 Task: Search one way flight ticket for 4 adults, 2 children, 2 infants in seat and 1 infant on lap in premium economy from Roswell: Roswell Air Center to Laramie: Laramie Regional Airport on 8-3-2023. Choice of flights is Westjet. Number of bags: 1 carry on bag. Price is upto 25000. Outbound departure time preference is 20:30.
Action: Mouse moved to (281, 399)
Screenshot: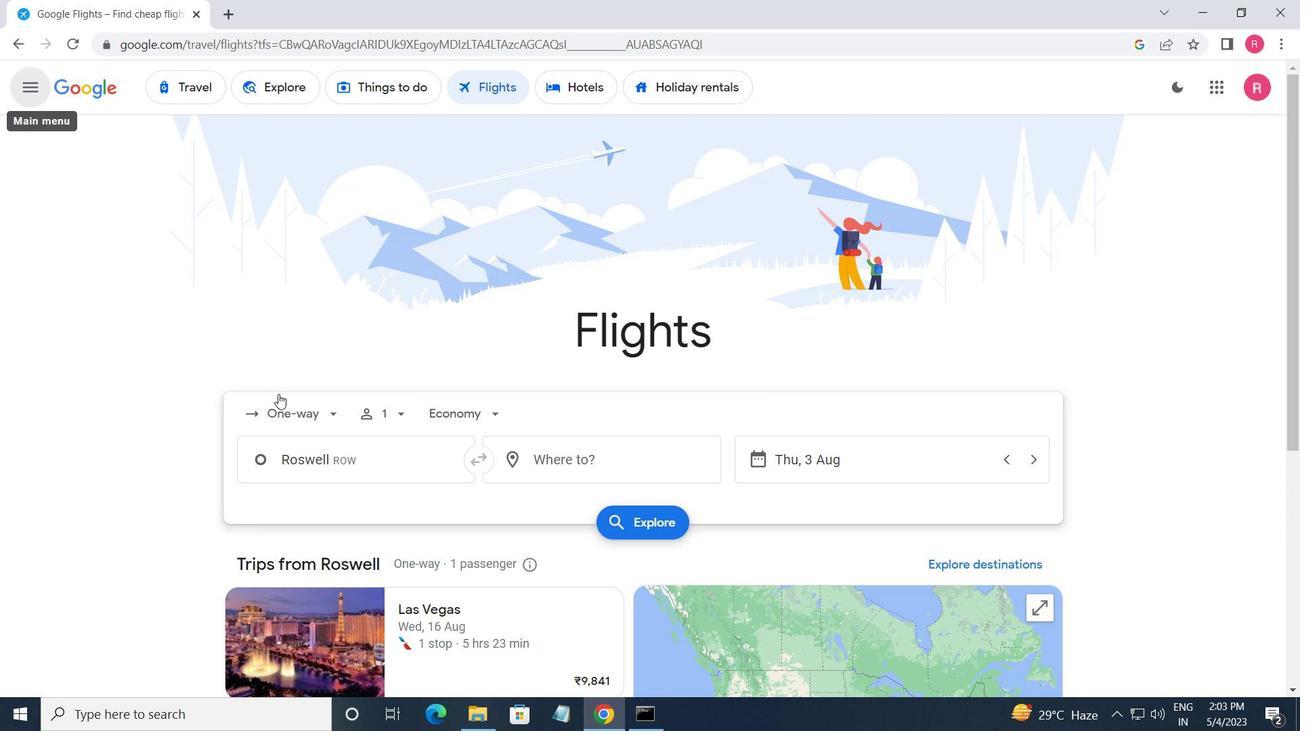 
Action: Mouse pressed left at (281, 399)
Screenshot: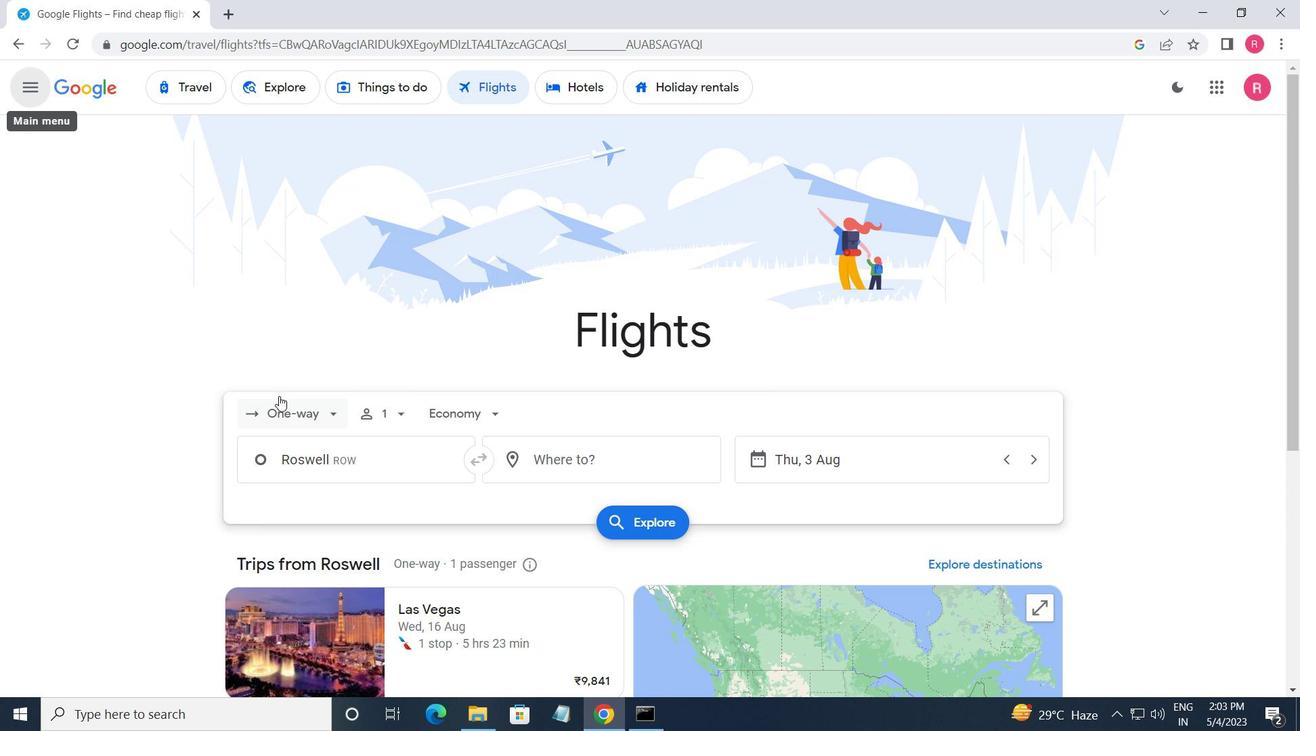 
Action: Mouse moved to (295, 495)
Screenshot: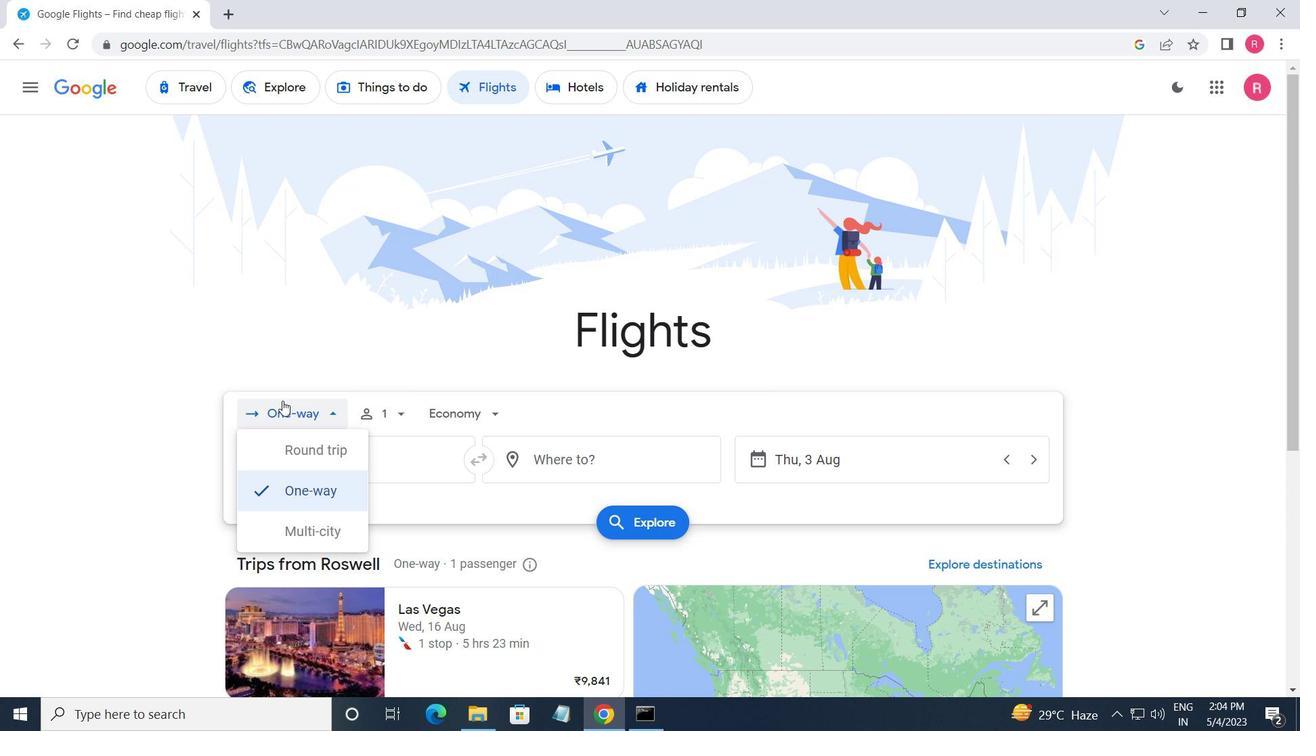 
Action: Mouse pressed left at (295, 495)
Screenshot: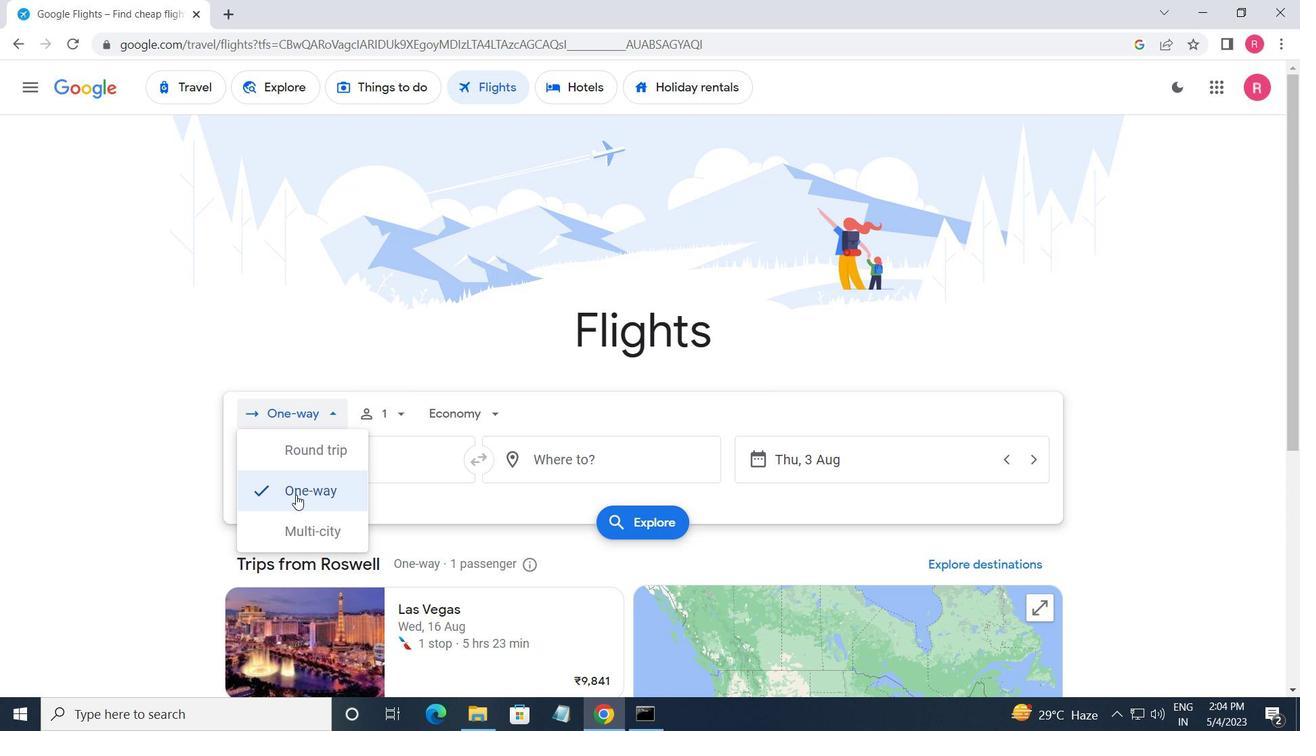 
Action: Mouse moved to (375, 414)
Screenshot: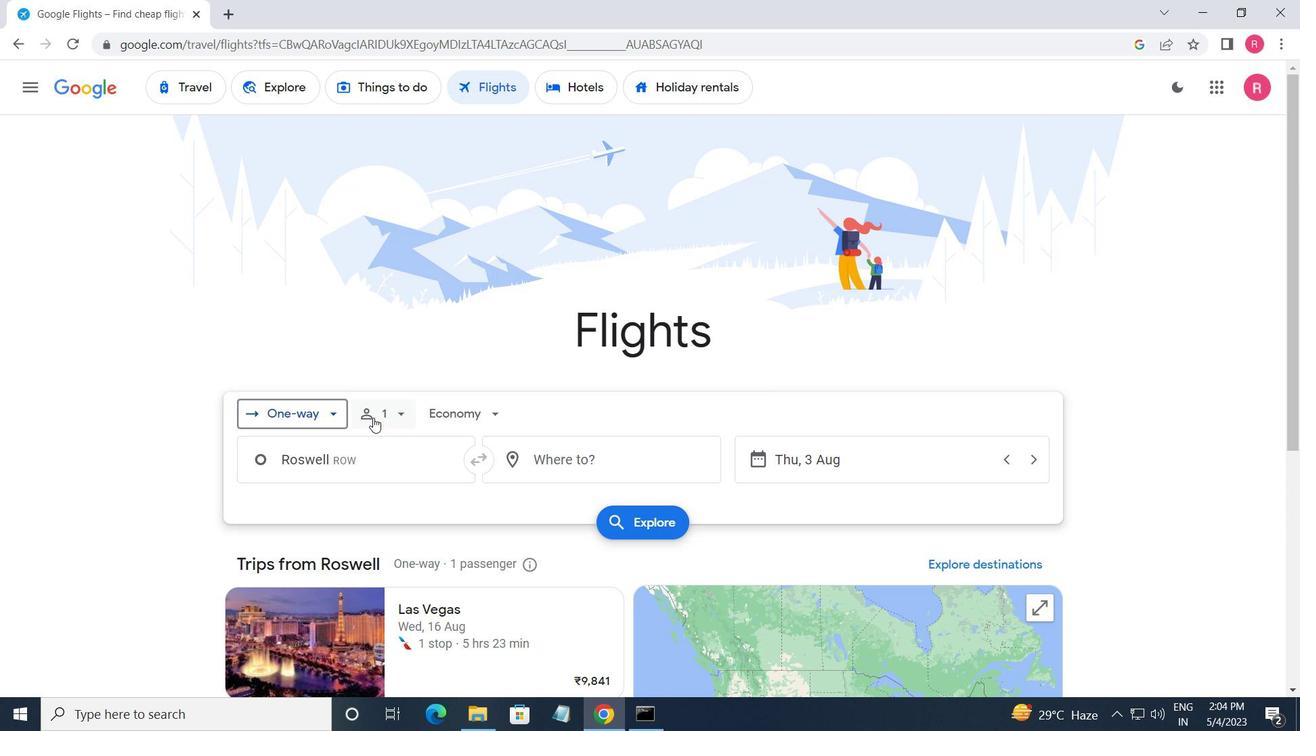
Action: Mouse pressed left at (375, 414)
Screenshot: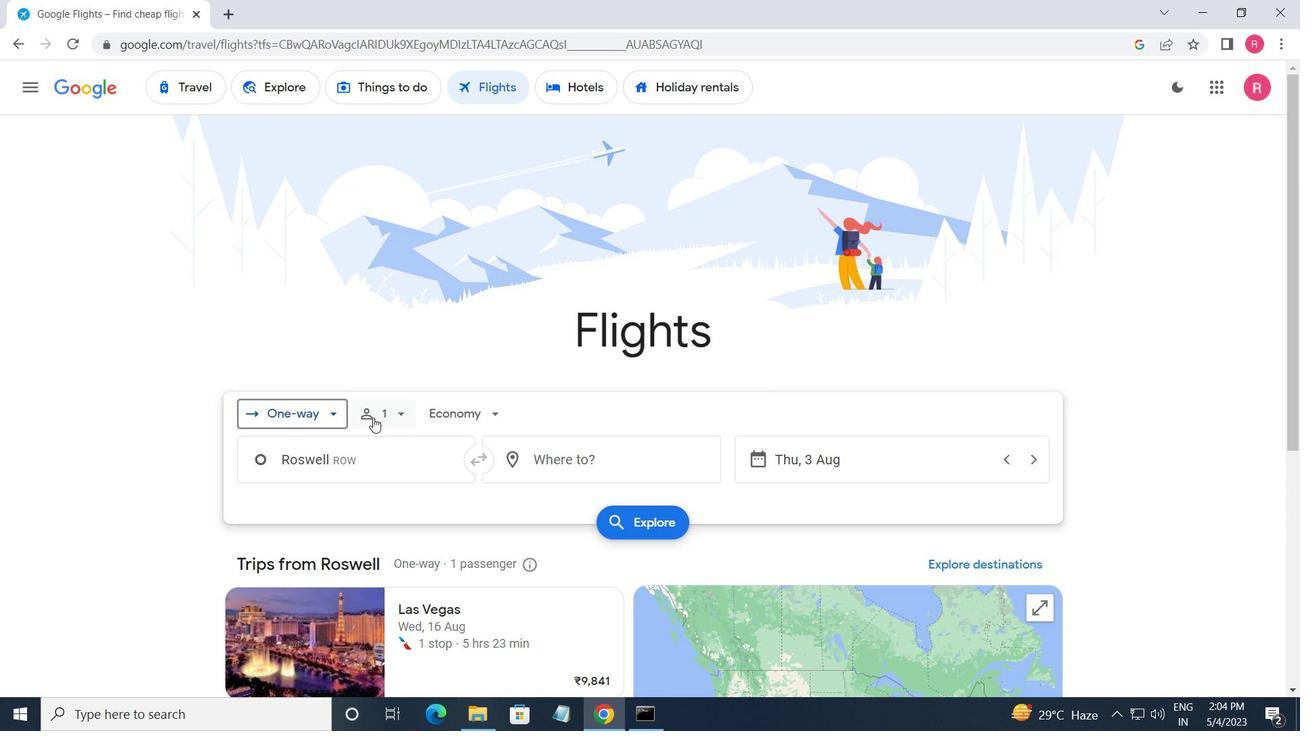 
Action: Mouse moved to (530, 458)
Screenshot: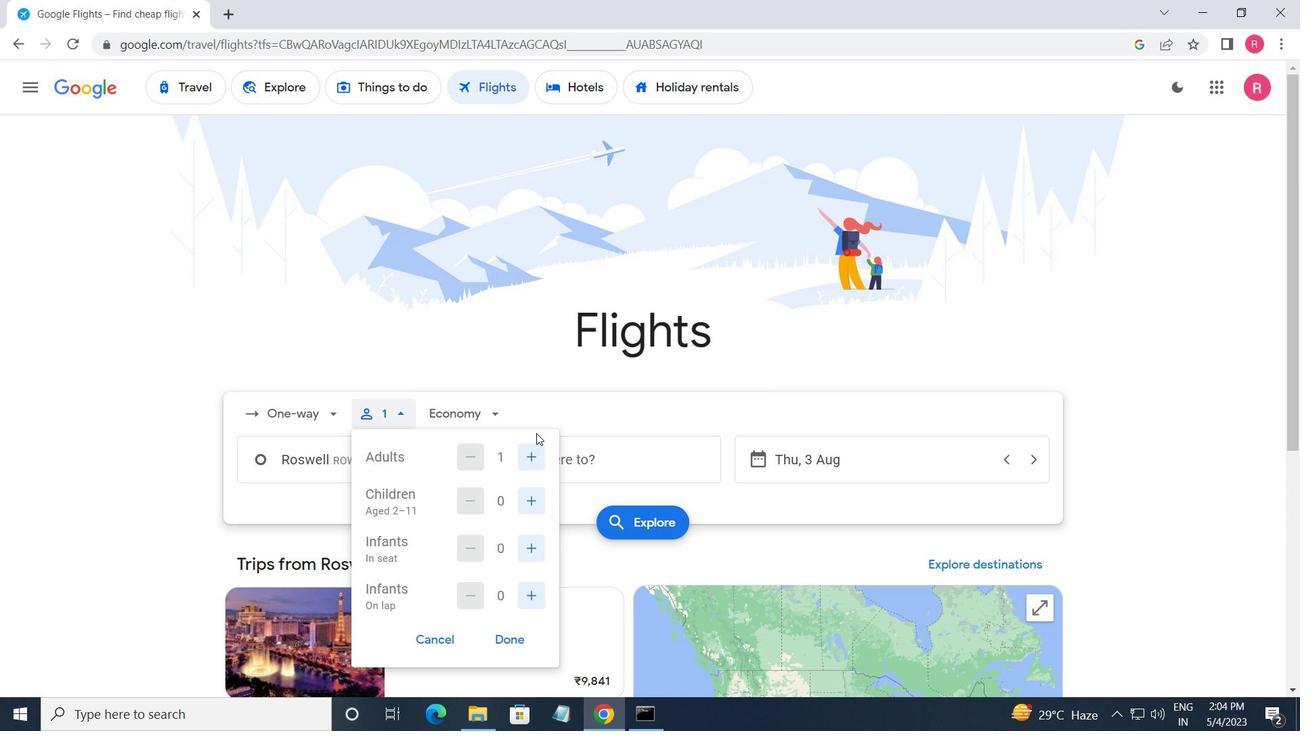 
Action: Mouse pressed left at (530, 458)
Screenshot: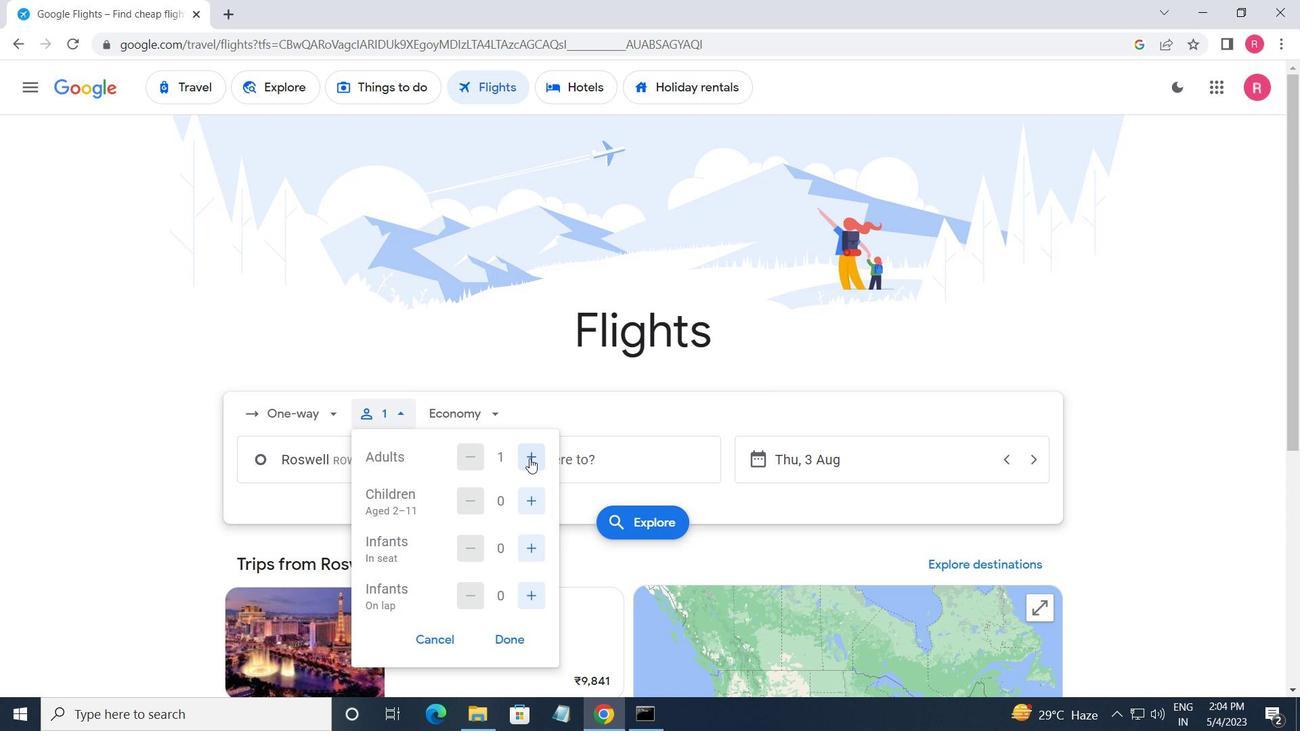 
Action: Mouse pressed left at (530, 458)
Screenshot: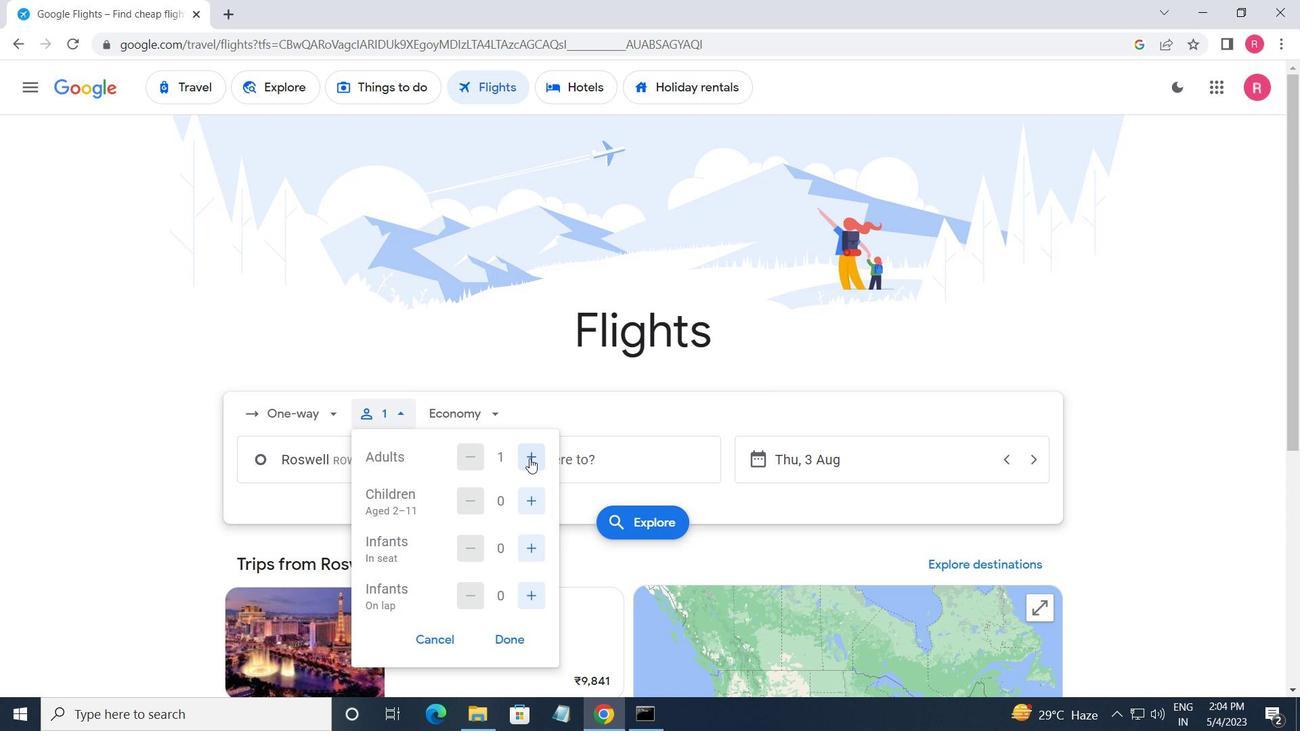 
Action: Mouse pressed left at (530, 458)
Screenshot: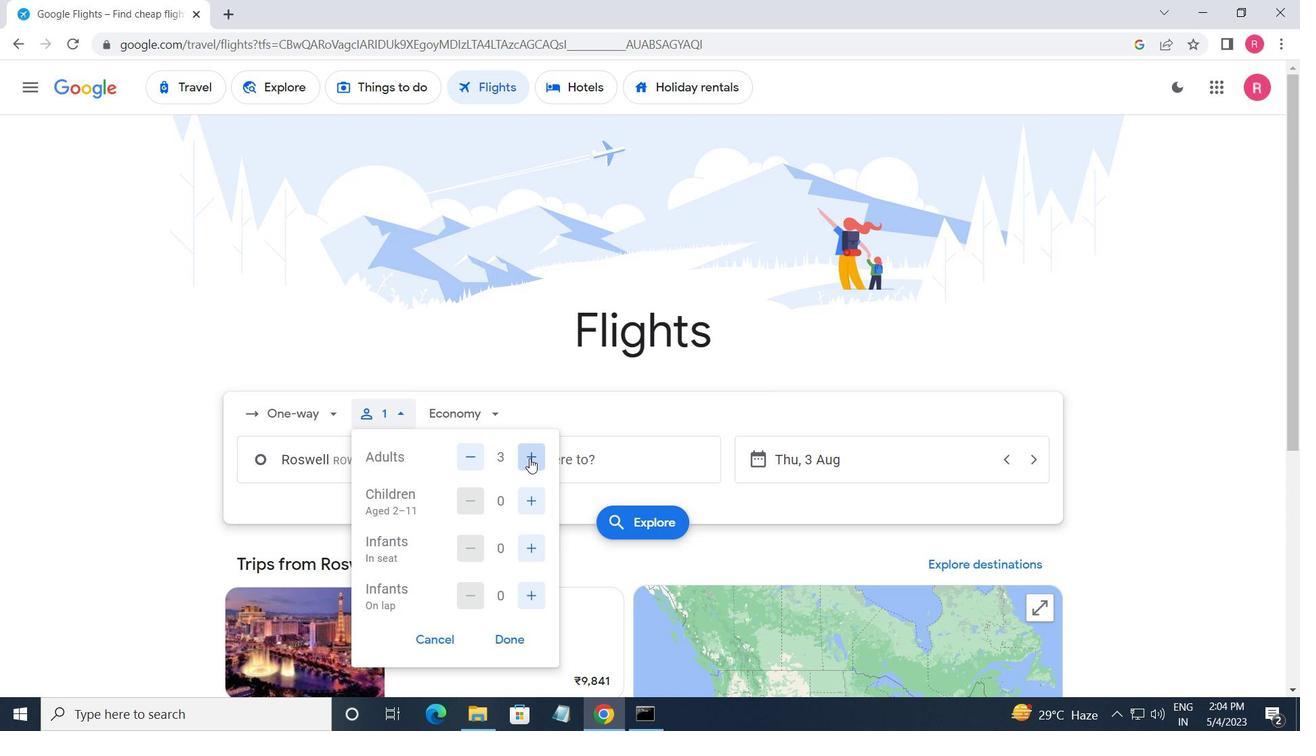 
Action: Mouse moved to (537, 507)
Screenshot: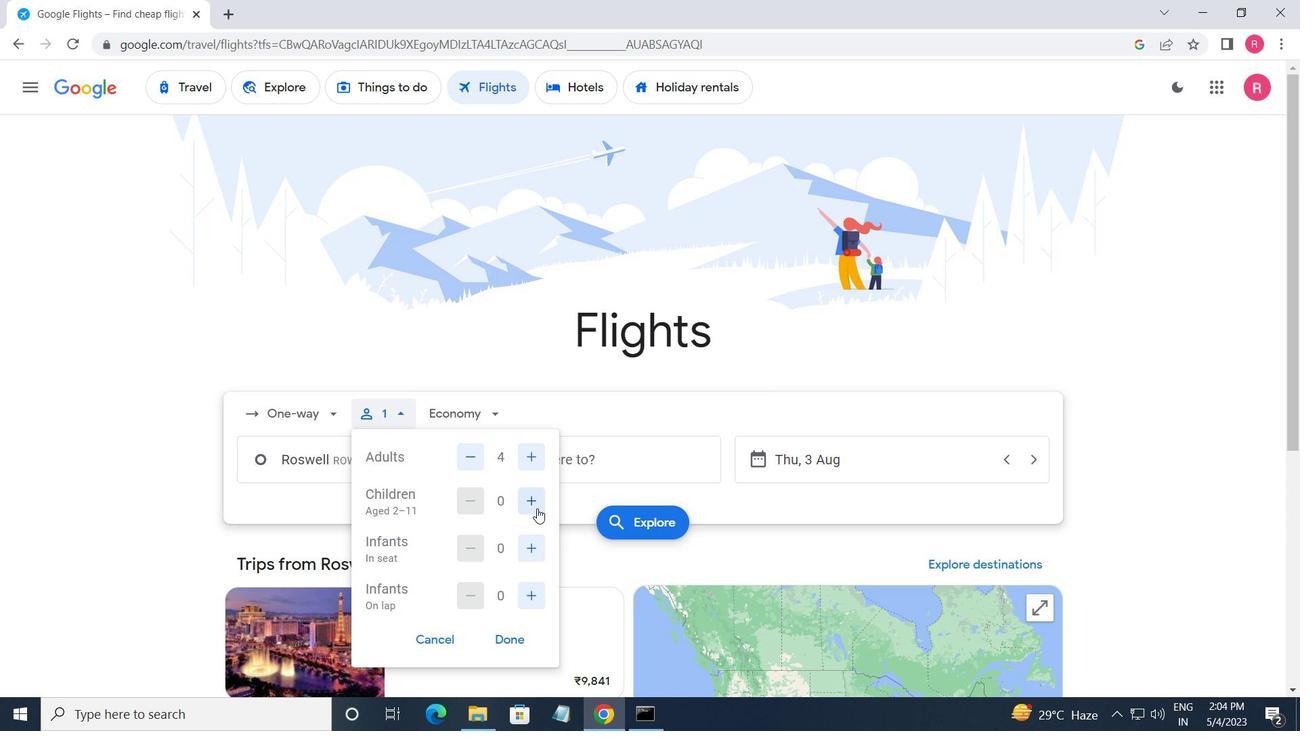 
Action: Mouse pressed left at (537, 507)
Screenshot: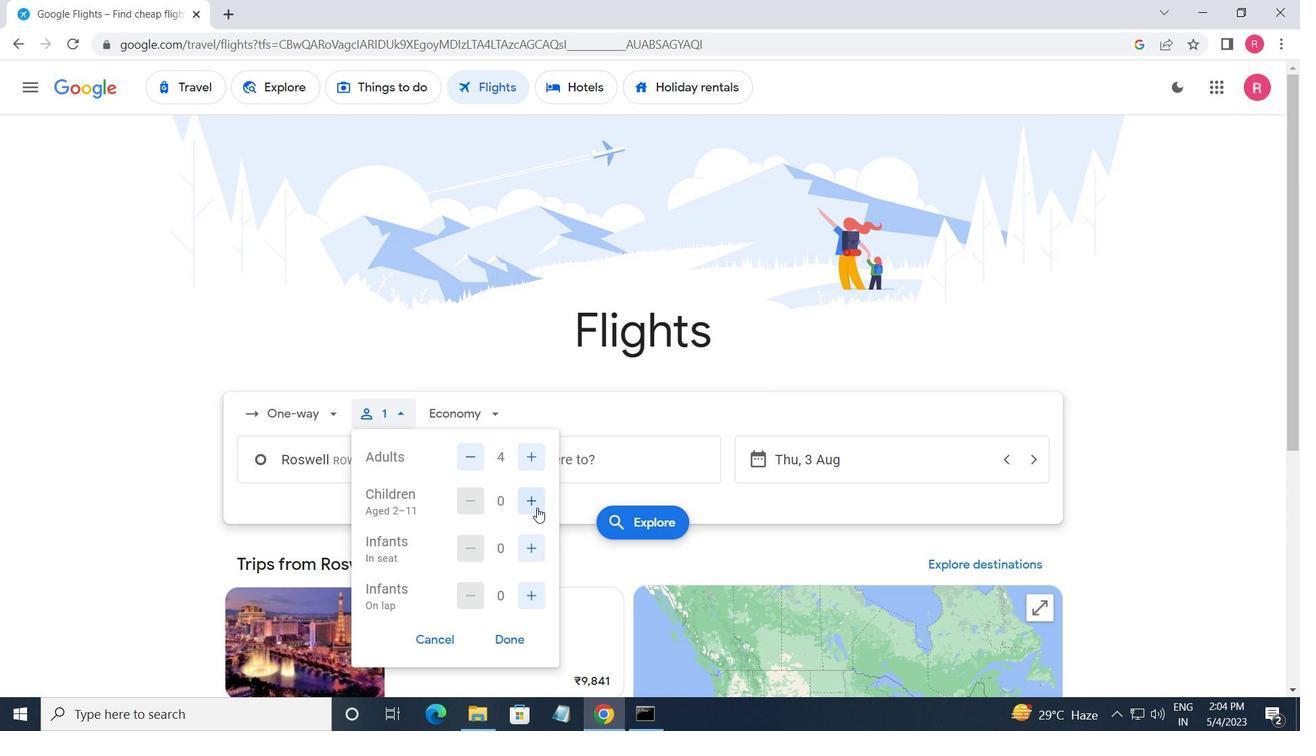 
Action: Mouse pressed left at (537, 507)
Screenshot: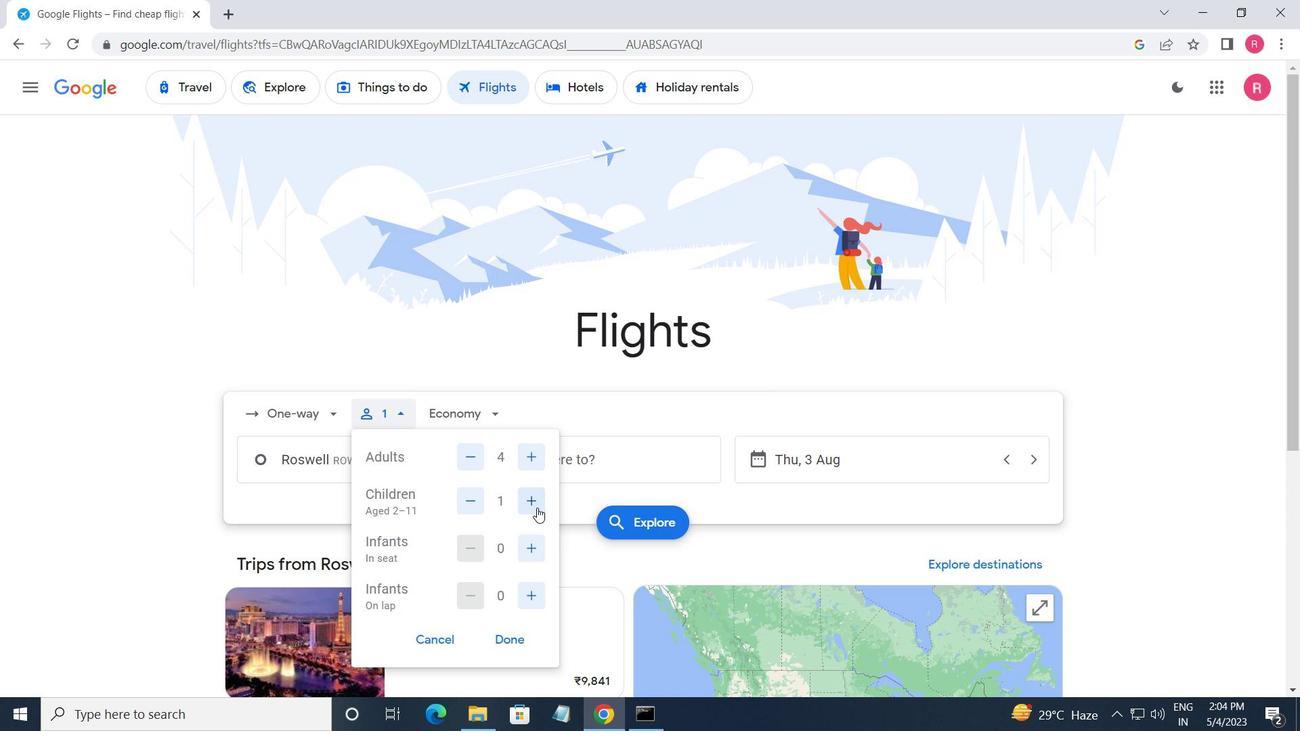 
Action: Mouse moved to (532, 553)
Screenshot: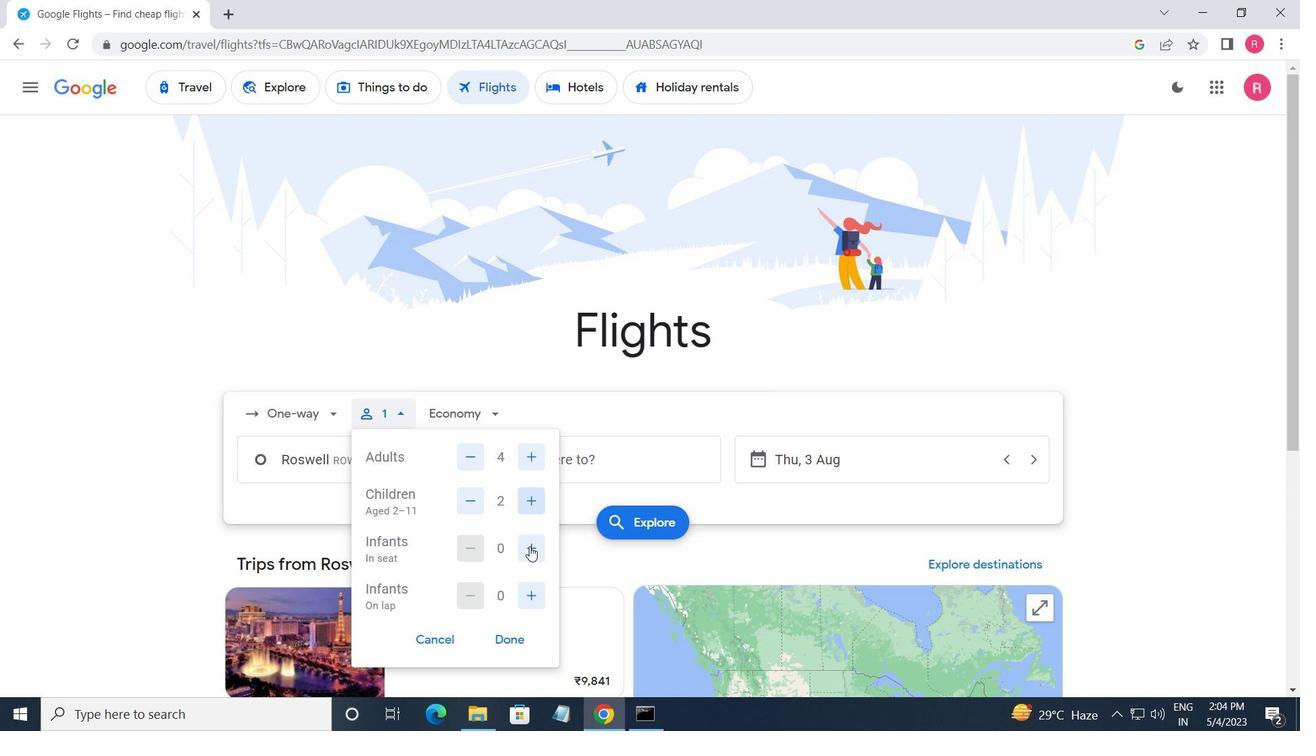 
Action: Mouse pressed left at (532, 553)
Screenshot: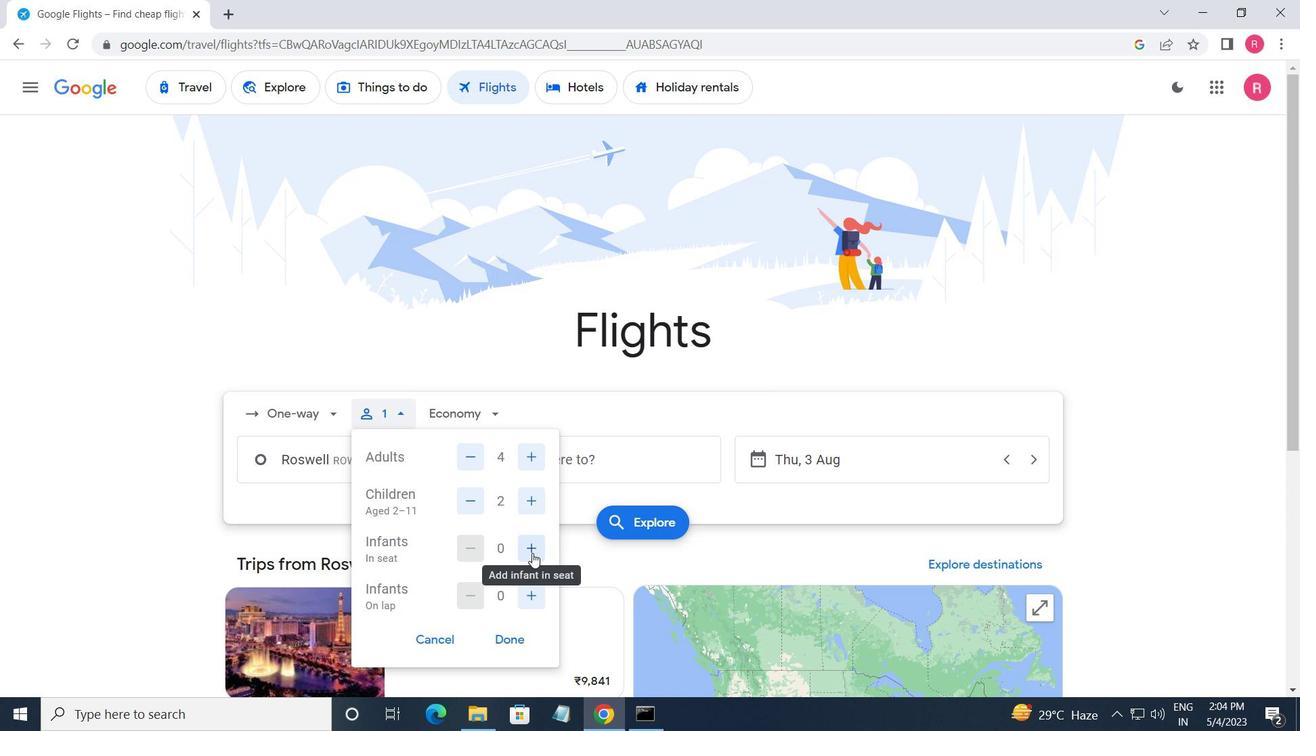 
Action: Mouse pressed left at (532, 553)
Screenshot: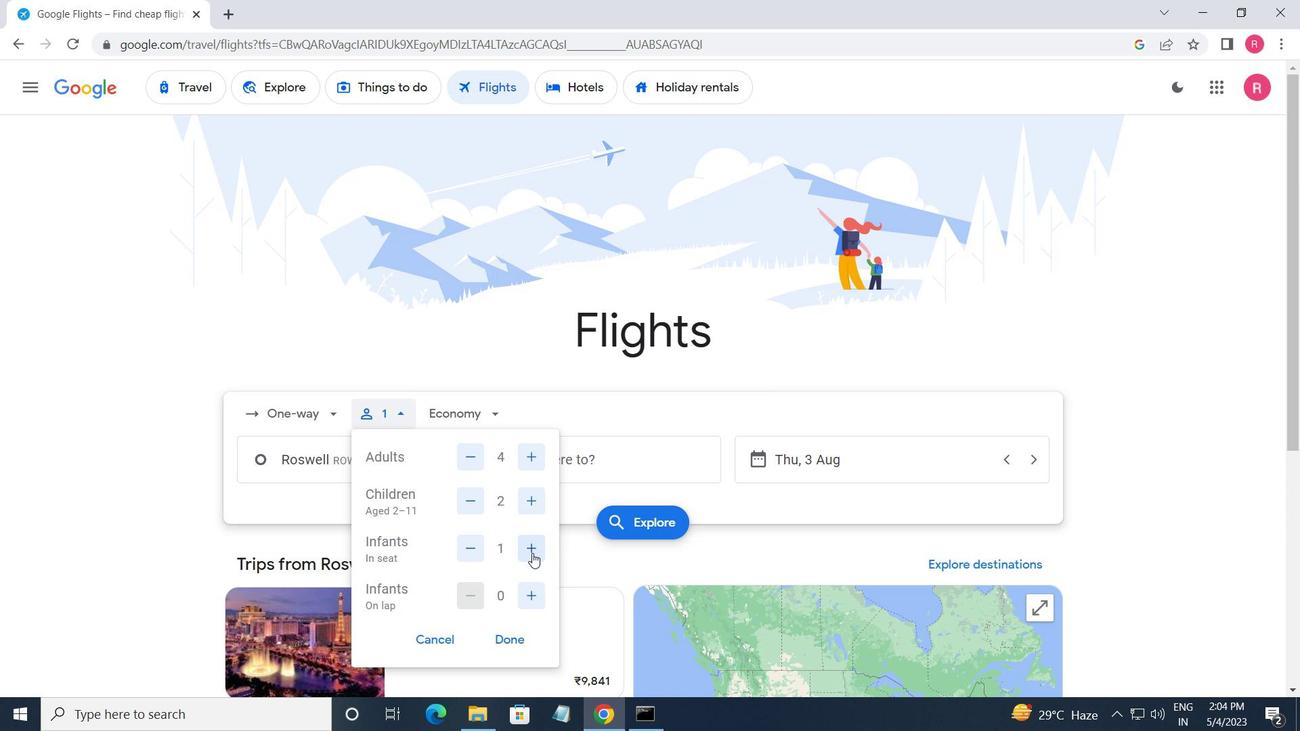 
Action: Mouse moved to (532, 606)
Screenshot: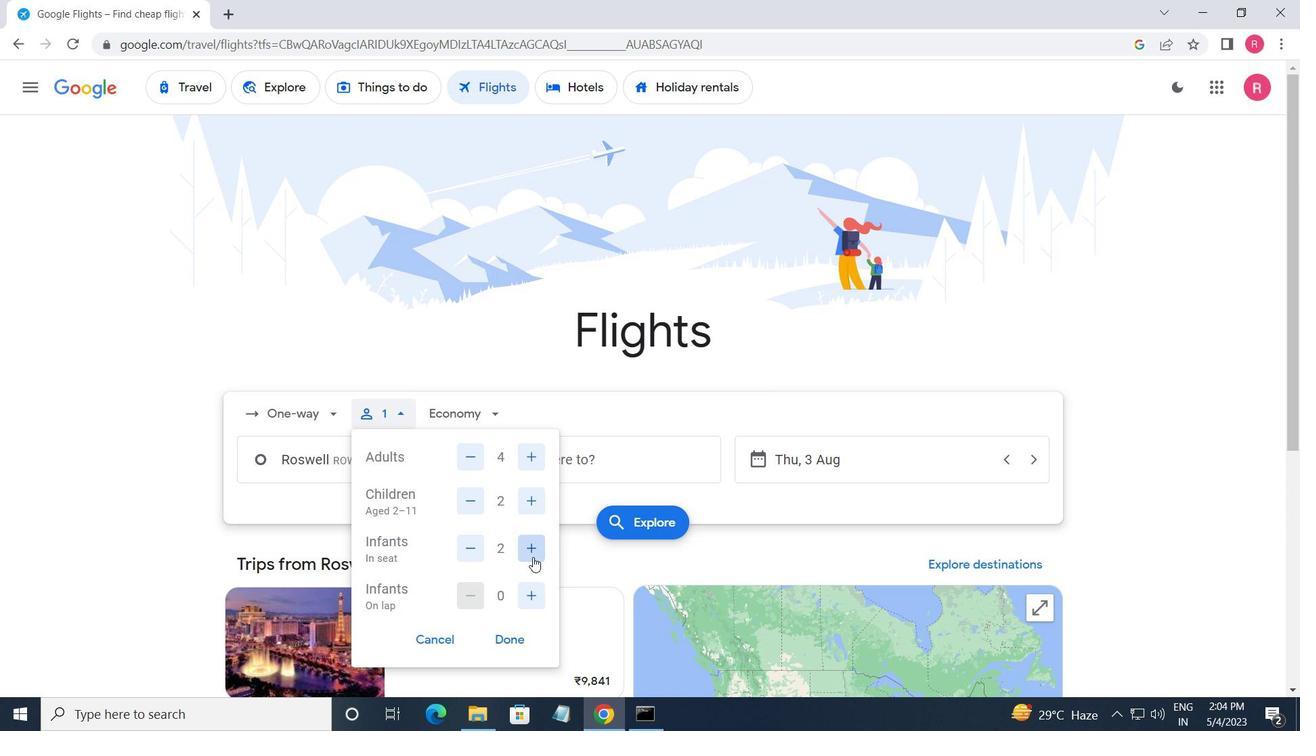 
Action: Mouse pressed left at (532, 606)
Screenshot: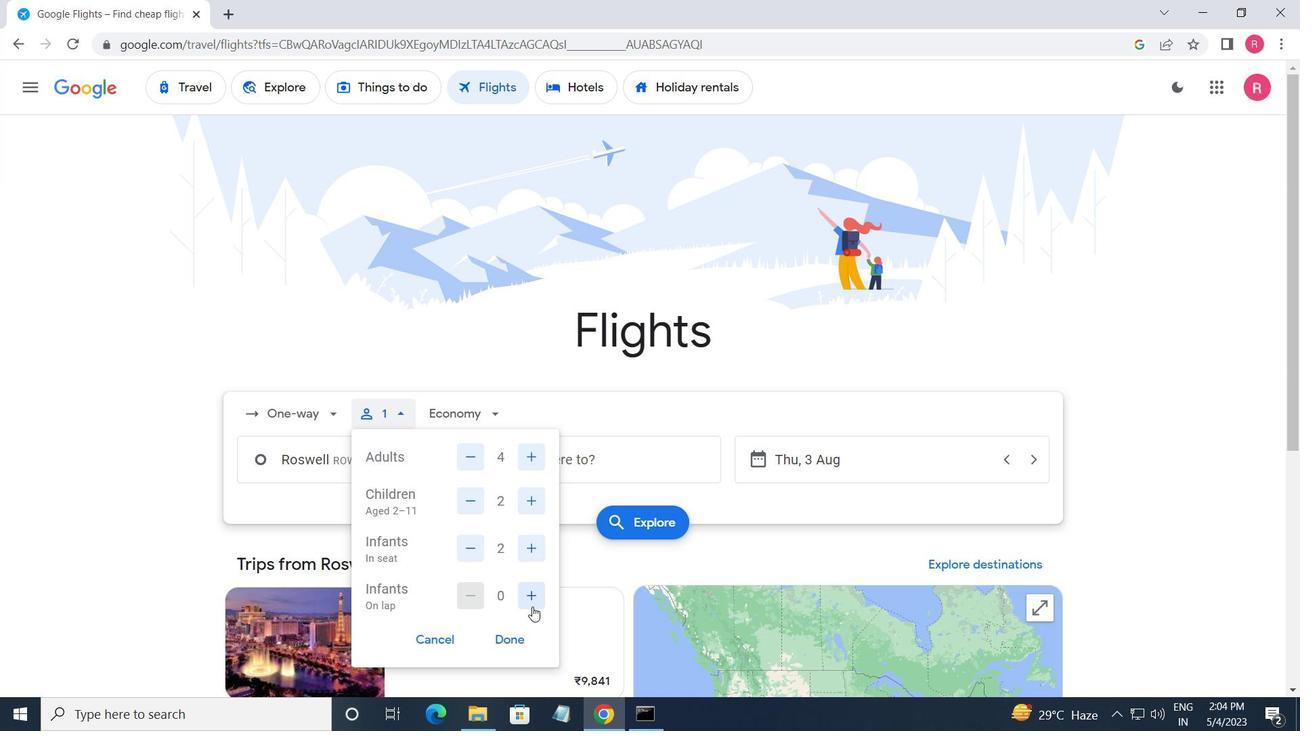 
Action: Mouse moved to (520, 642)
Screenshot: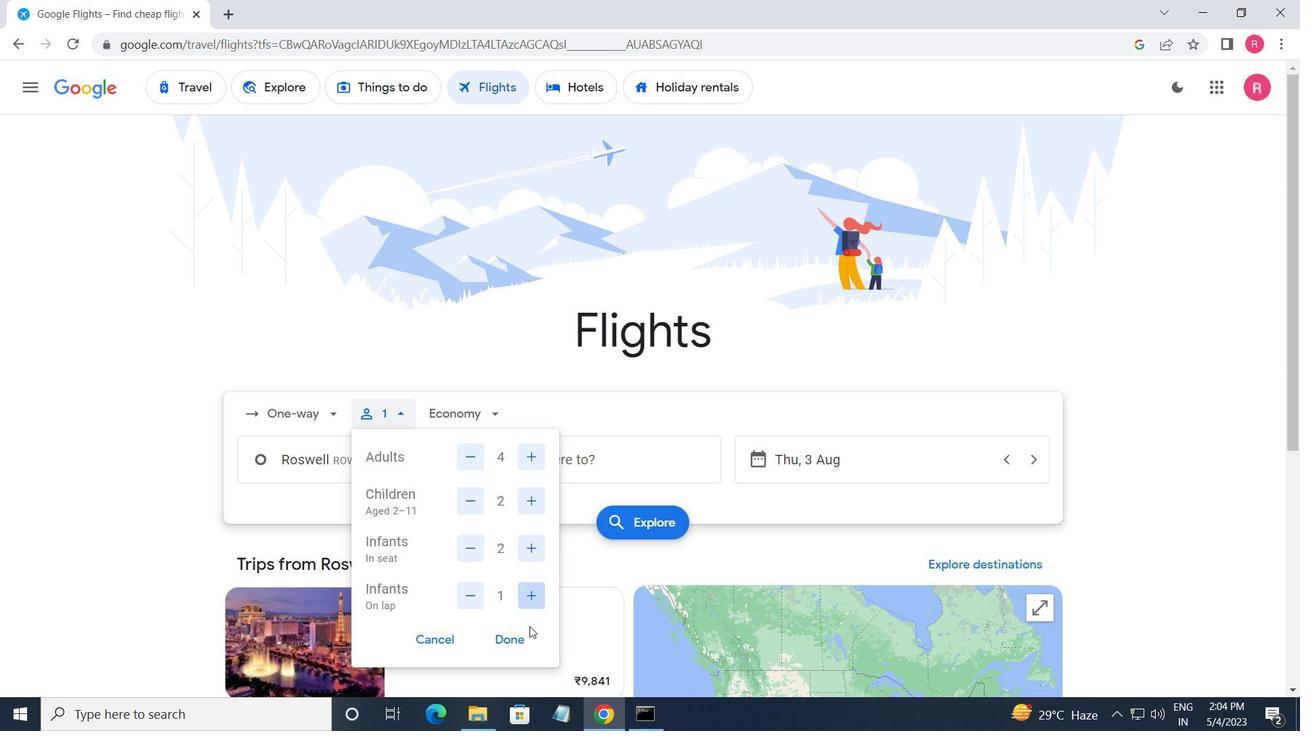 
Action: Mouse pressed left at (520, 642)
Screenshot: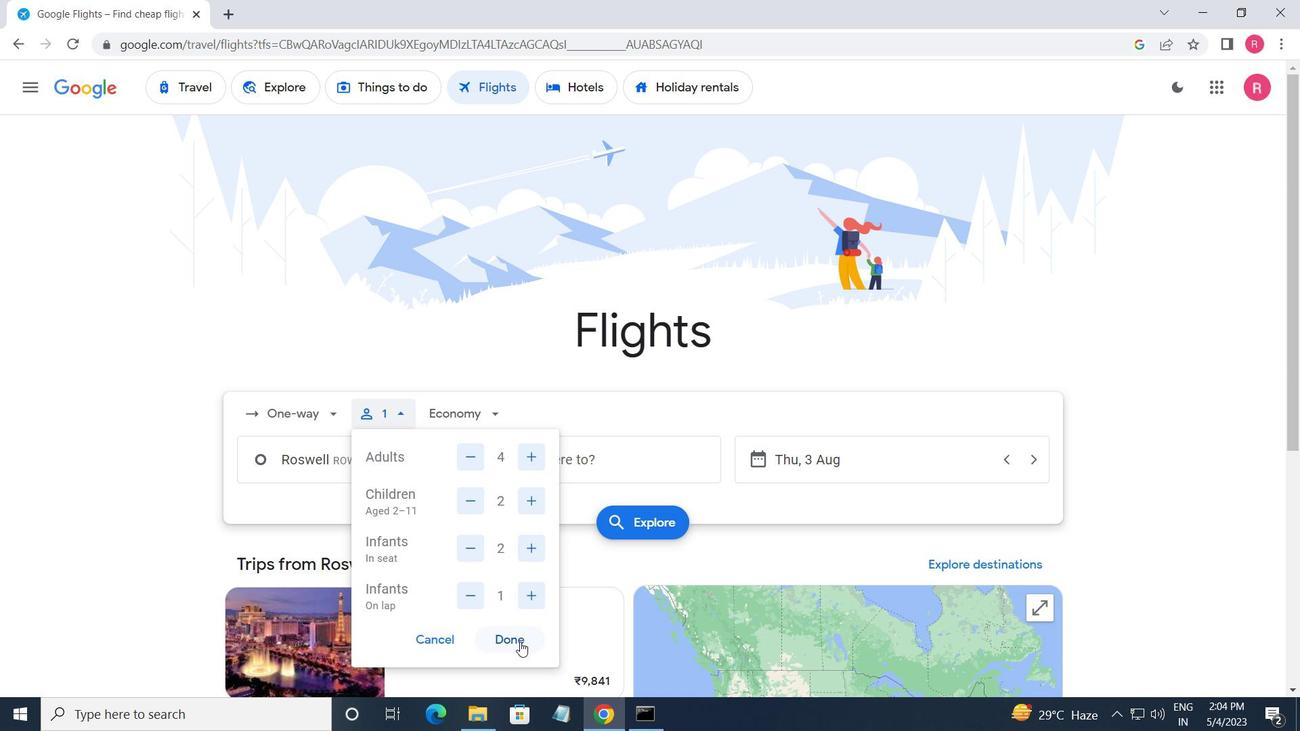 
Action: Mouse moved to (488, 422)
Screenshot: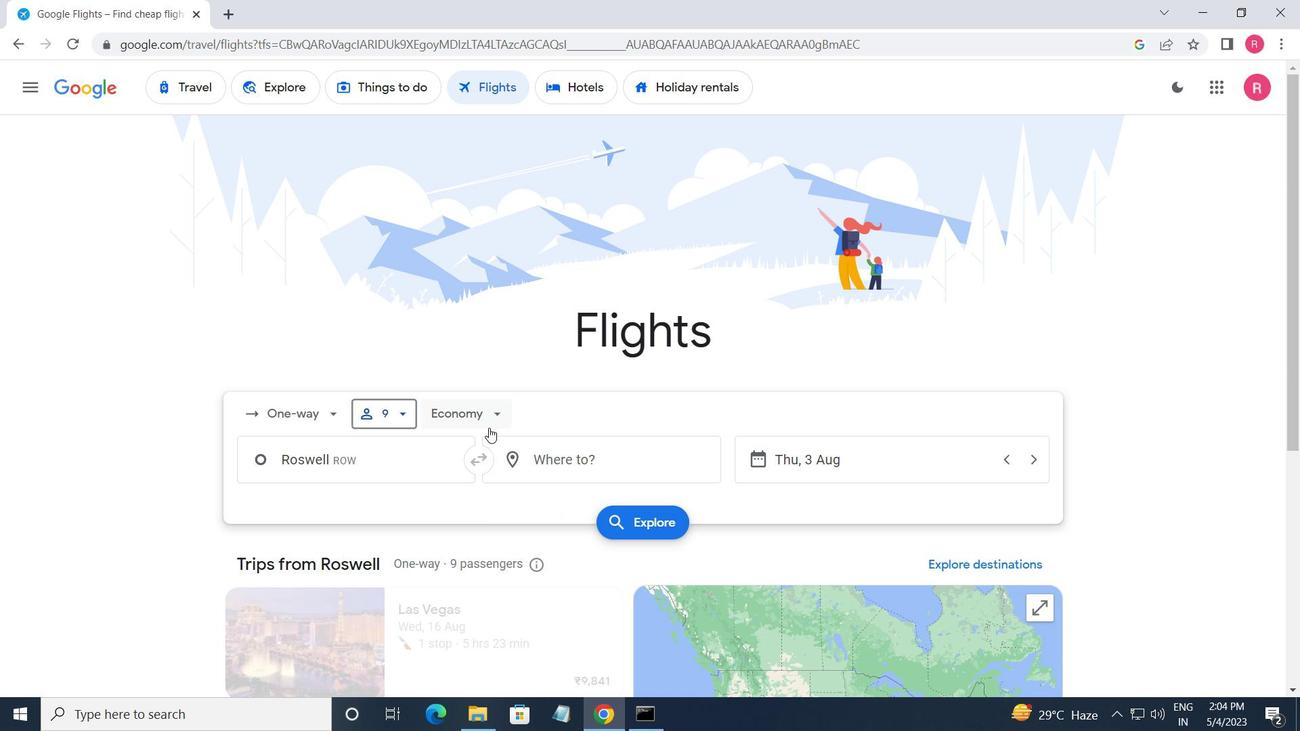 
Action: Mouse pressed left at (488, 422)
Screenshot: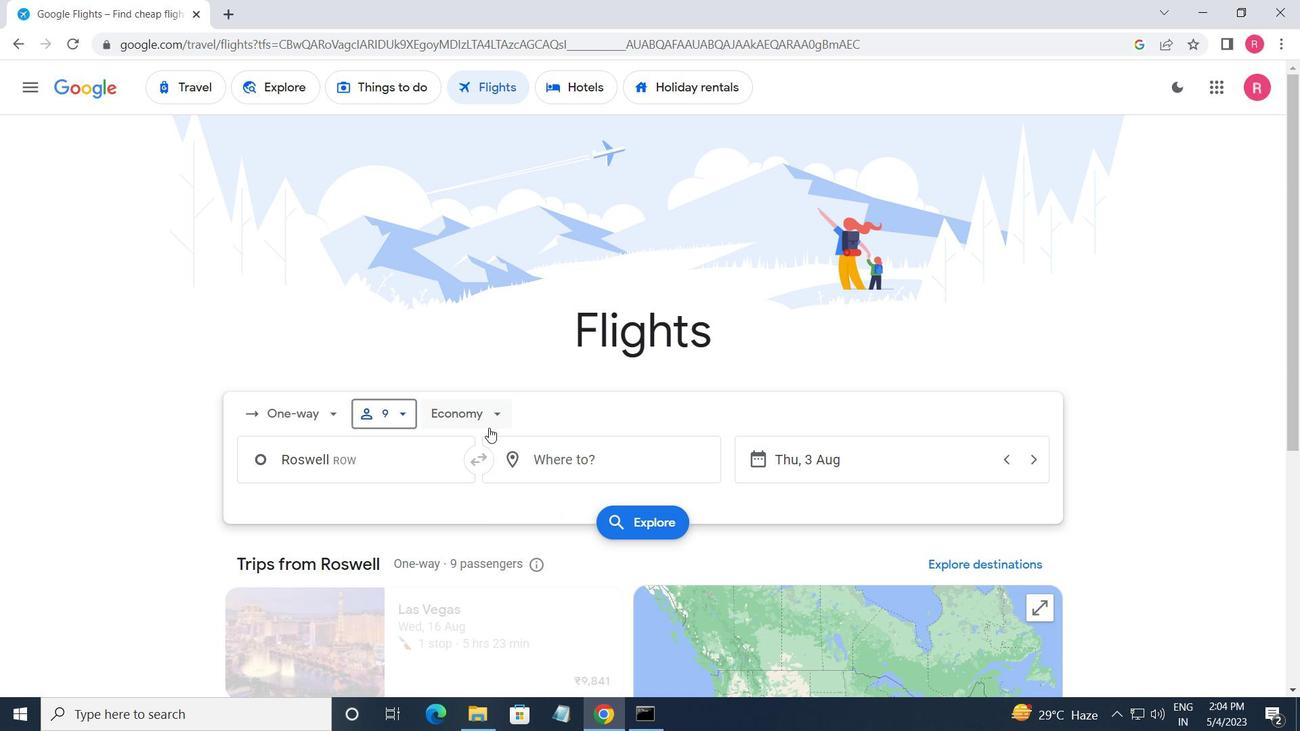 
Action: Mouse moved to (510, 443)
Screenshot: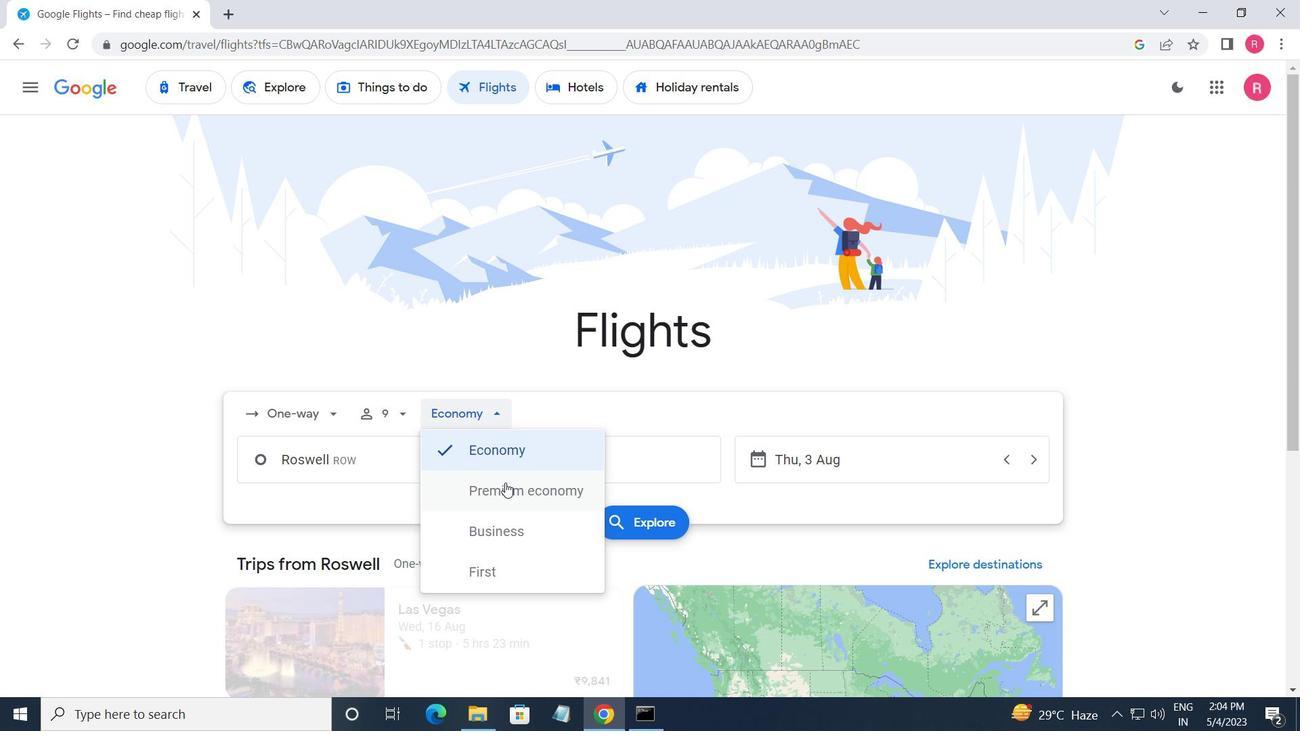
Action: Mouse pressed left at (510, 443)
Screenshot: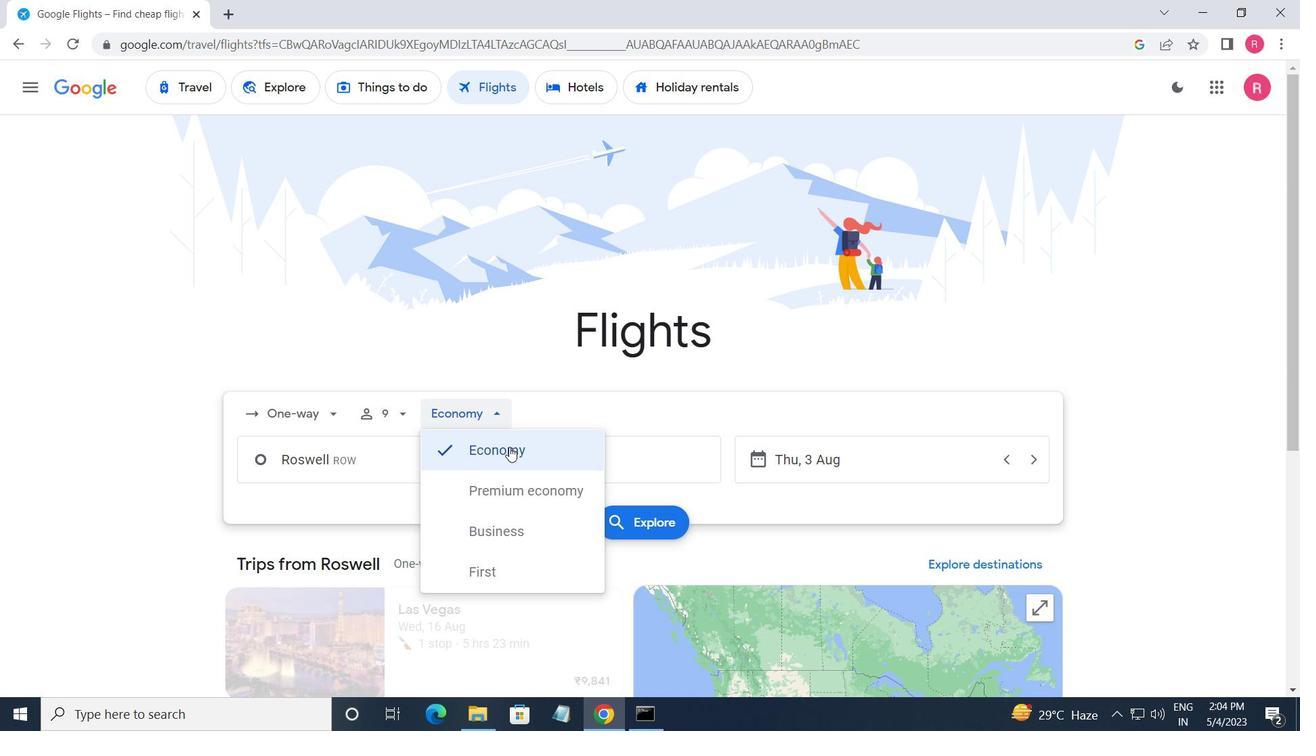 
Action: Mouse moved to (373, 463)
Screenshot: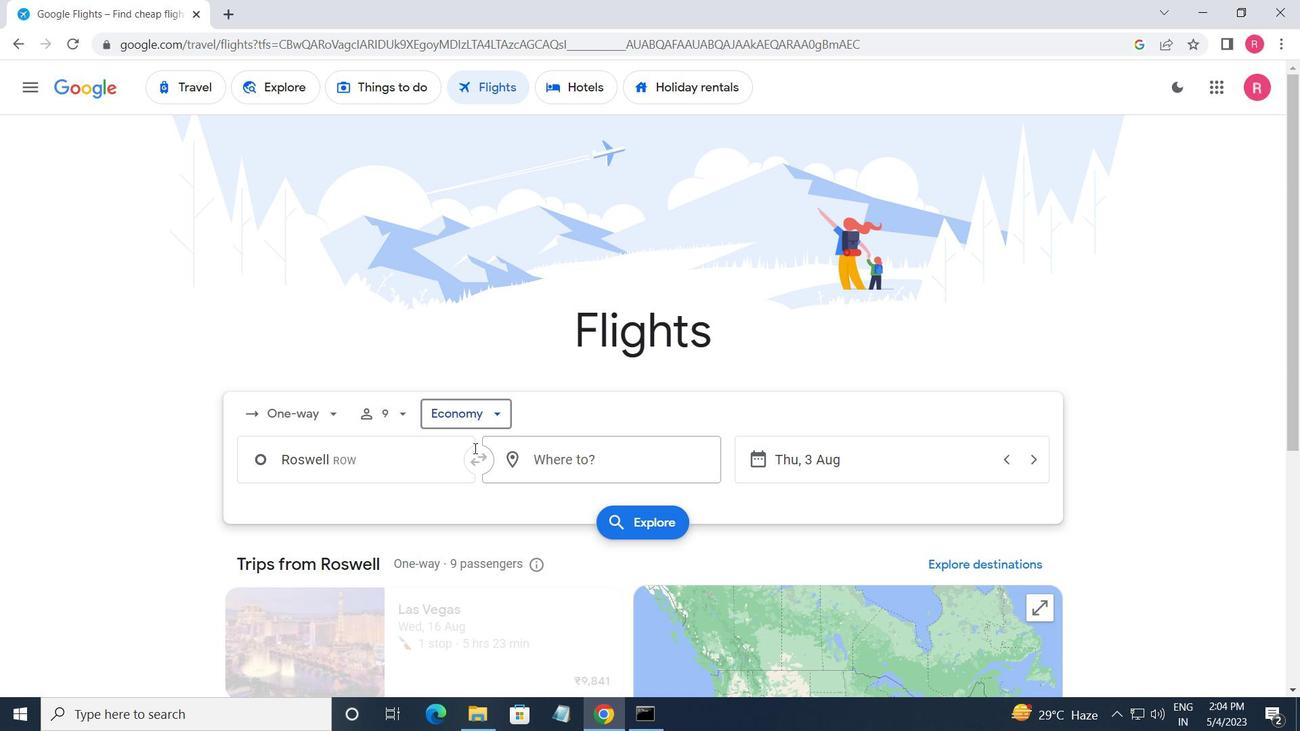 
Action: Mouse pressed left at (373, 463)
Screenshot: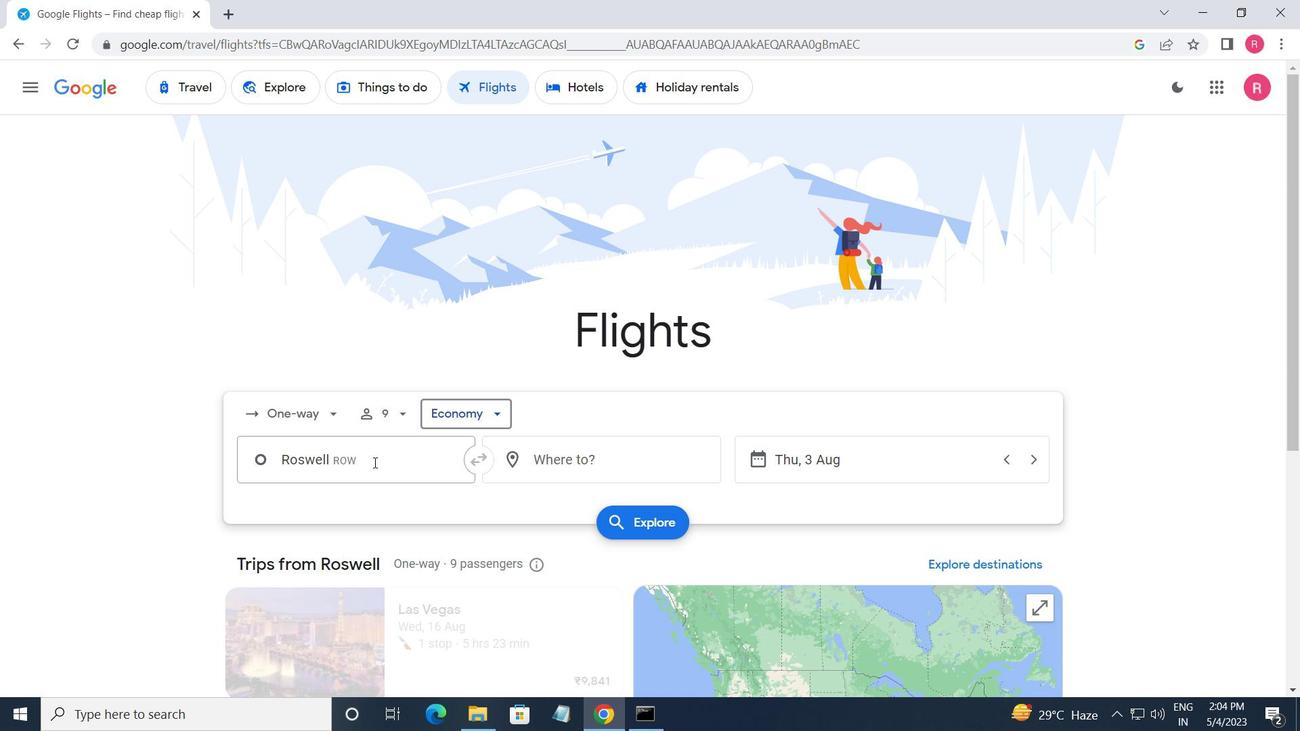 
Action: Mouse moved to (409, 550)
Screenshot: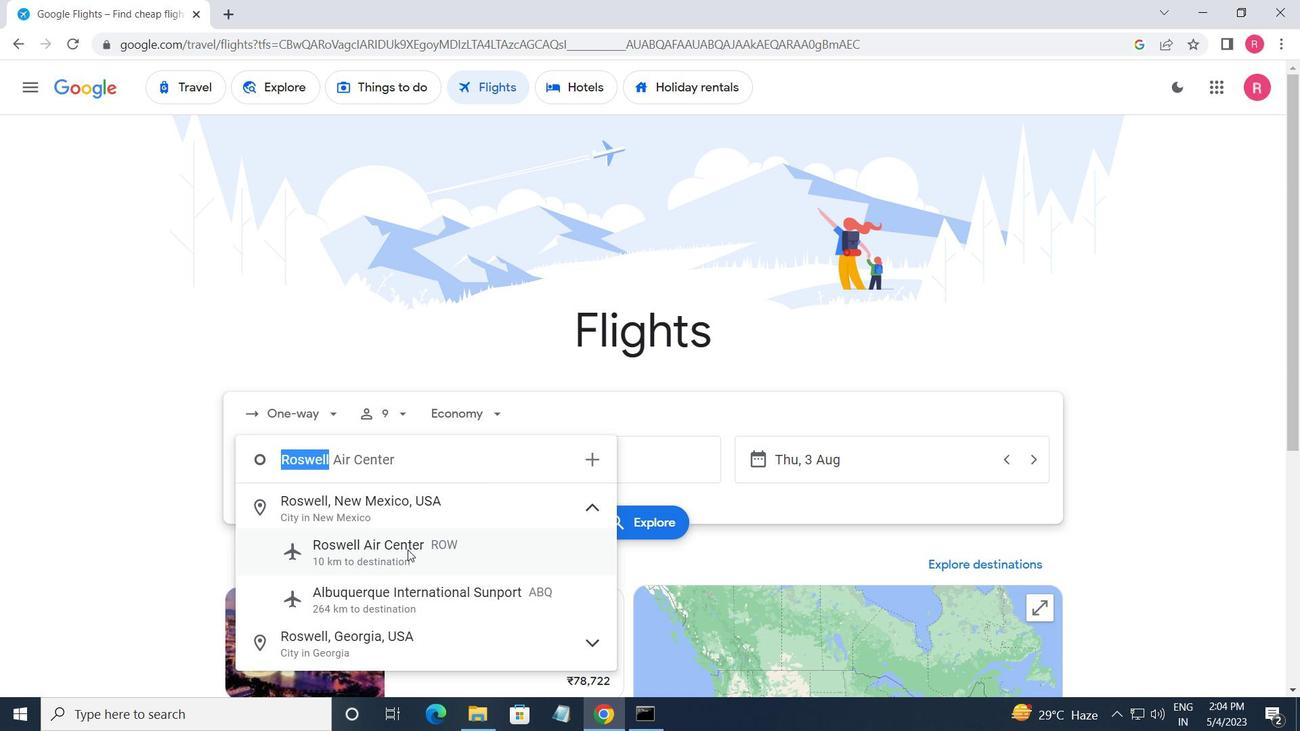 
Action: Mouse pressed left at (409, 550)
Screenshot: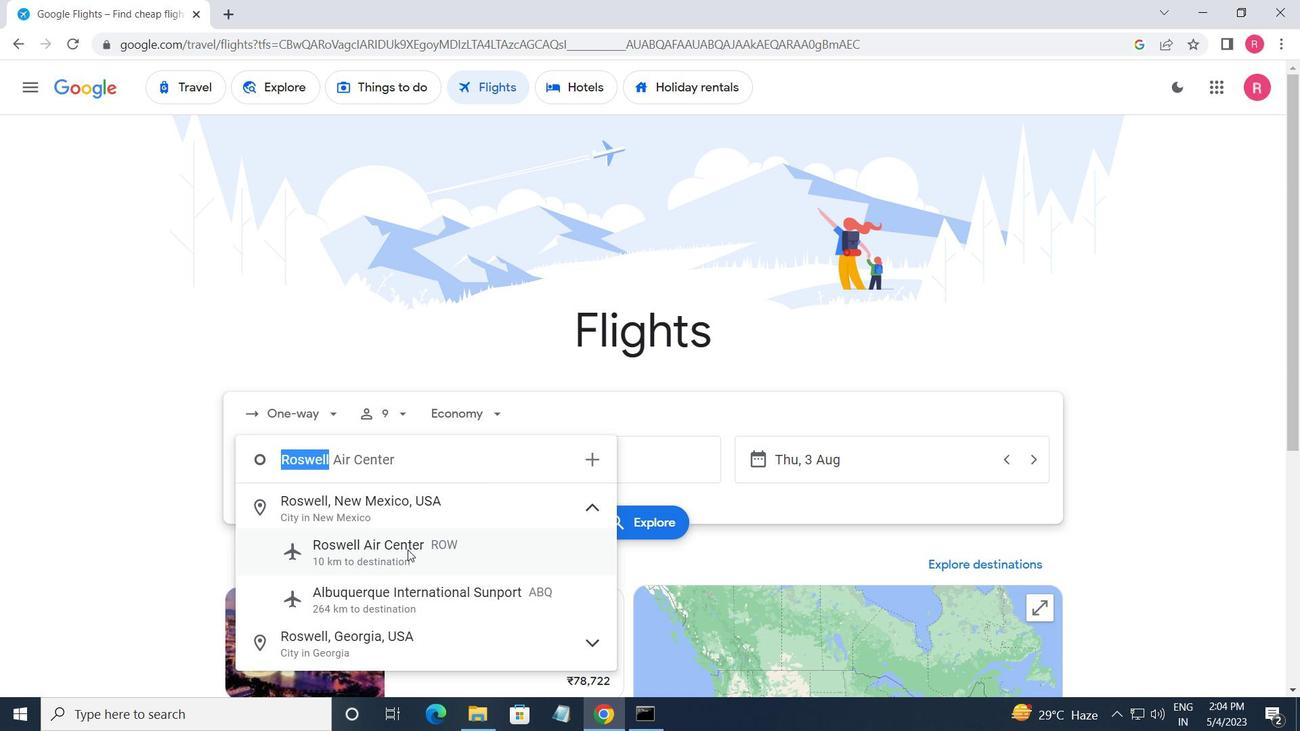 
Action: Mouse moved to (556, 461)
Screenshot: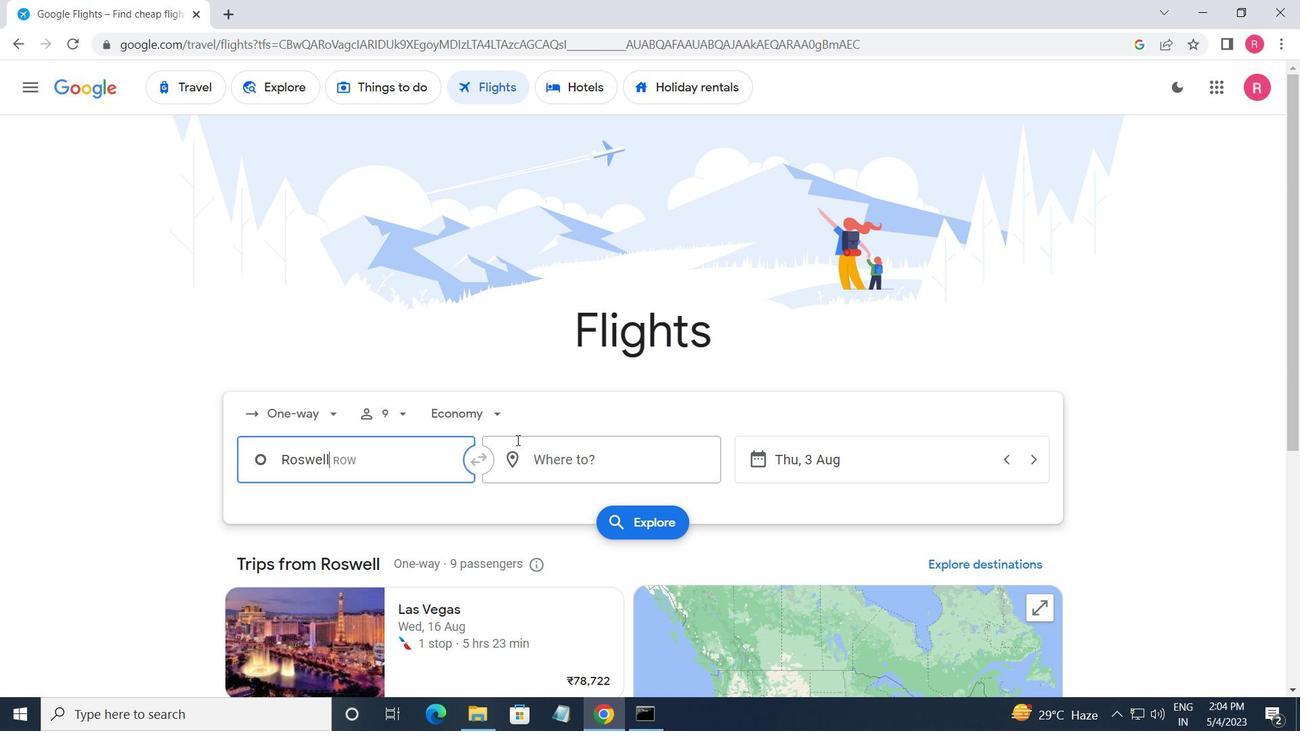 
Action: Mouse pressed left at (556, 461)
Screenshot: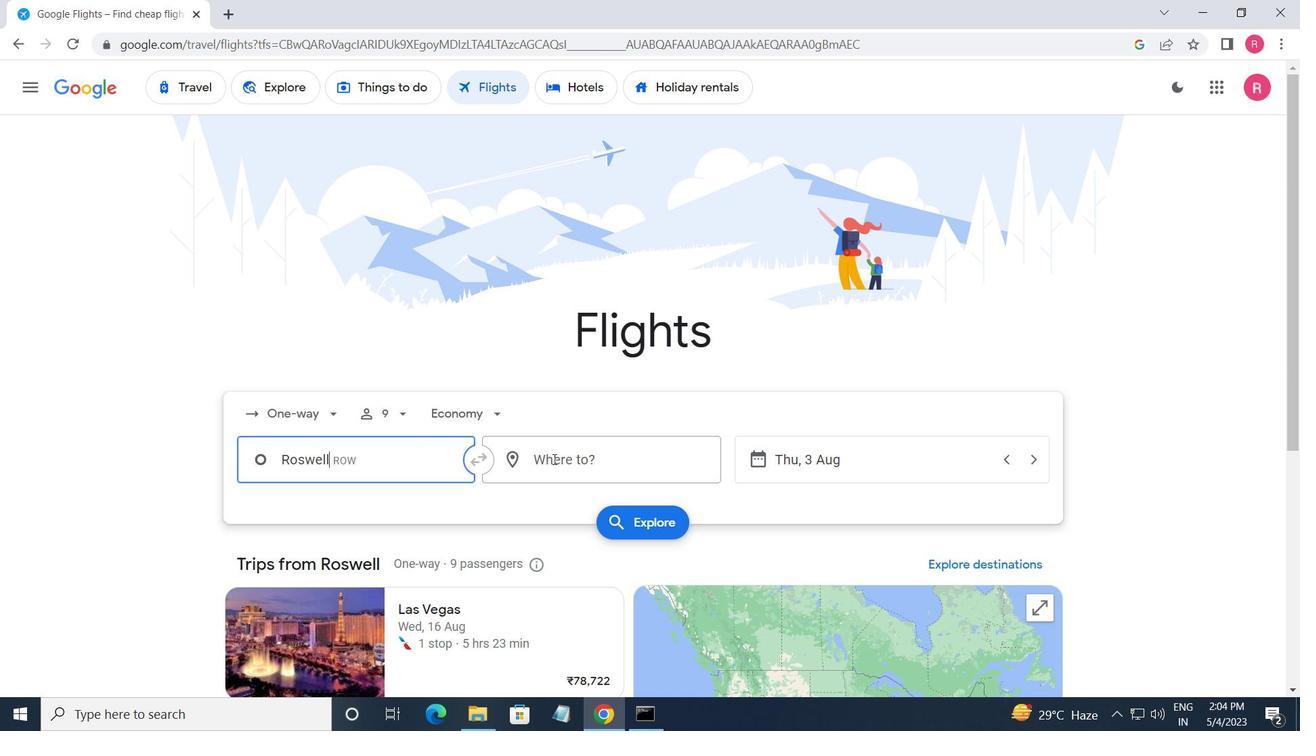 
Action: Mouse moved to (608, 590)
Screenshot: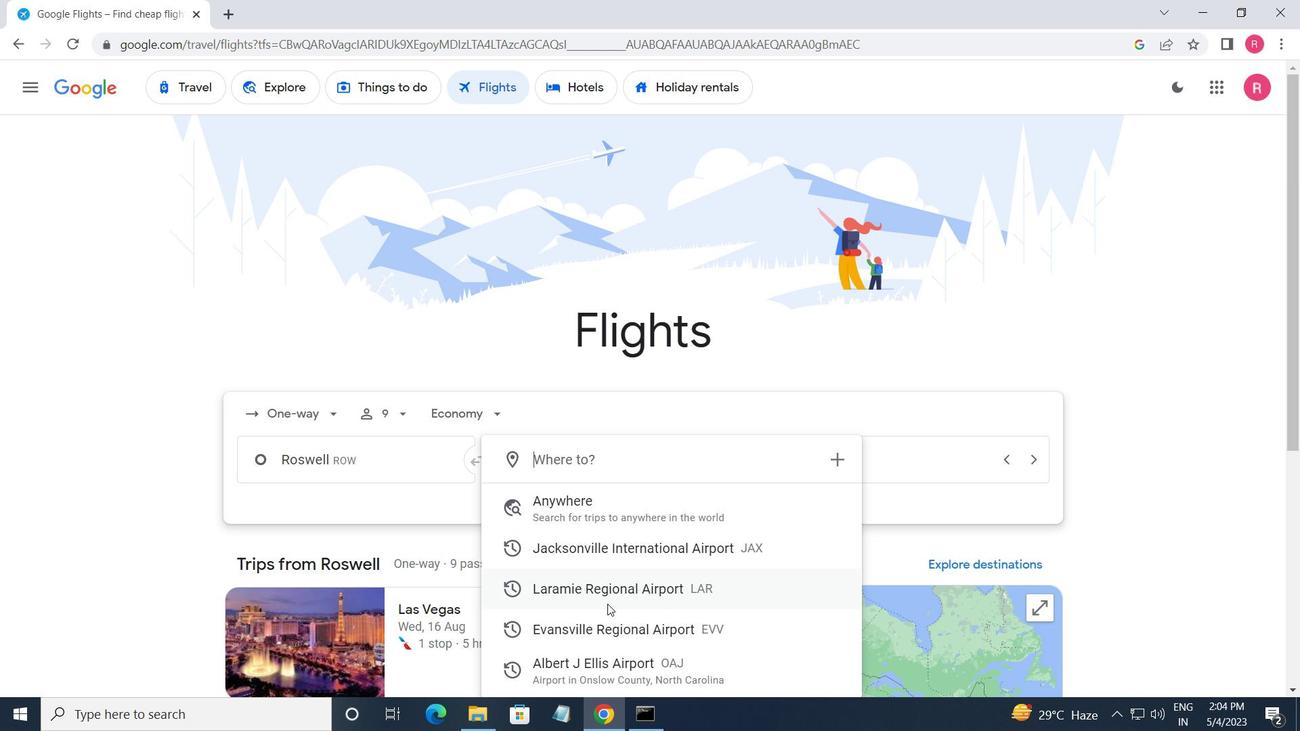 
Action: Mouse pressed left at (608, 590)
Screenshot: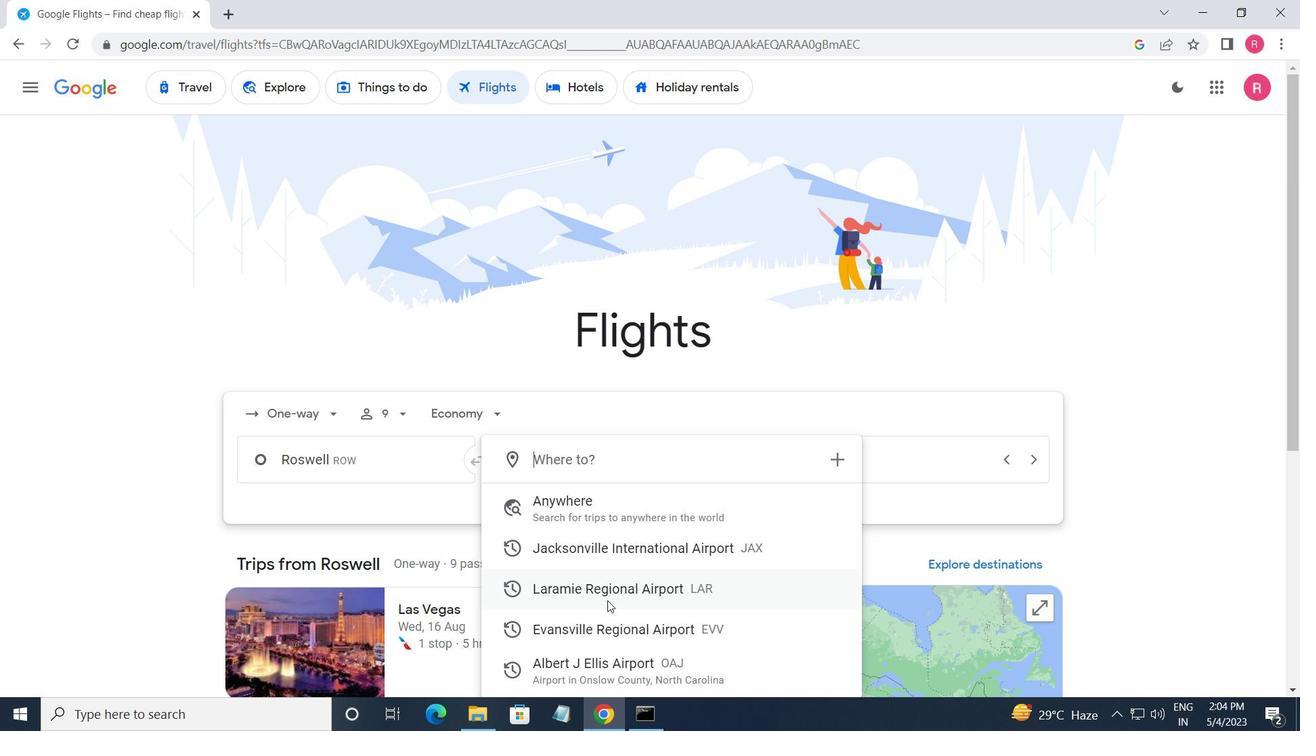 
Action: Mouse moved to (842, 451)
Screenshot: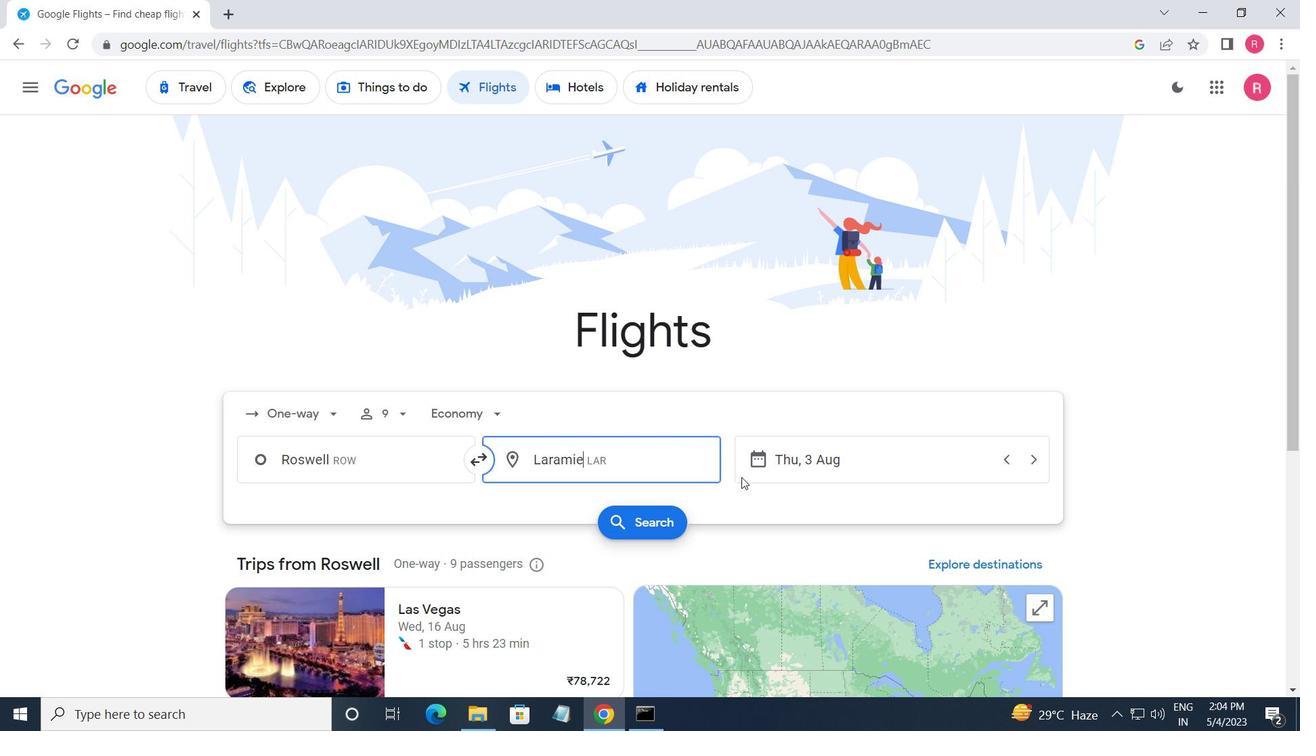 
Action: Mouse pressed left at (842, 451)
Screenshot: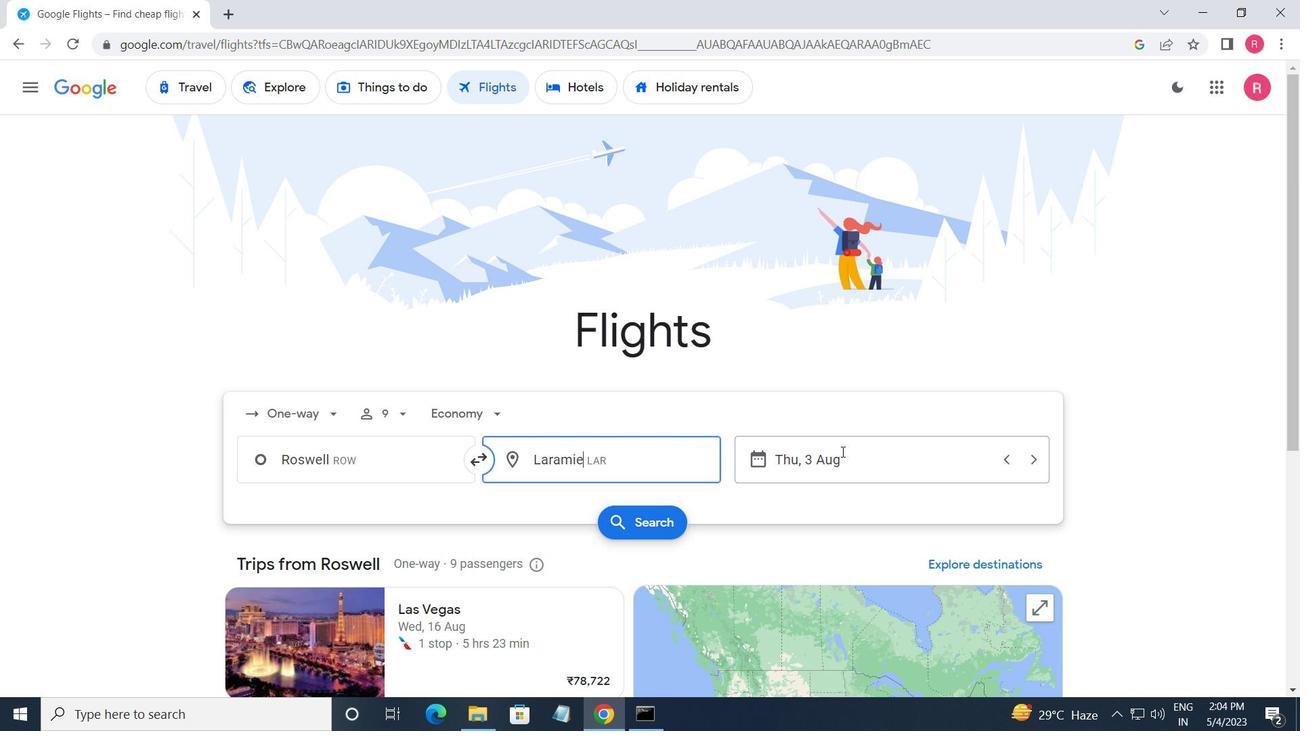 
Action: Mouse moved to (618, 383)
Screenshot: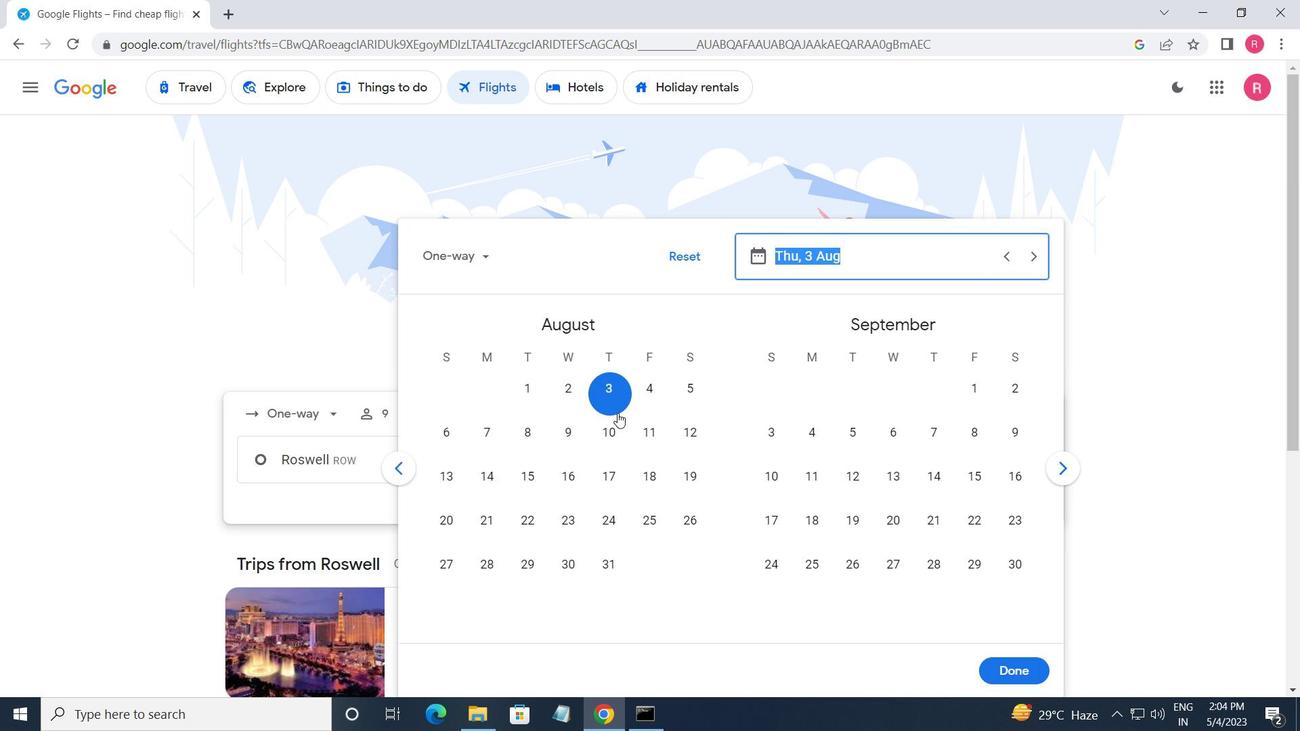 
Action: Mouse pressed left at (618, 383)
Screenshot: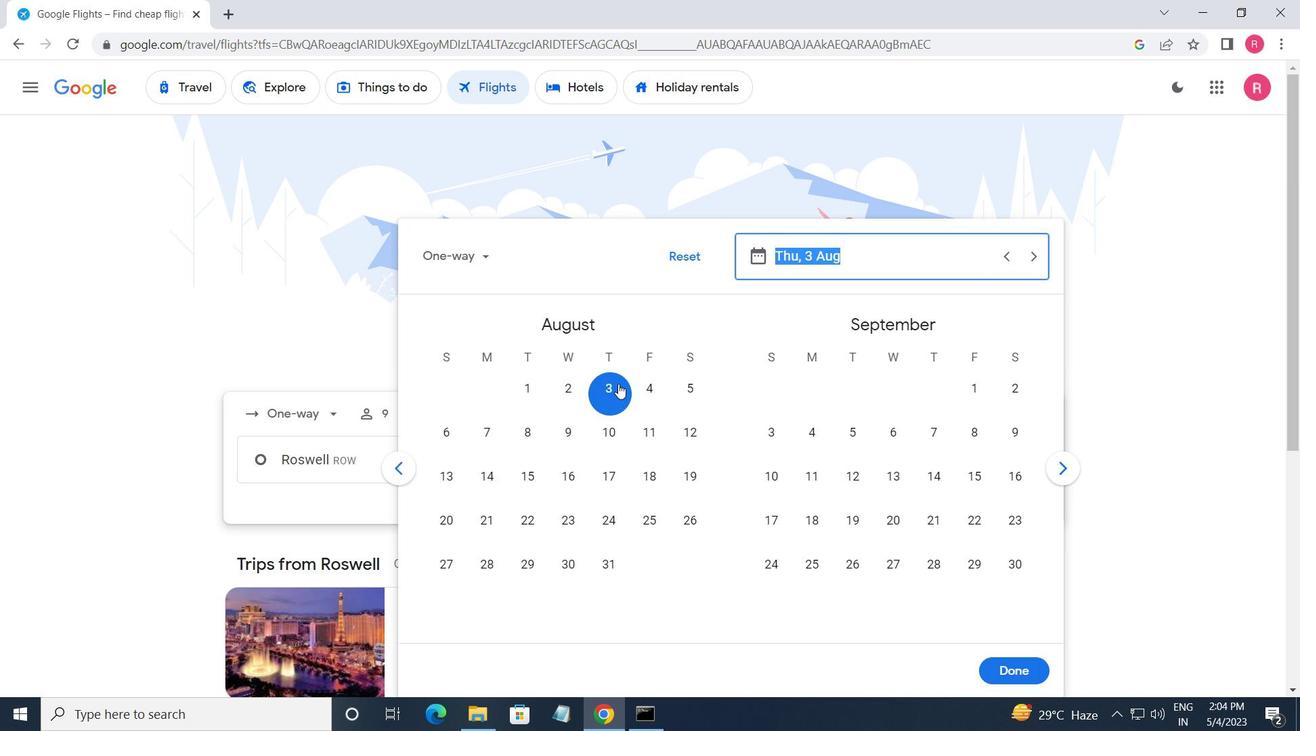 
Action: Mouse moved to (1020, 668)
Screenshot: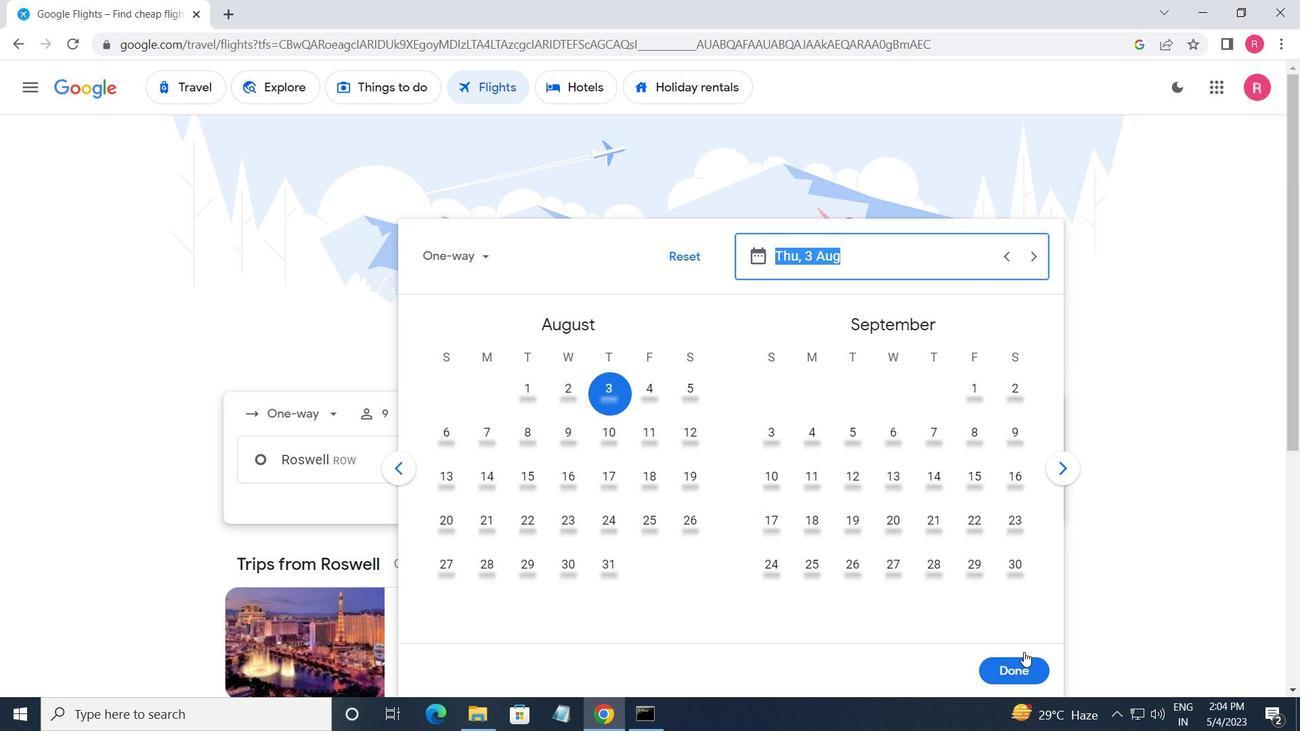 
Action: Mouse pressed left at (1020, 668)
Screenshot: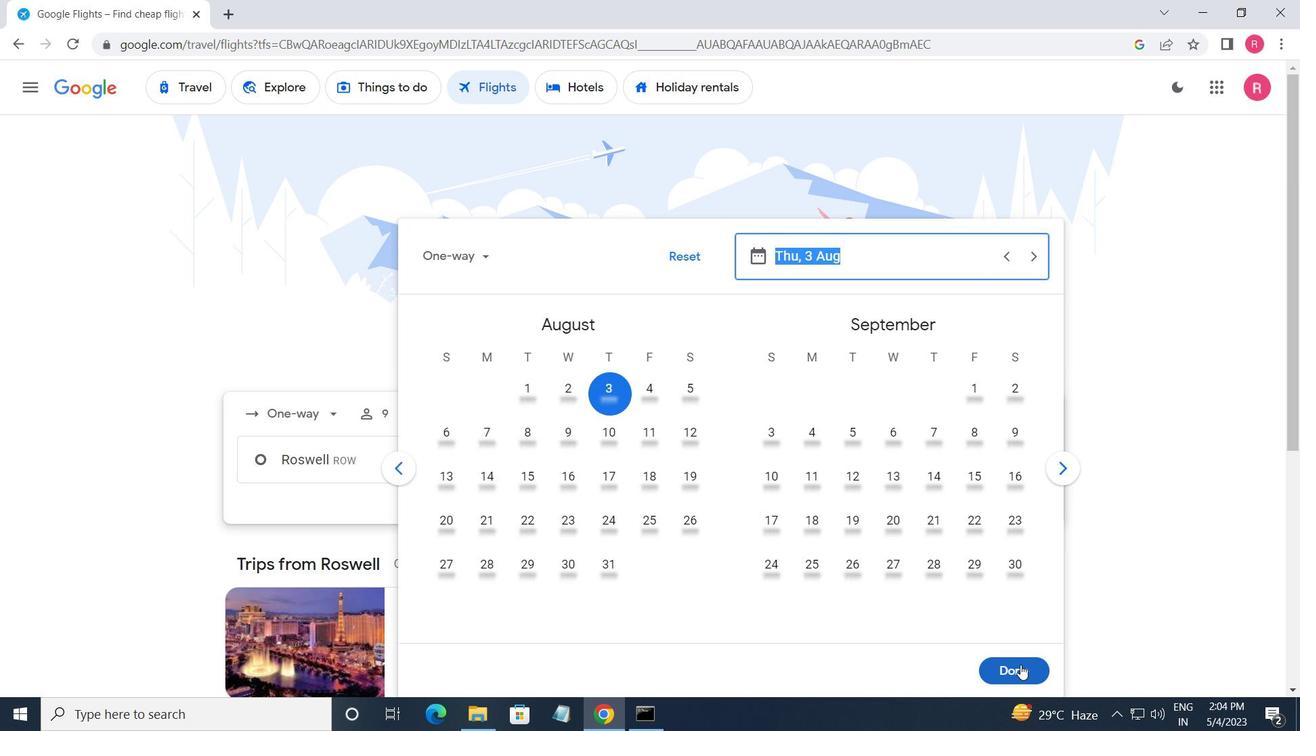 
Action: Mouse moved to (657, 524)
Screenshot: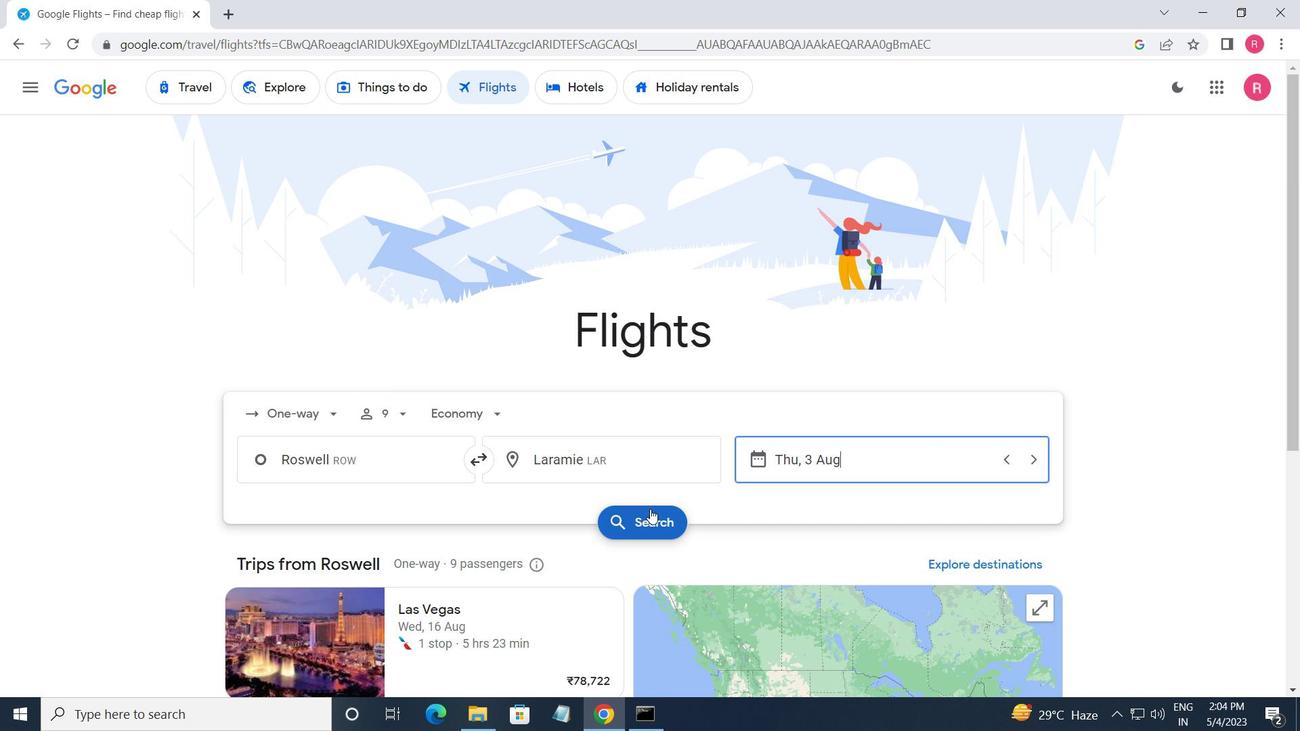 
Action: Mouse pressed left at (657, 524)
Screenshot: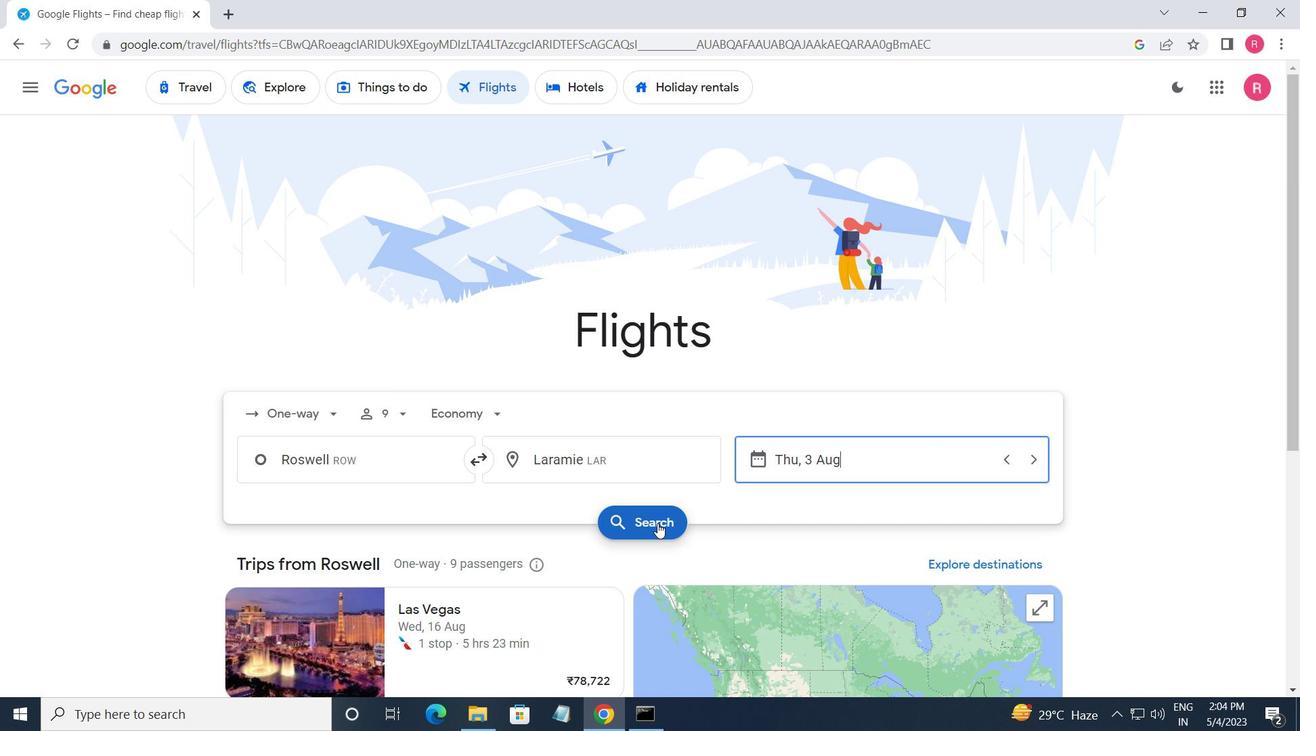 
Action: Mouse moved to (249, 248)
Screenshot: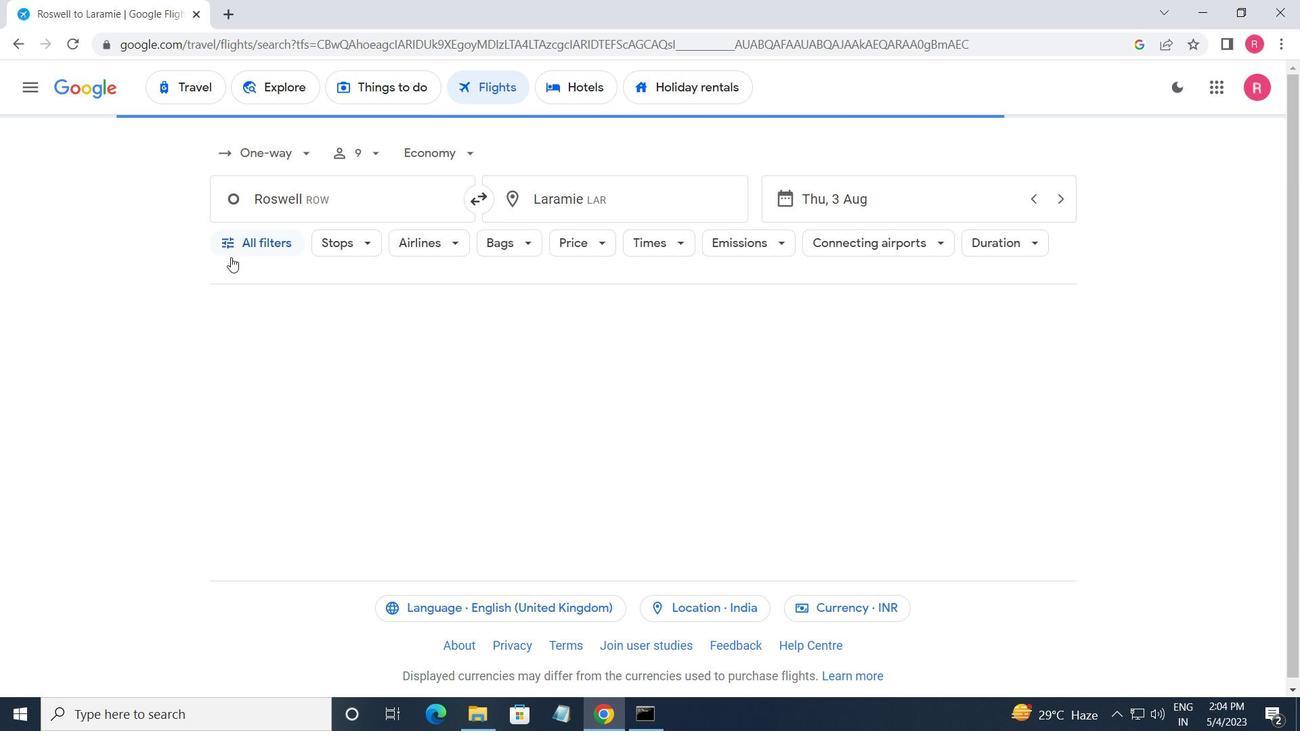 
Action: Mouse pressed left at (249, 248)
Screenshot: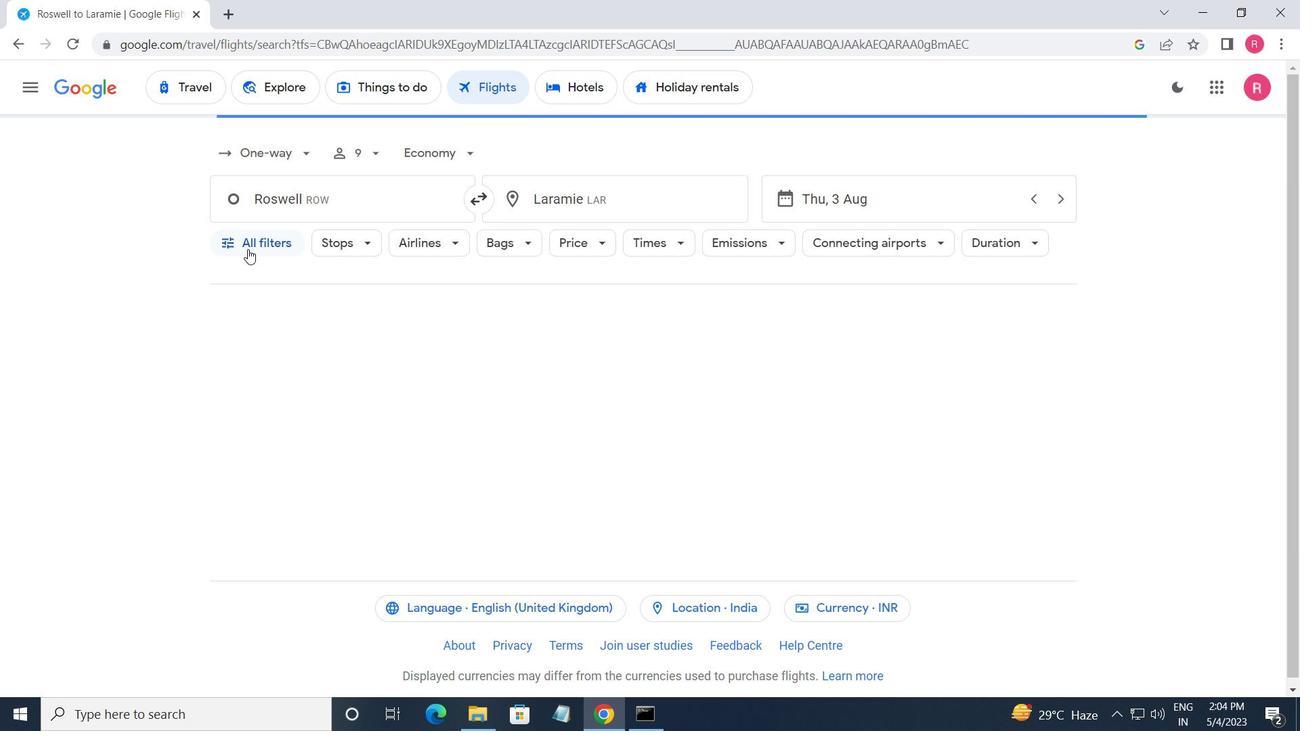 
Action: Mouse moved to (287, 375)
Screenshot: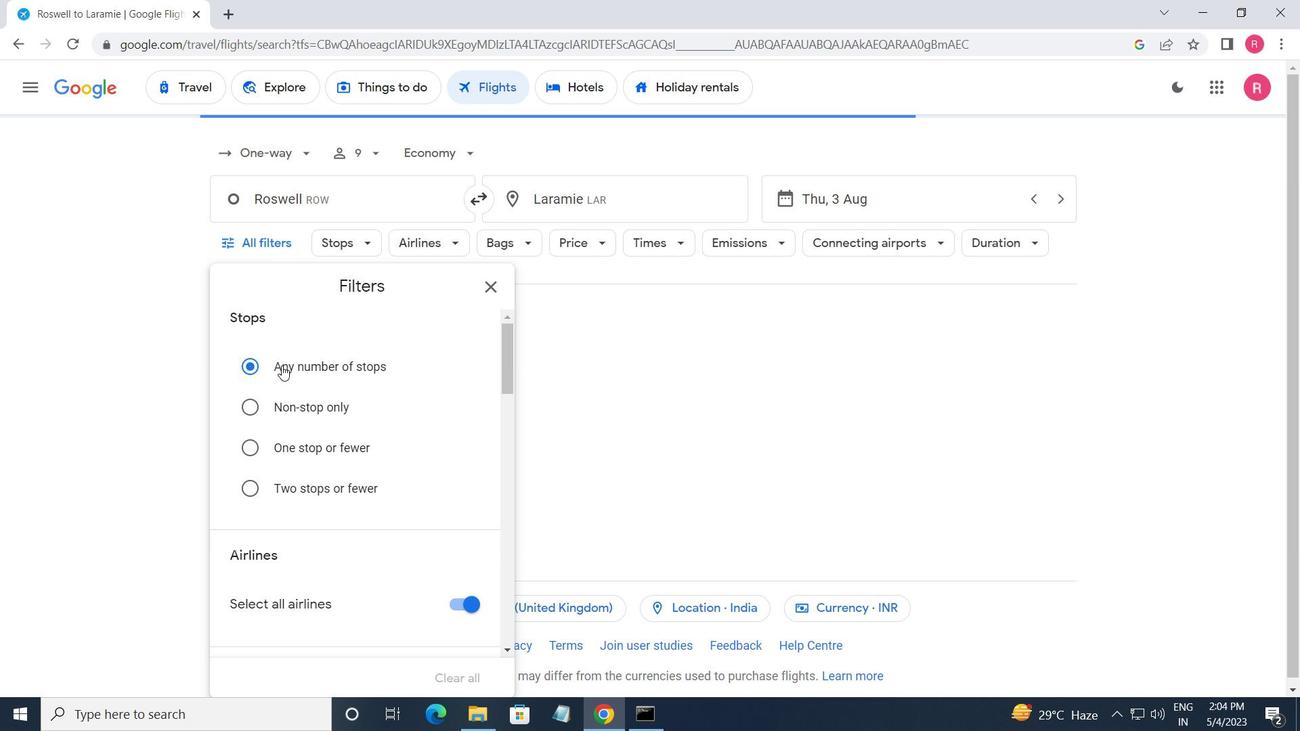 
Action: Mouse scrolled (287, 374) with delta (0, 0)
Screenshot: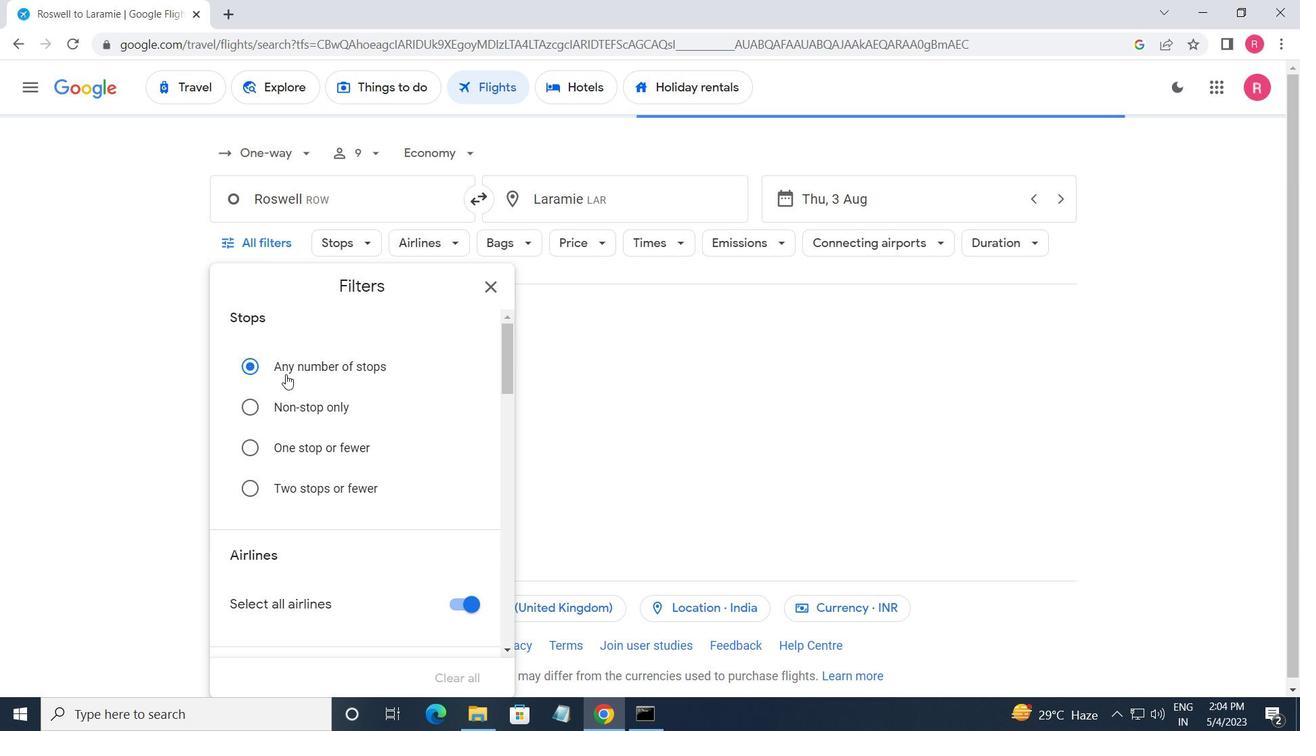 
Action: Mouse scrolled (287, 374) with delta (0, 0)
Screenshot: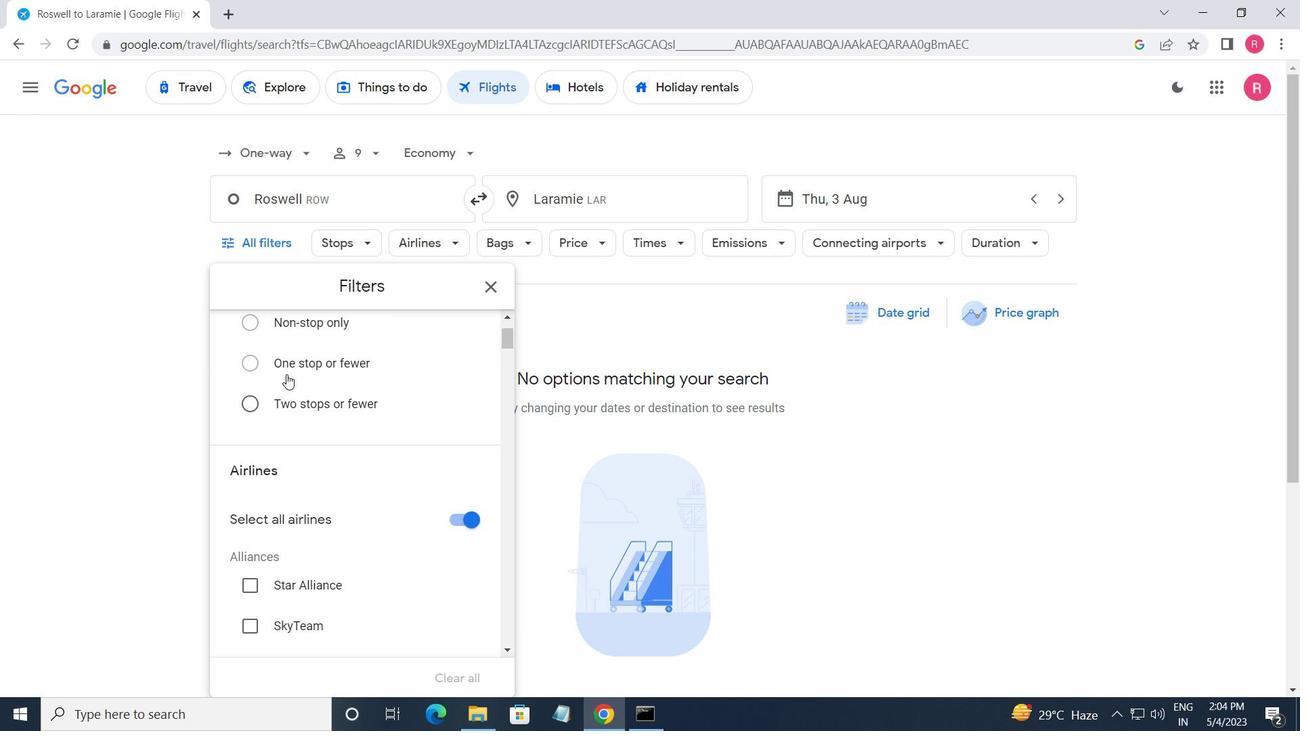
Action: Mouse scrolled (287, 374) with delta (0, 0)
Screenshot: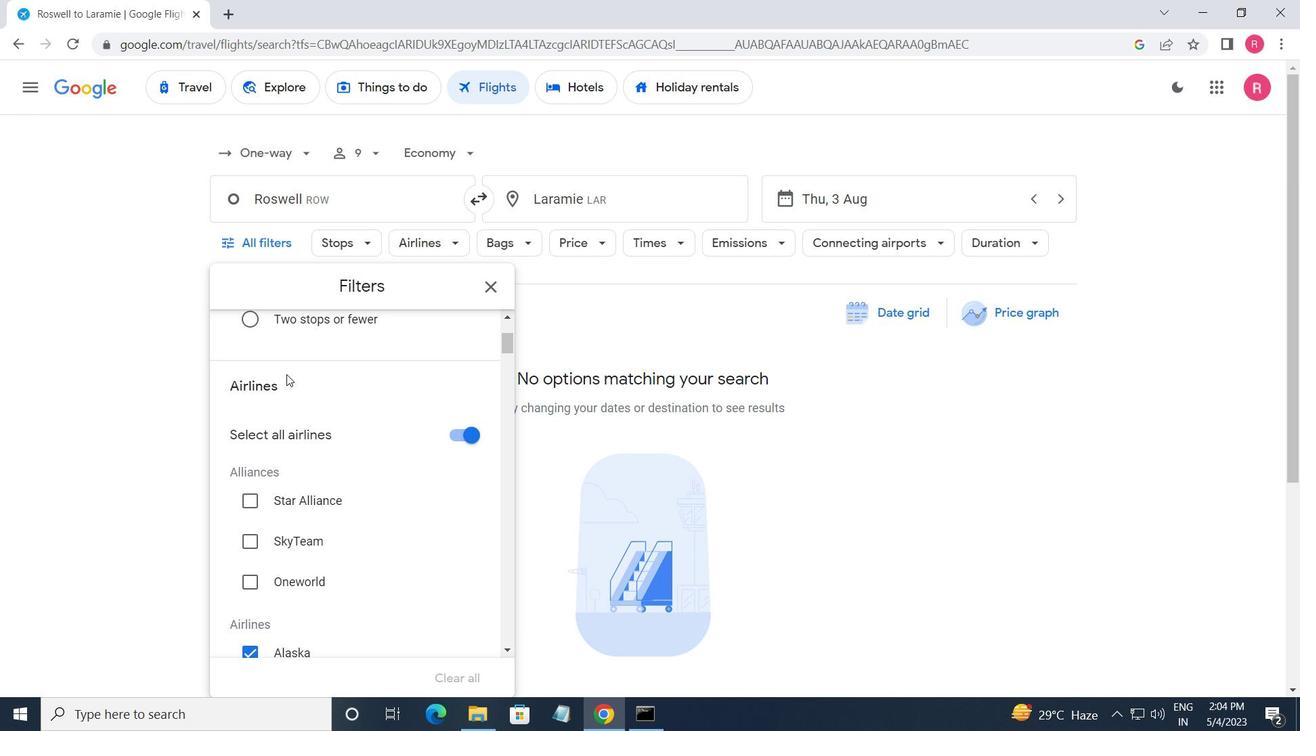 
Action: Mouse moved to (346, 427)
Screenshot: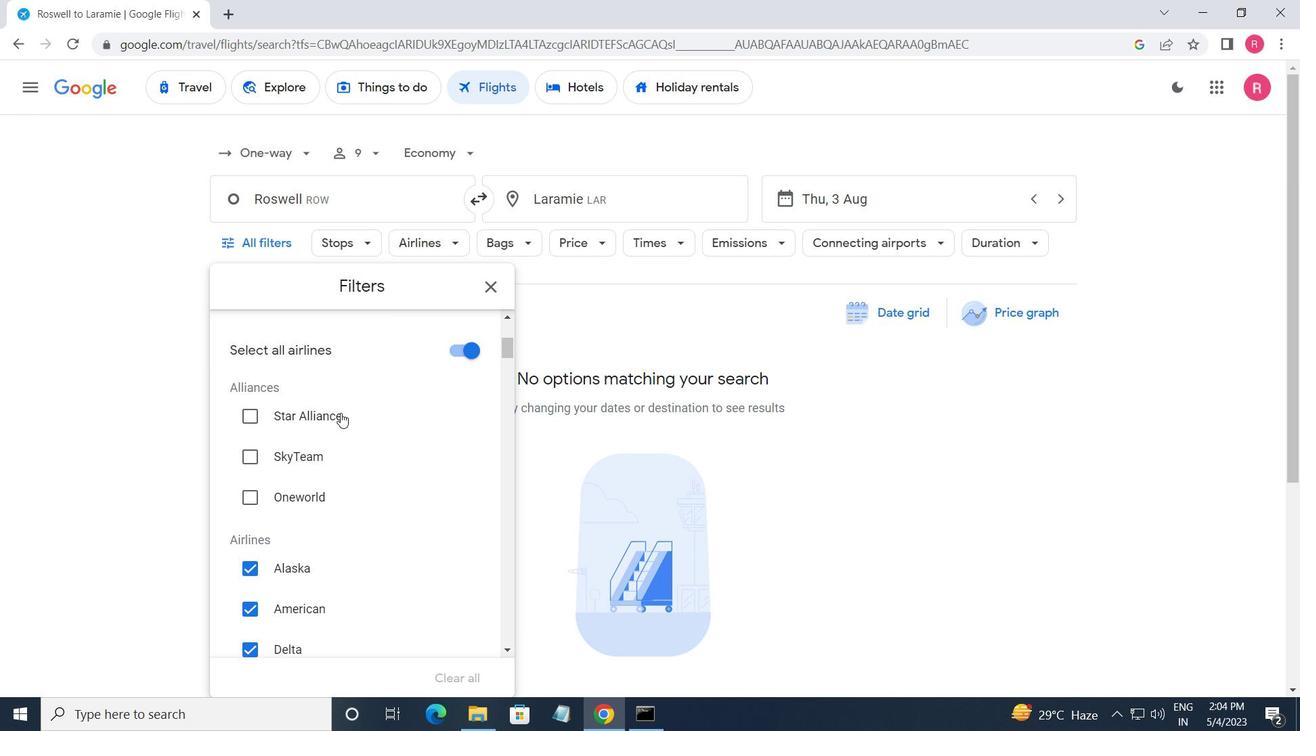 
Action: Mouse scrolled (346, 427) with delta (0, 0)
Screenshot: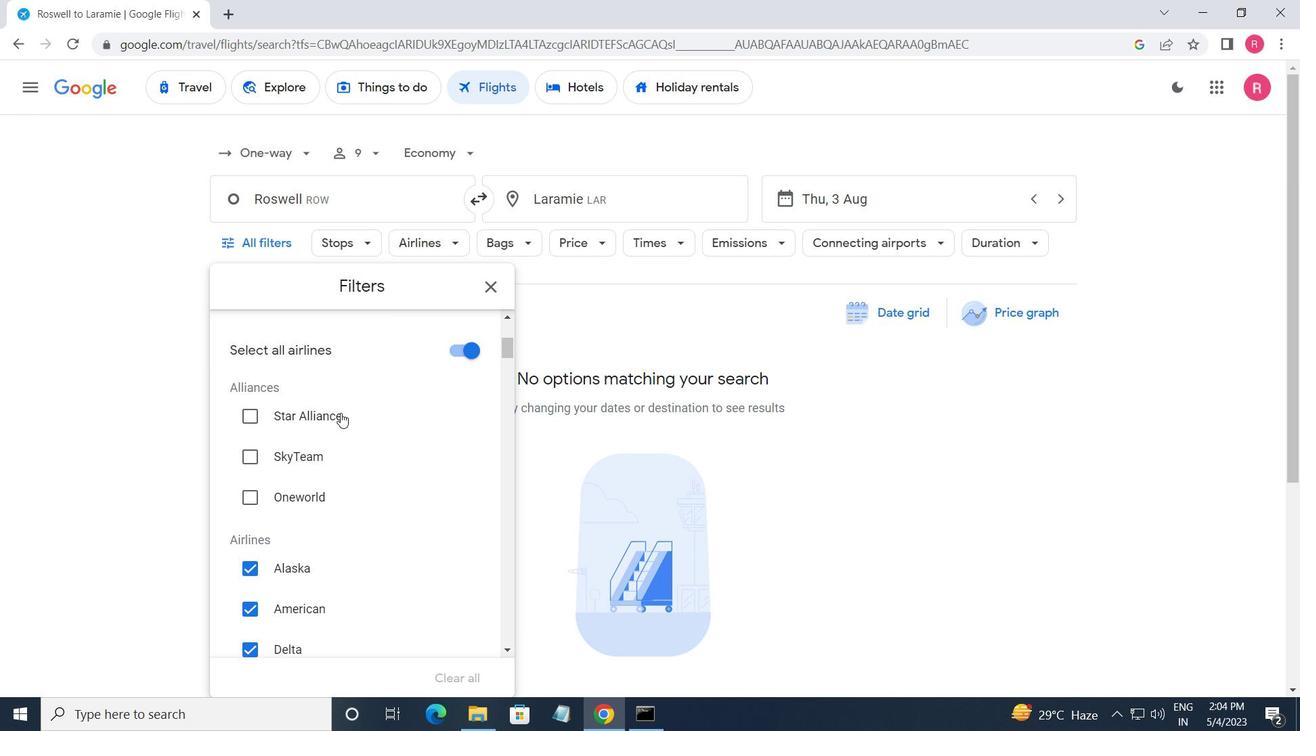 
Action: Mouse scrolled (346, 427) with delta (0, 0)
Screenshot: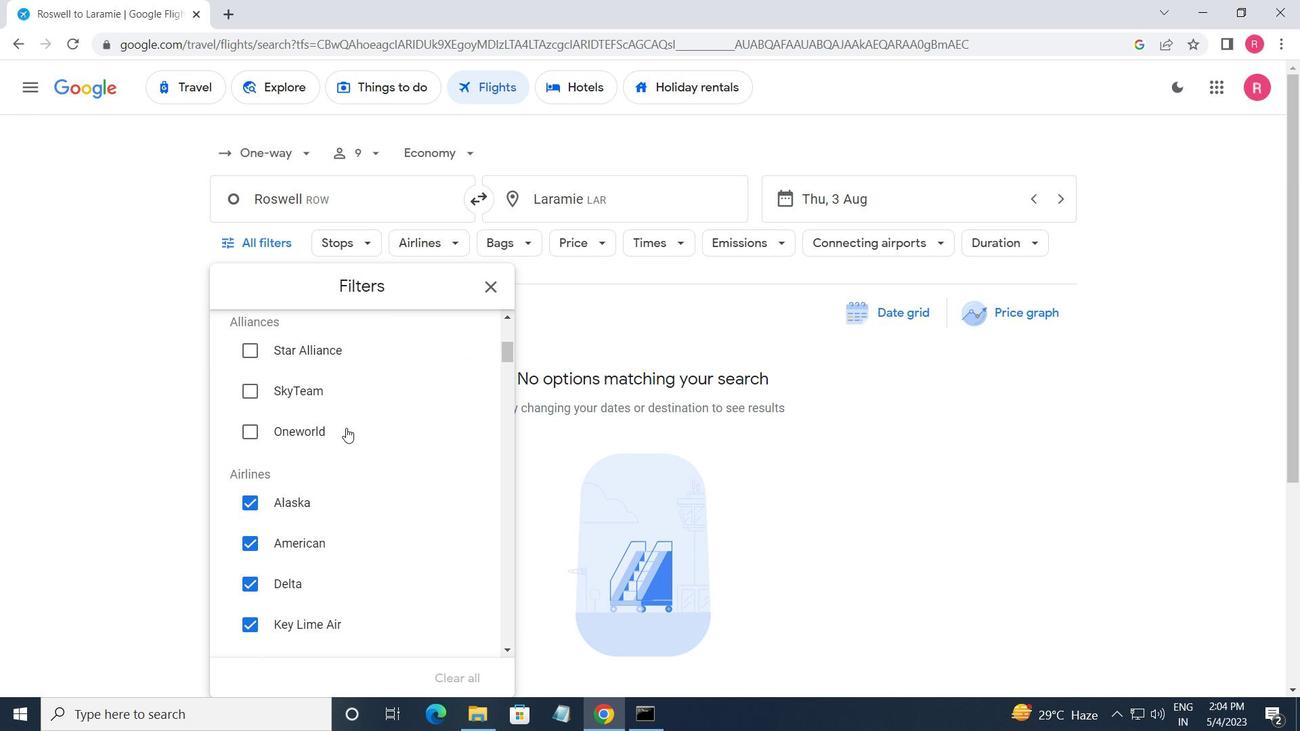 
Action: Mouse scrolled (346, 427) with delta (0, 0)
Screenshot: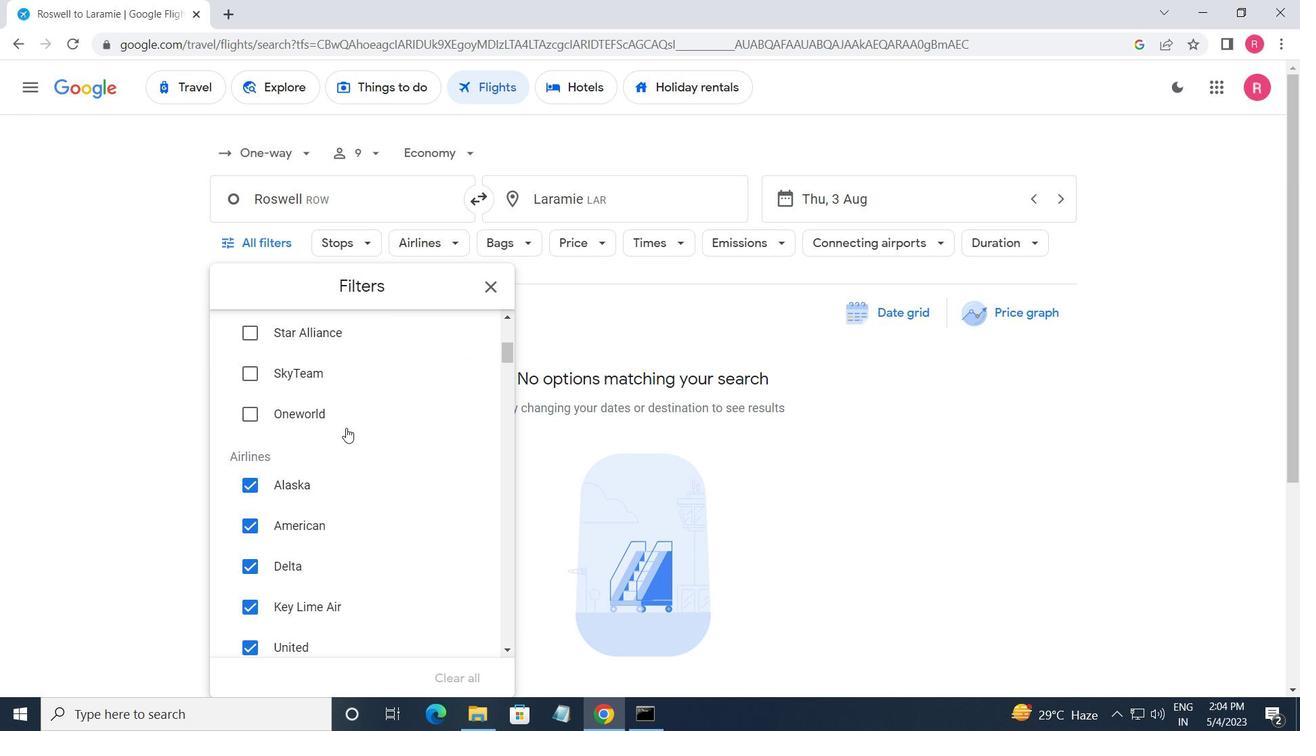 
Action: Mouse scrolled (346, 428) with delta (0, 0)
Screenshot: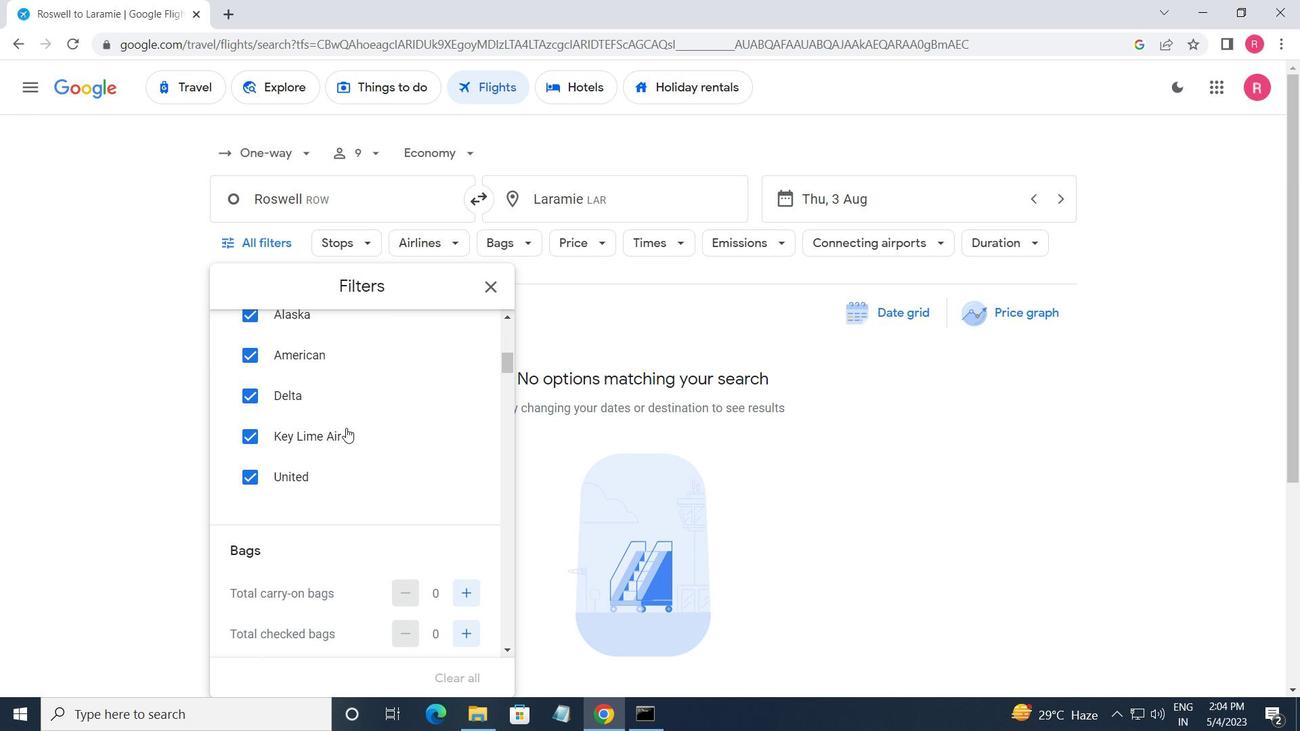 
Action: Mouse scrolled (346, 428) with delta (0, 0)
Screenshot: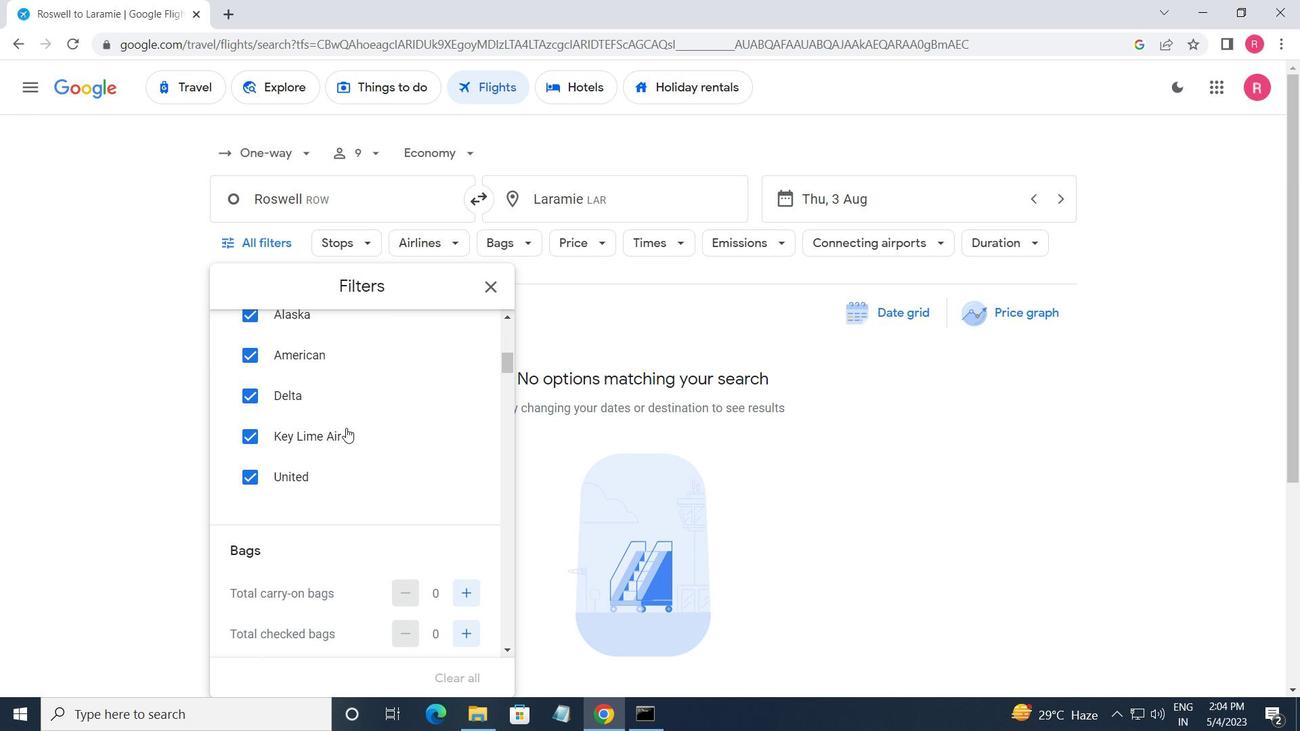 
Action: Mouse scrolled (346, 428) with delta (0, 0)
Screenshot: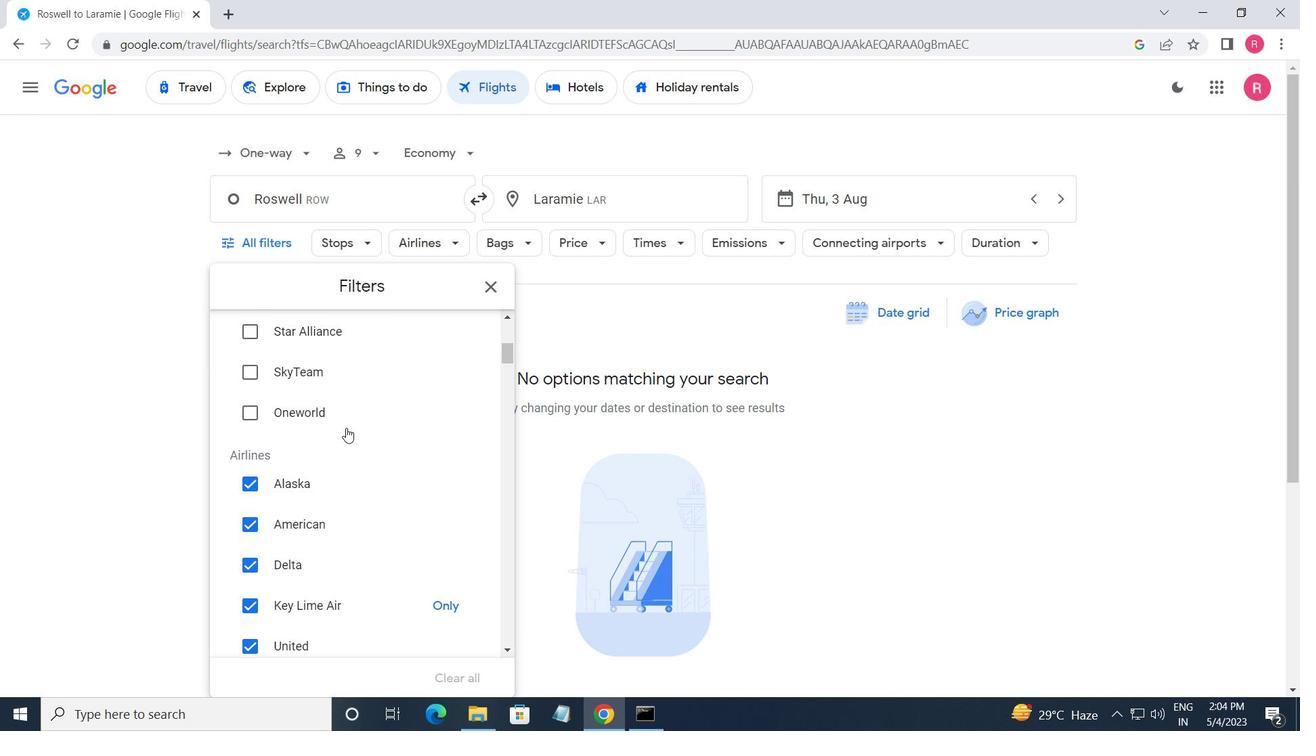 
Action: Mouse moved to (465, 350)
Screenshot: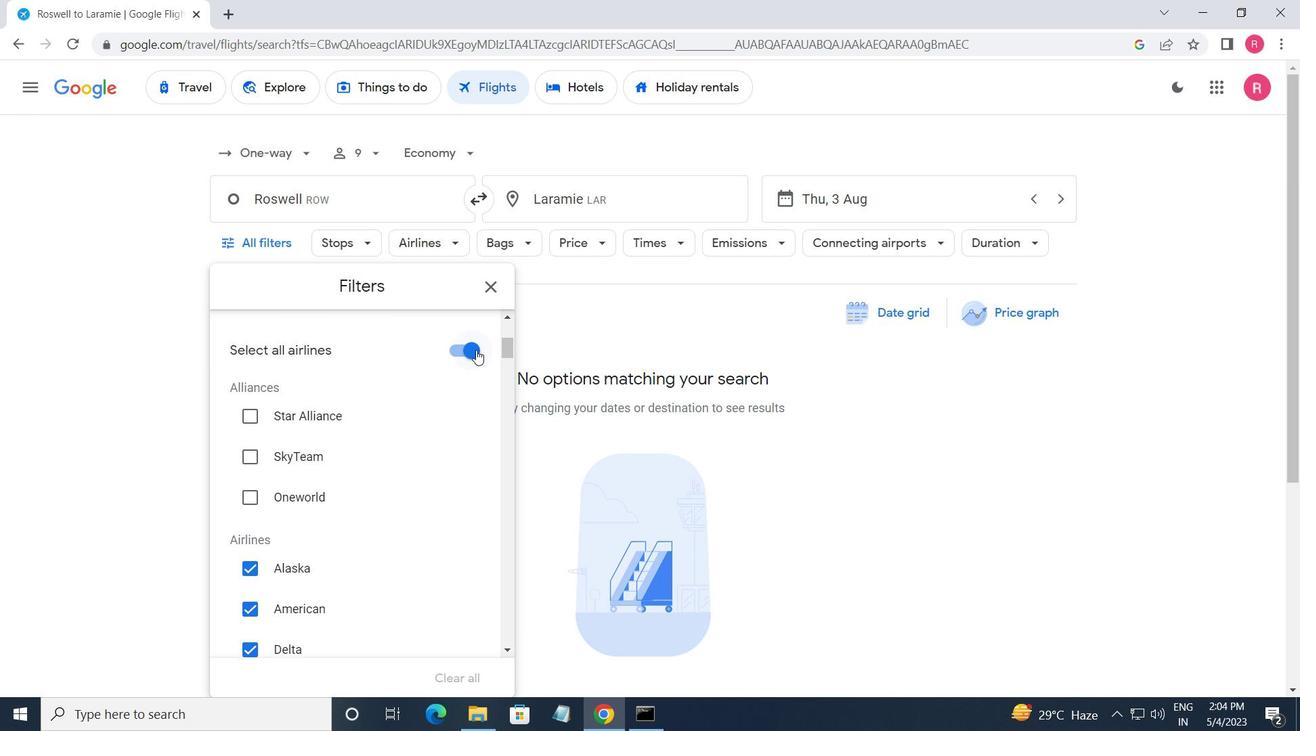 
Action: Mouse pressed left at (465, 350)
Screenshot: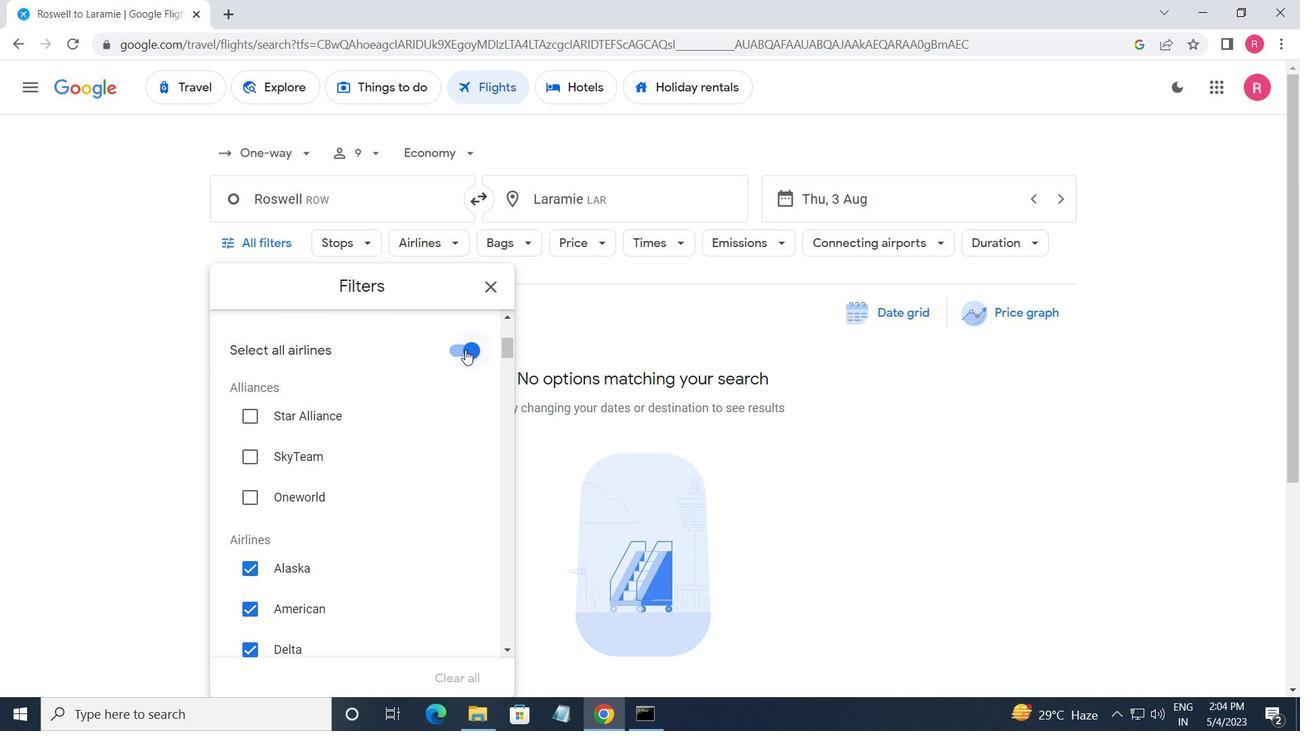 
Action: Mouse moved to (403, 413)
Screenshot: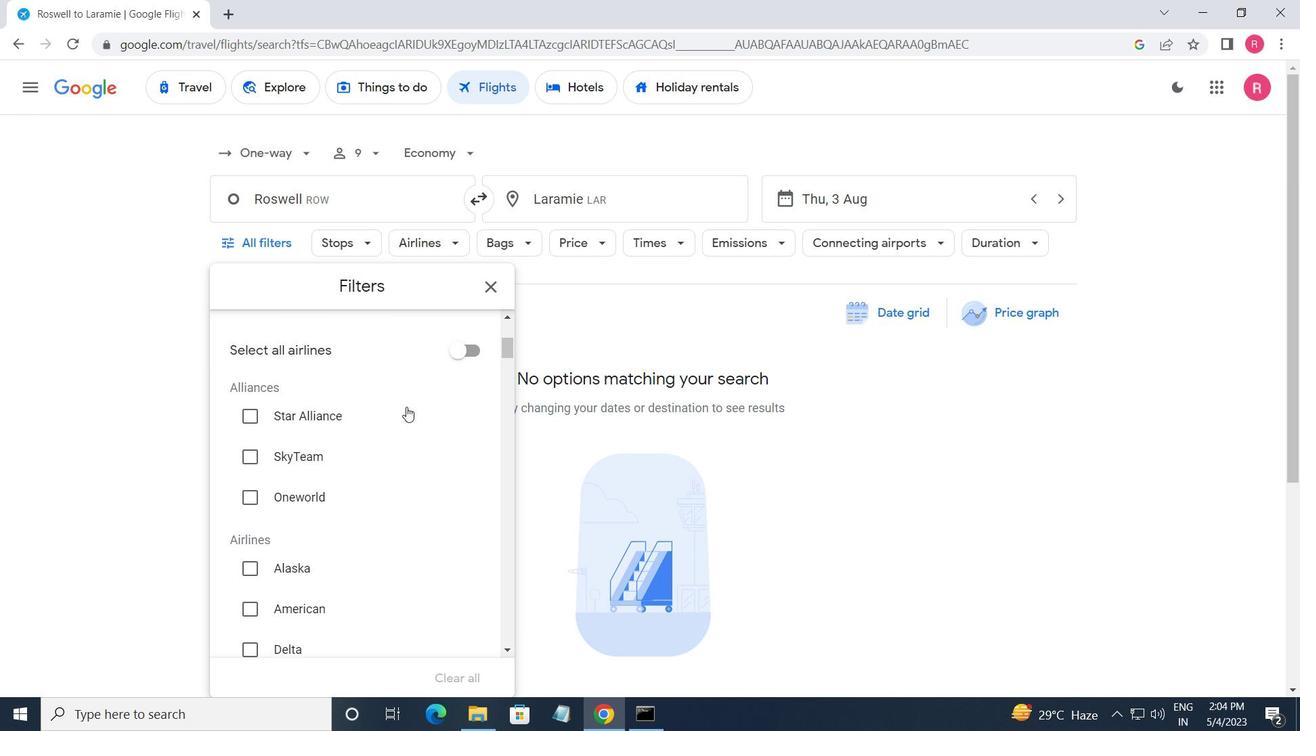 
Action: Mouse scrolled (403, 412) with delta (0, 0)
Screenshot: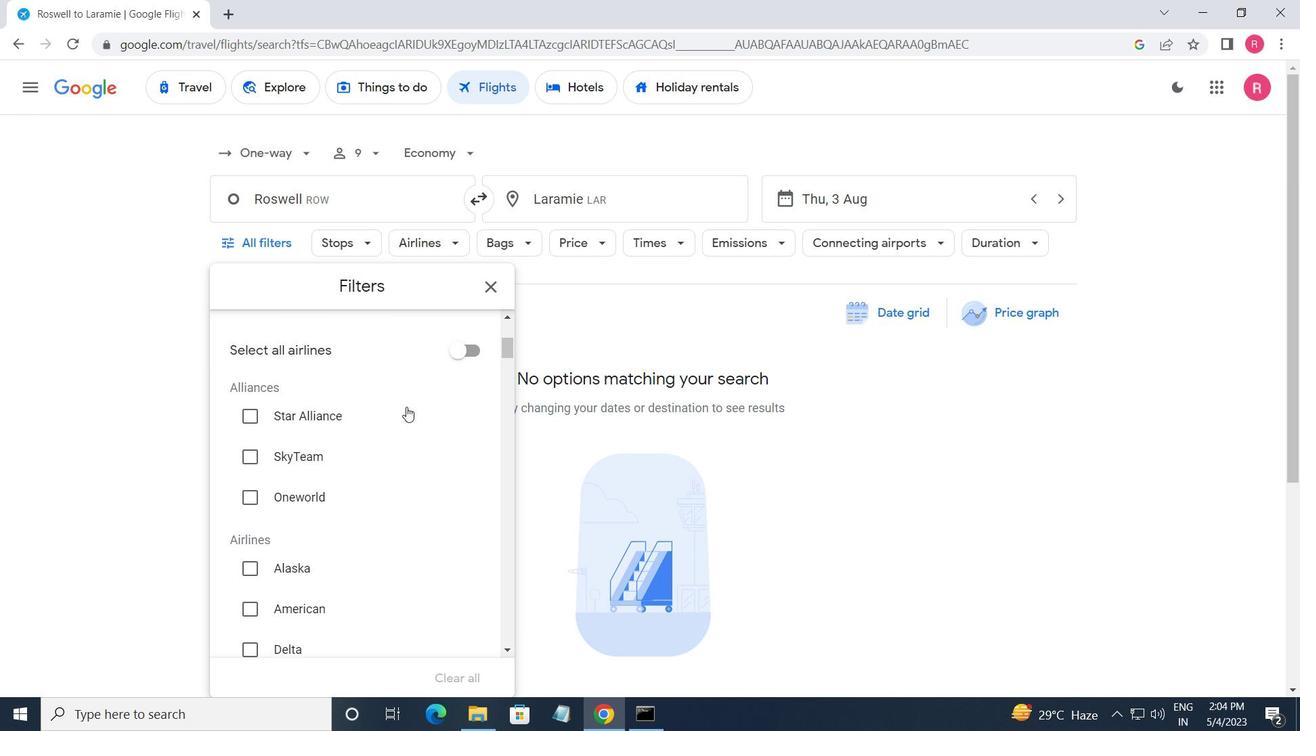 
Action: Mouse moved to (402, 416)
Screenshot: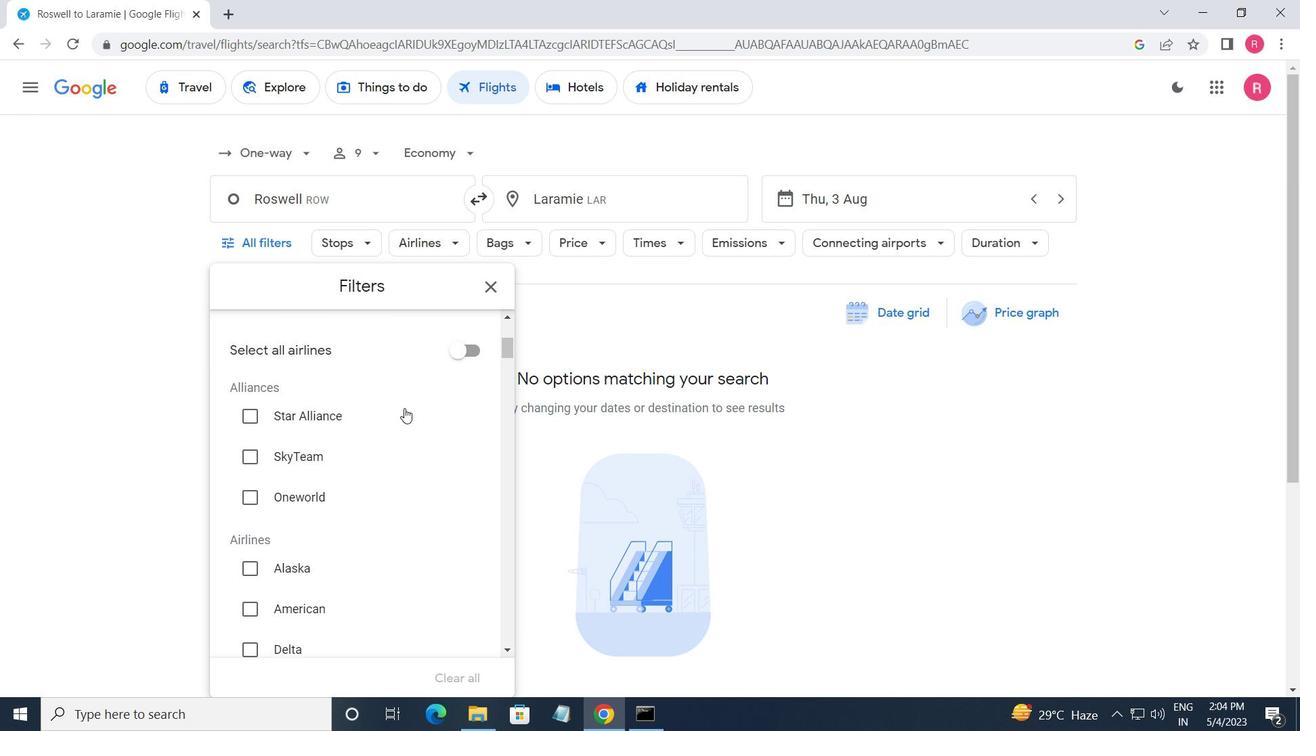 
Action: Mouse scrolled (402, 415) with delta (0, 0)
Screenshot: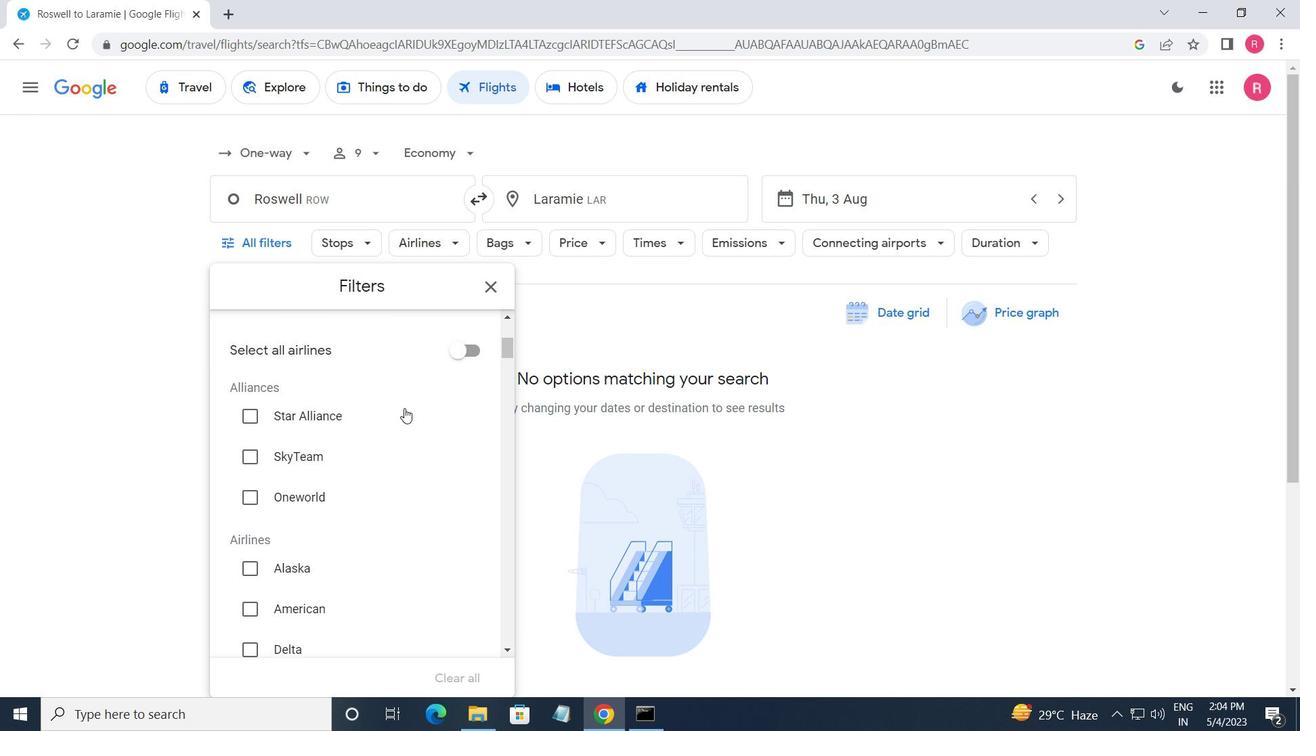 
Action: Mouse moved to (398, 418)
Screenshot: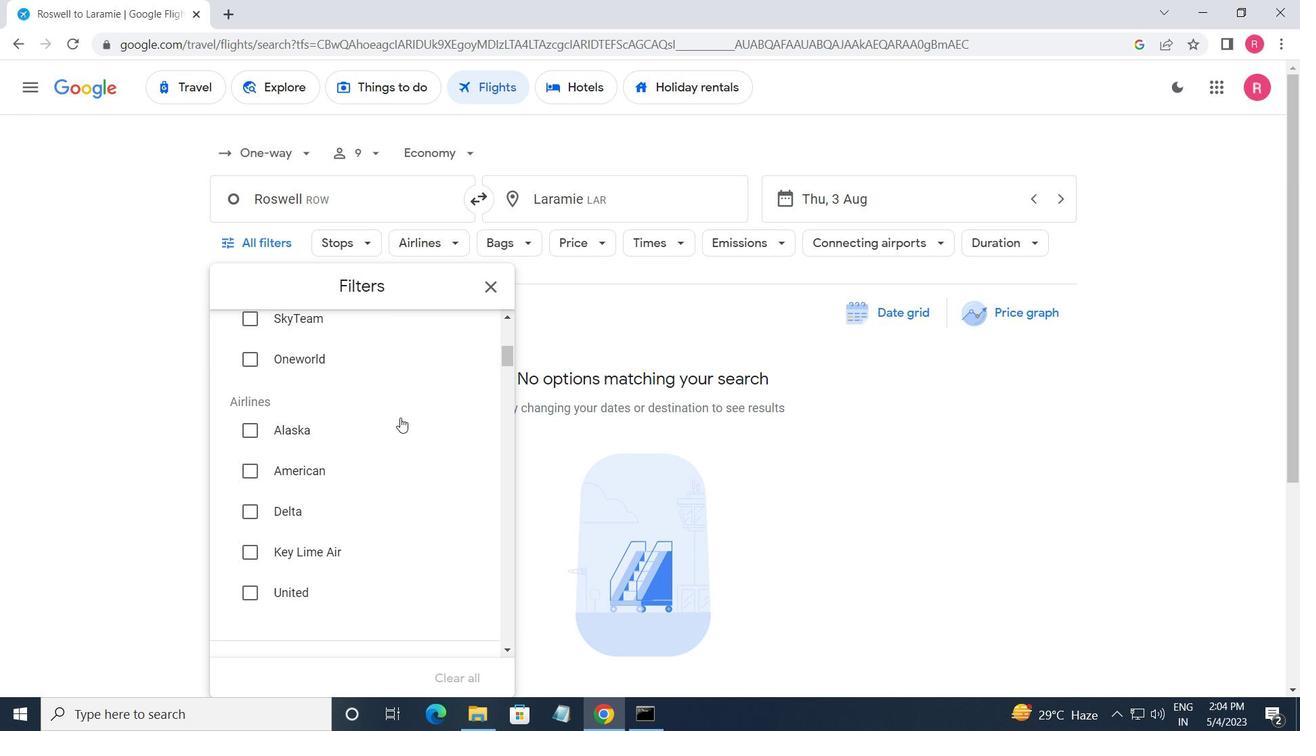
Action: Mouse scrolled (398, 417) with delta (0, 0)
Screenshot: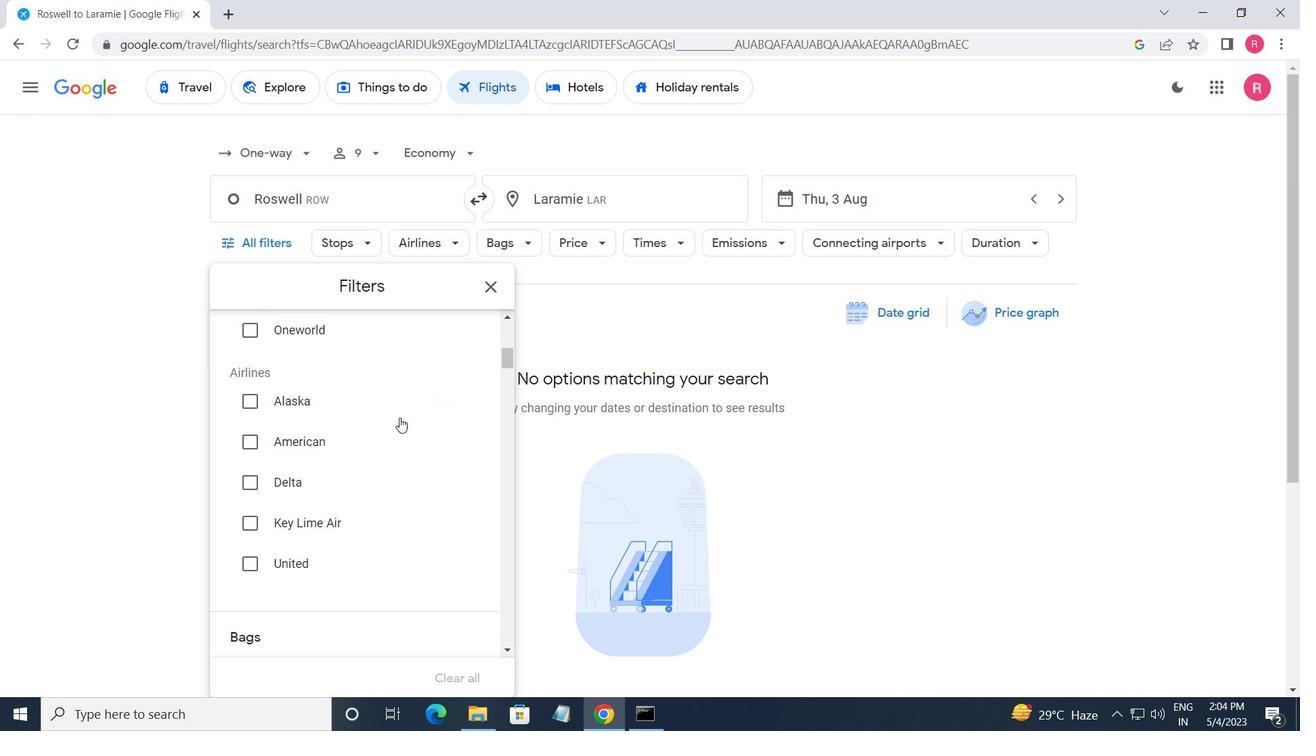 
Action: Mouse moved to (396, 419)
Screenshot: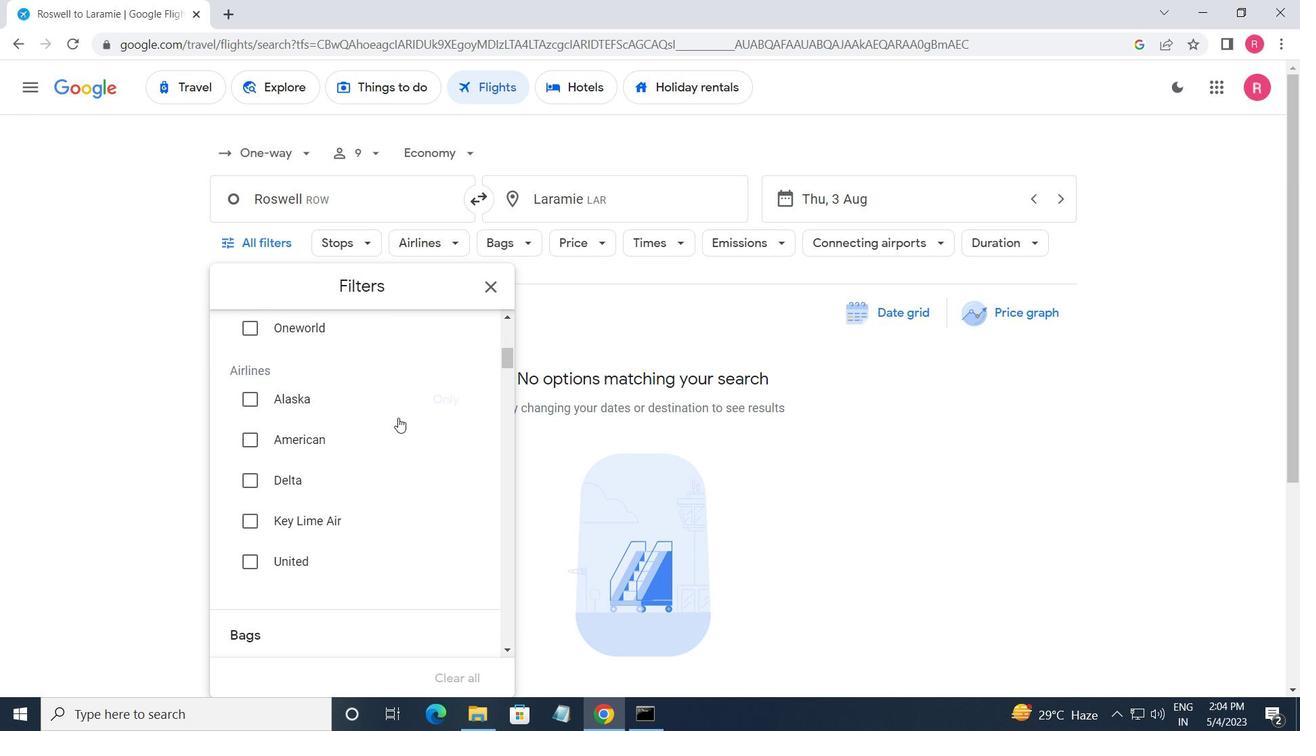 
Action: Mouse scrolled (396, 418) with delta (0, 0)
Screenshot: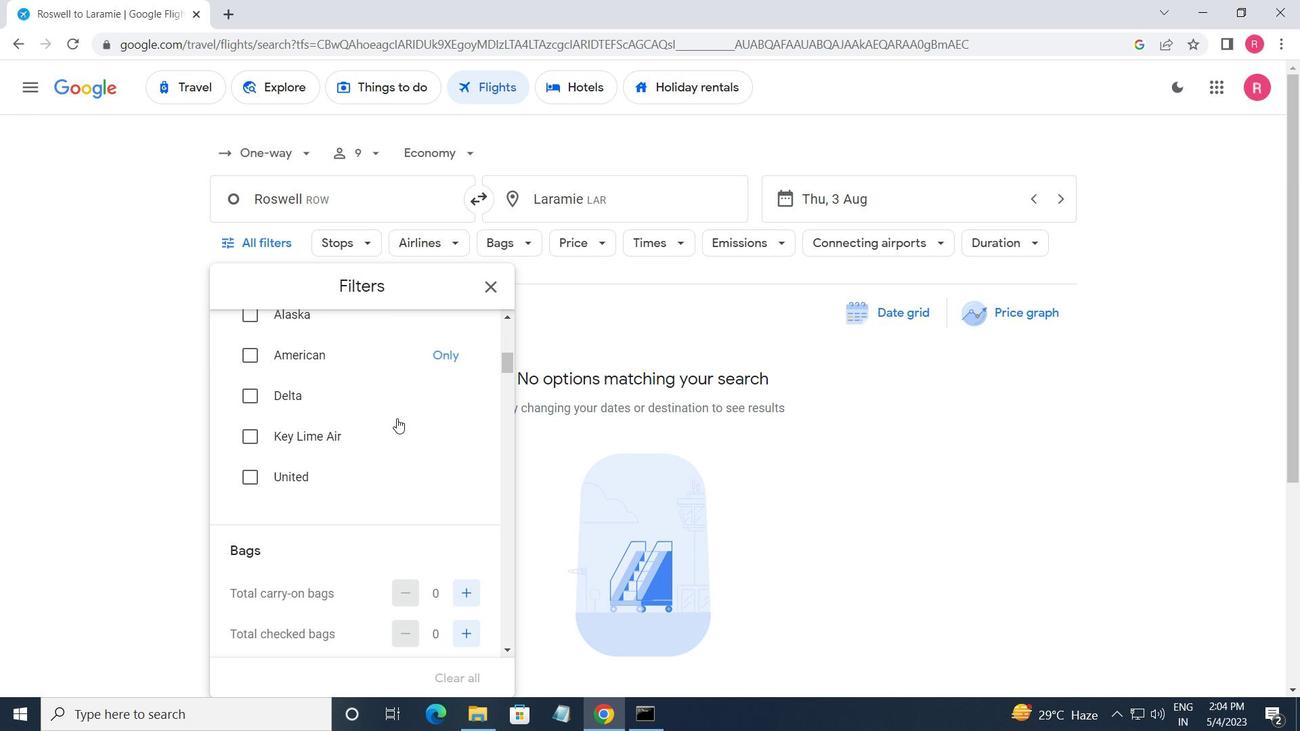 
Action: Mouse moved to (396, 422)
Screenshot: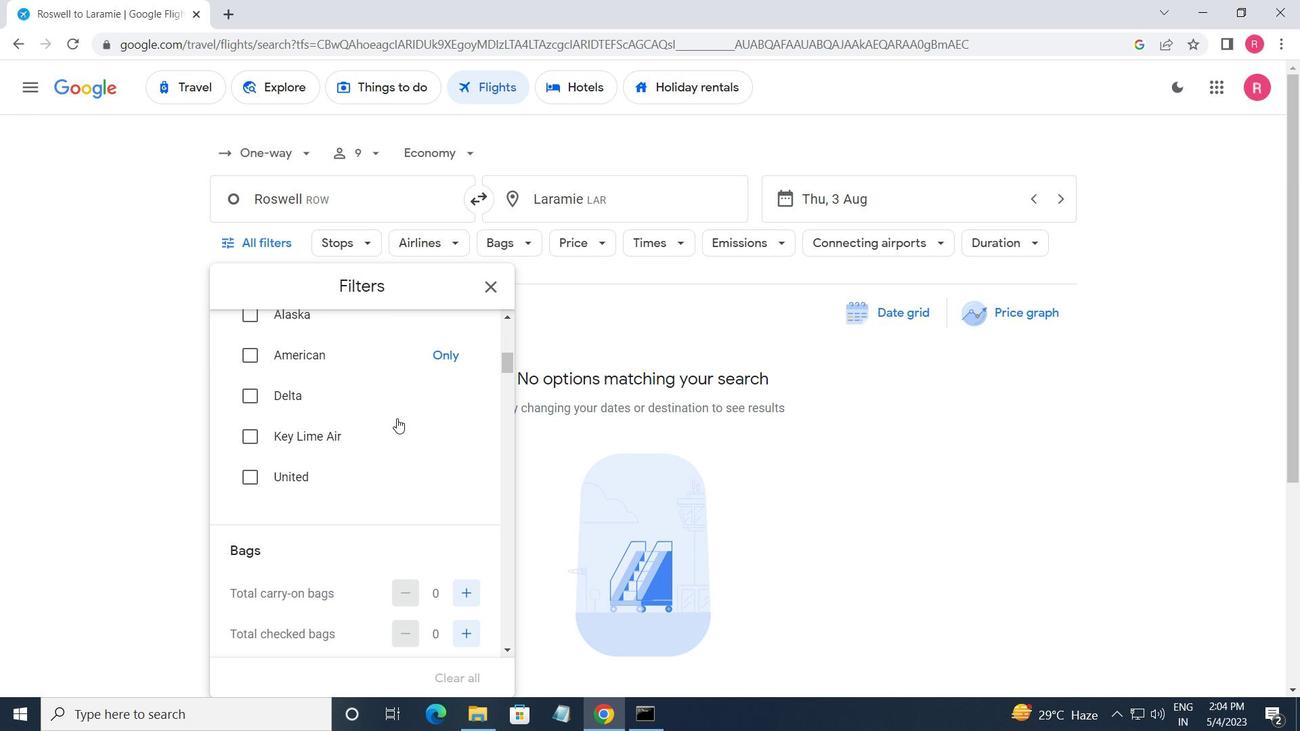 
Action: Mouse scrolled (396, 421) with delta (0, 0)
Screenshot: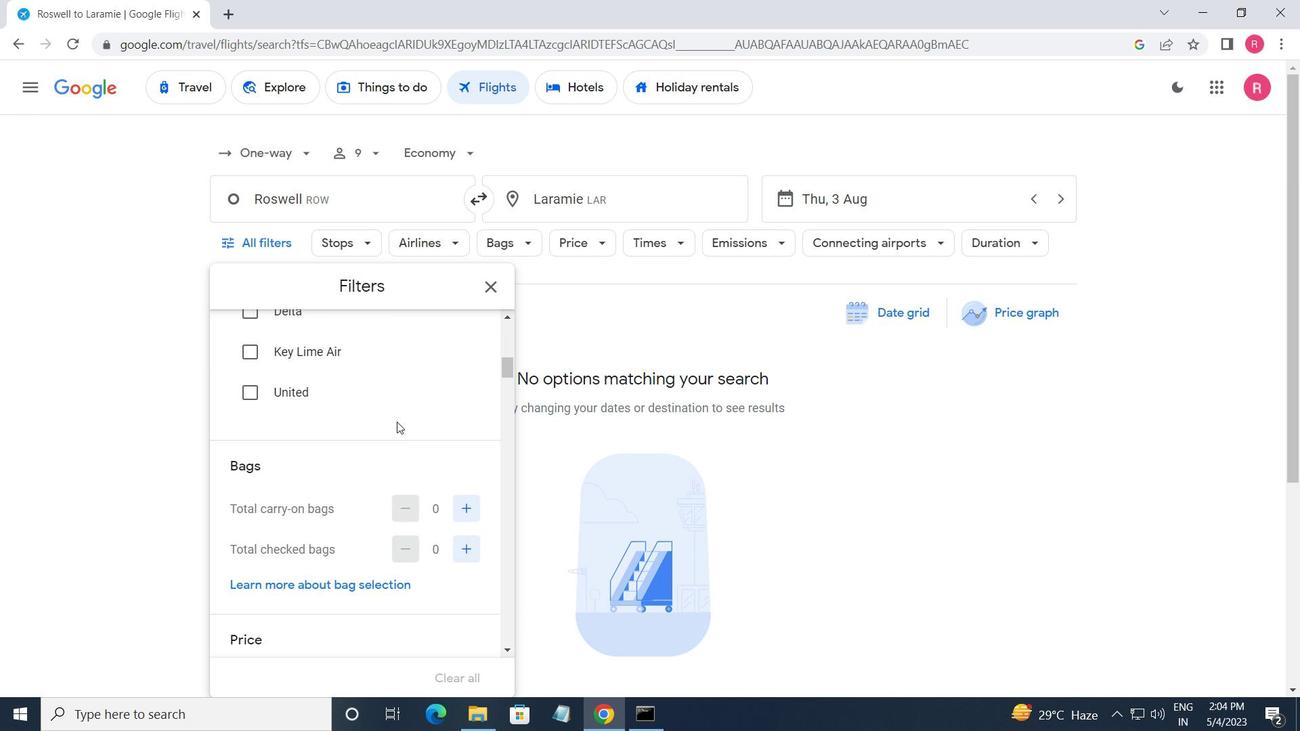
Action: Mouse moved to (455, 421)
Screenshot: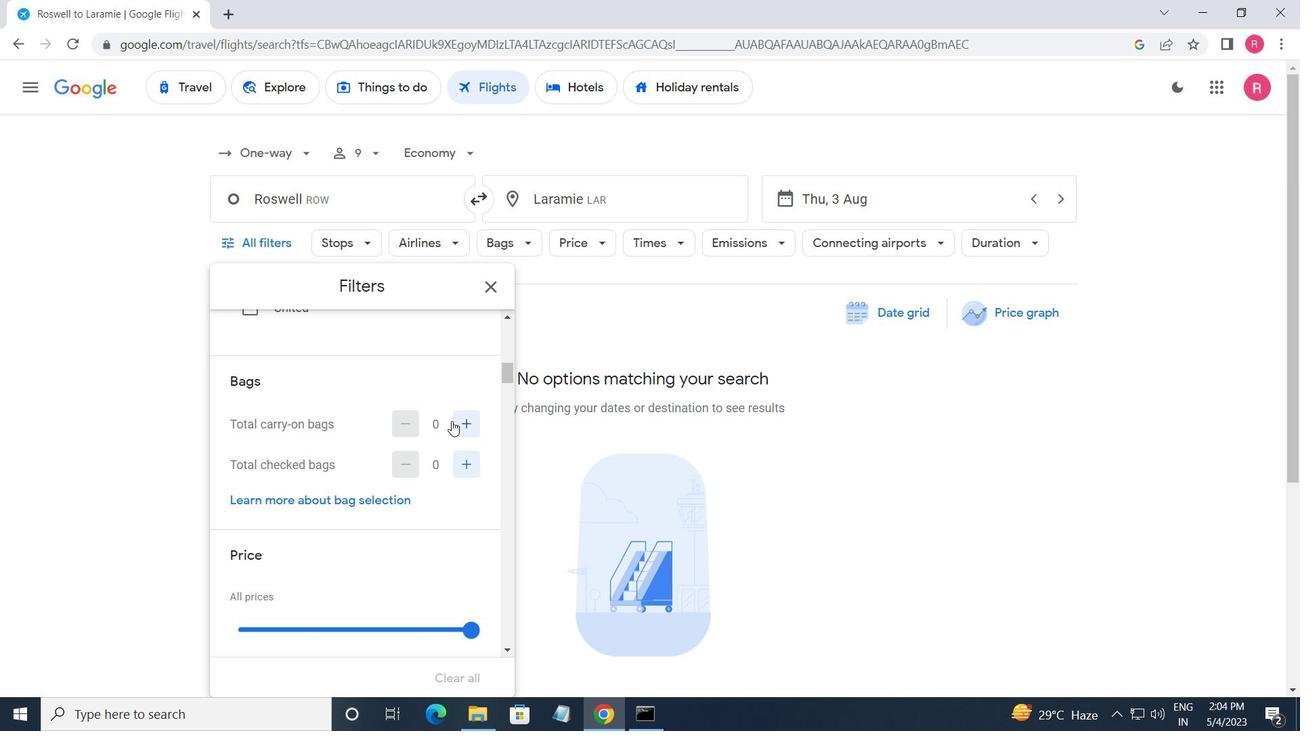 
Action: Mouse pressed left at (455, 421)
Screenshot: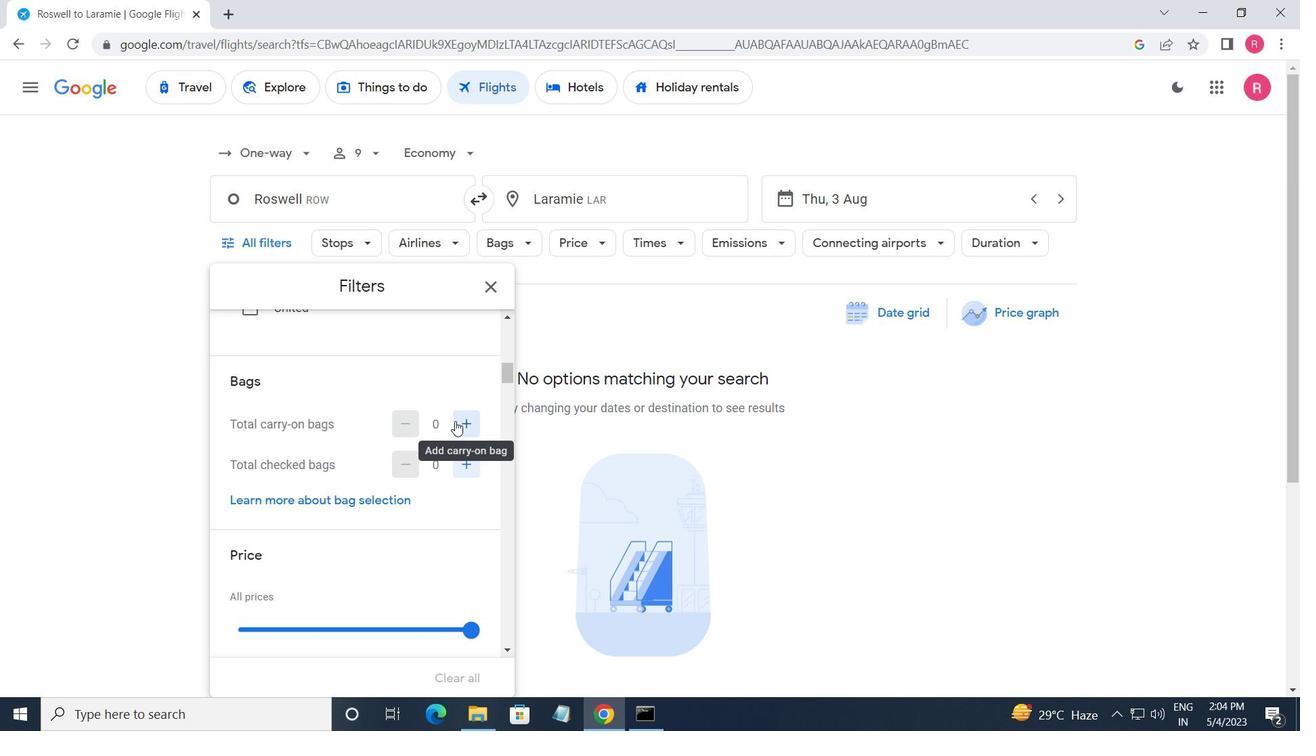 
Action: Mouse moved to (398, 527)
Screenshot: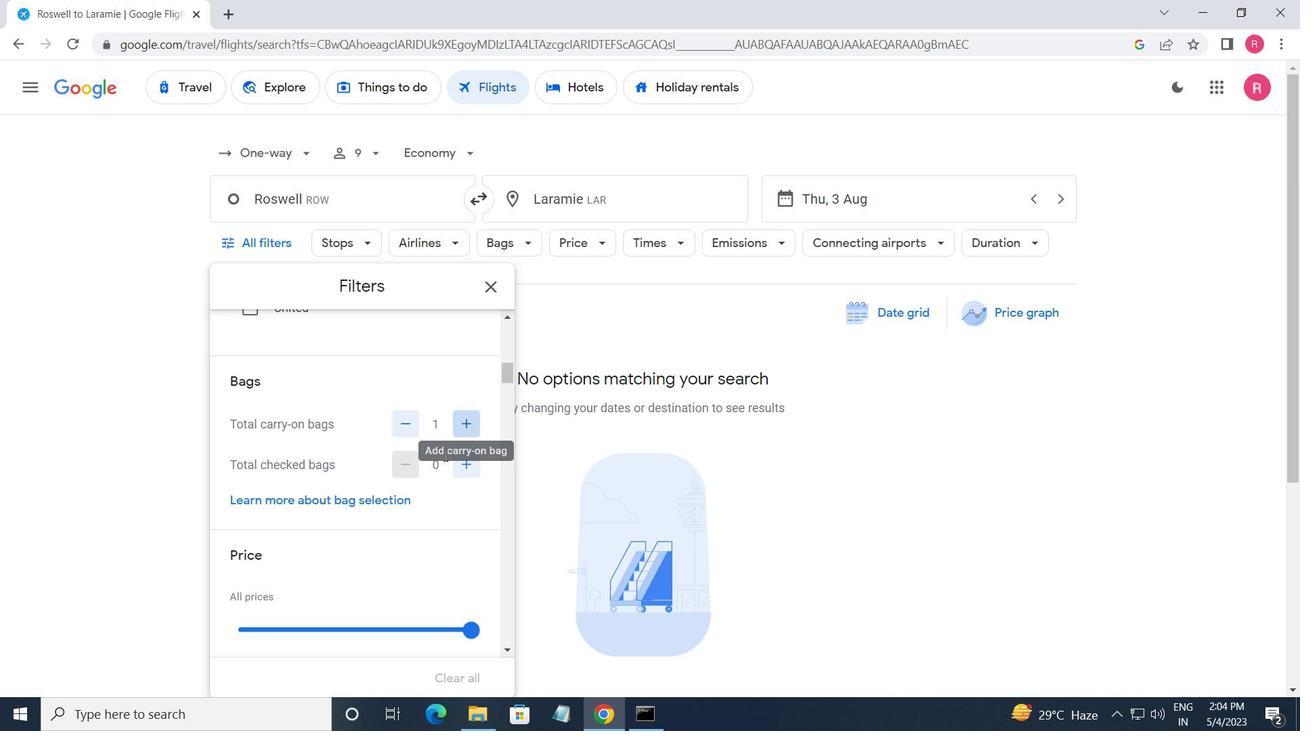 
Action: Mouse scrolled (398, 526) with delta (0, 0)
Screenshot: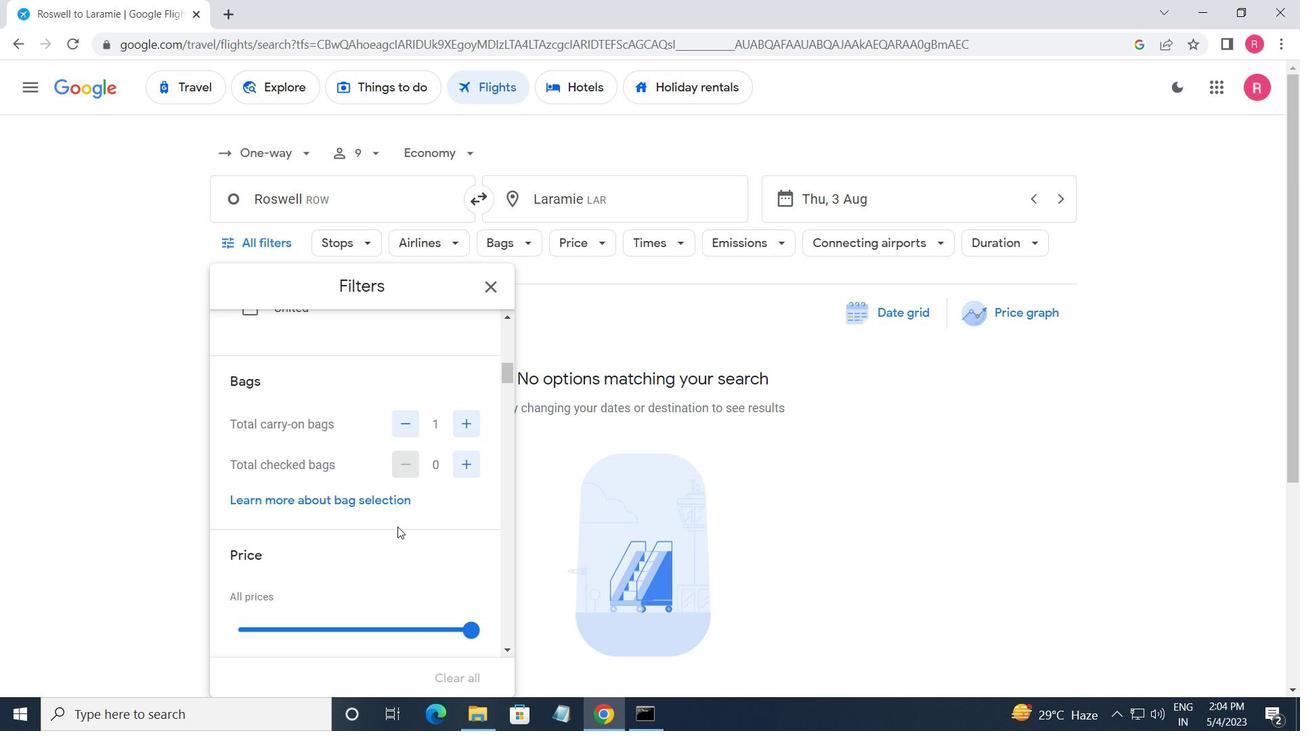 
Action: Mouse moved to (397, 527)
Screenshot: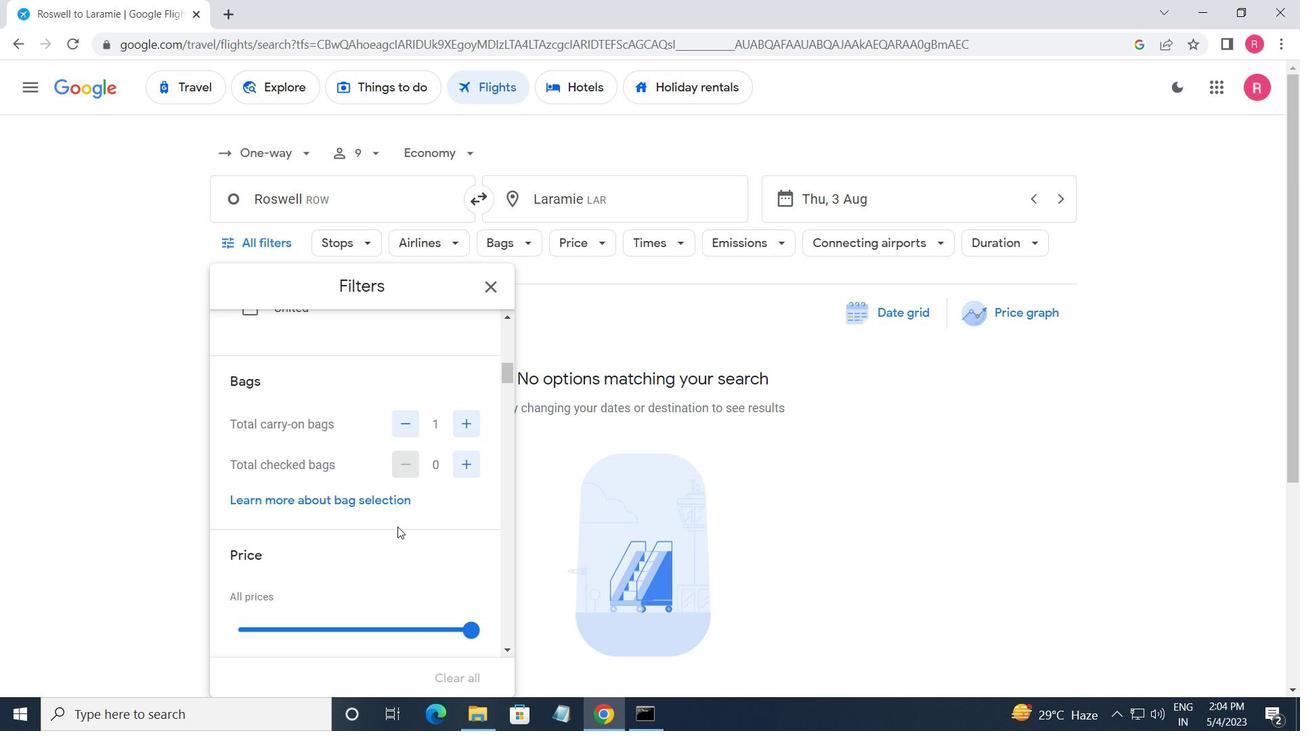 
Action: Mouse scrolled (397, 526) with delta (0, 0)
Screenshot: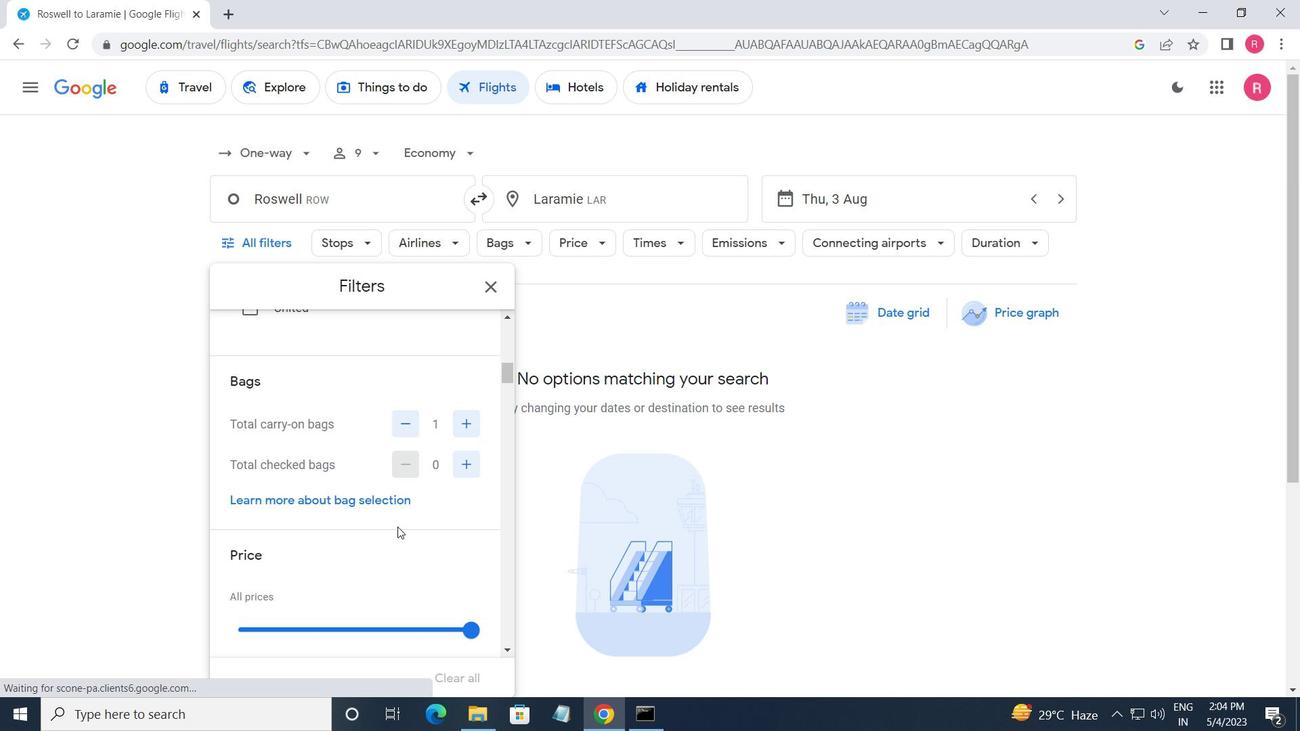 
Action: Mouse moved to (476, 465)
Screenshot: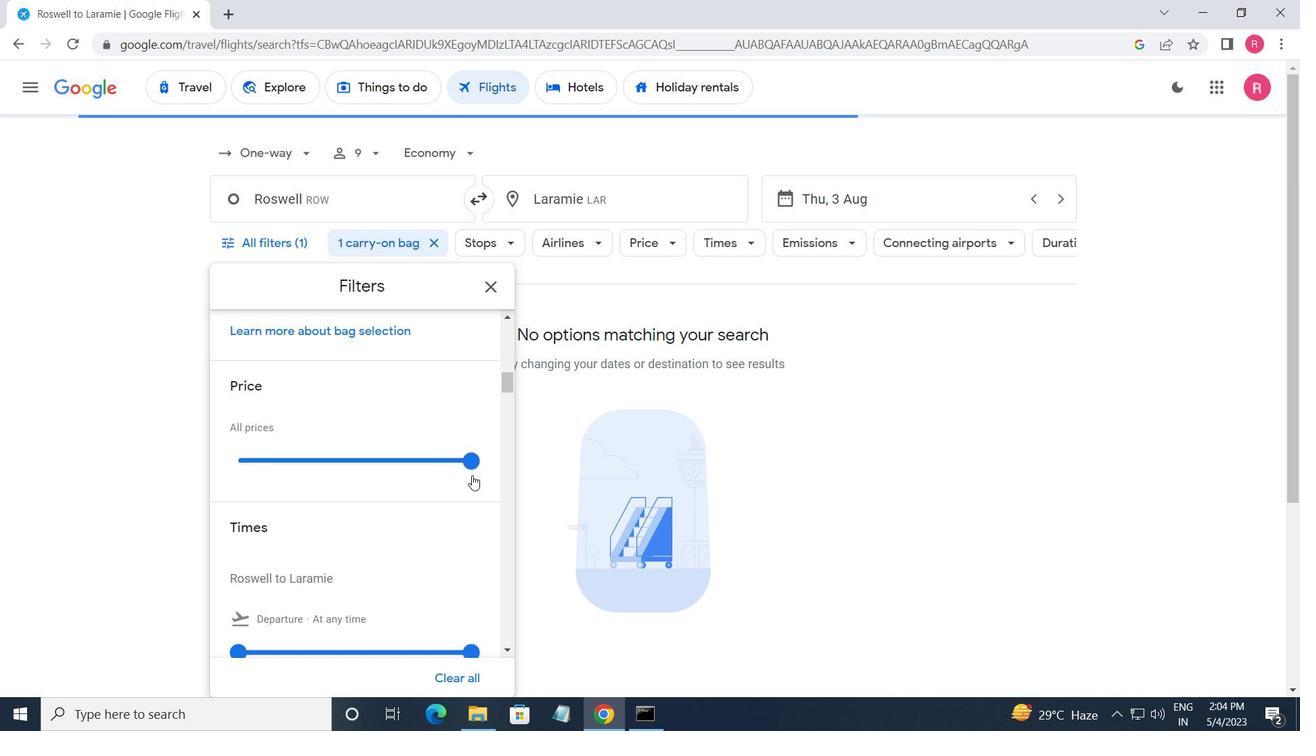 
Action: Mouse pressed left at (476, 465)
Screenshot: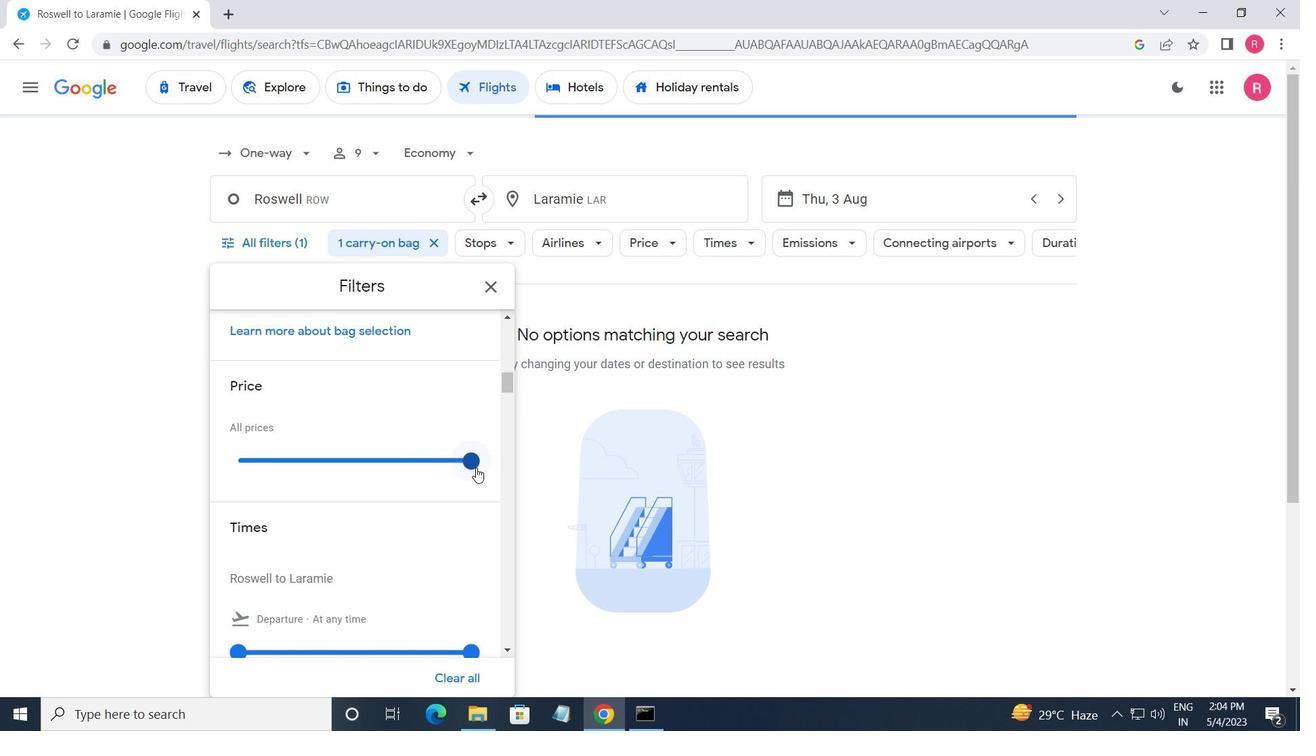 
Action: Mouse moved to (363, 522)
Screenshot: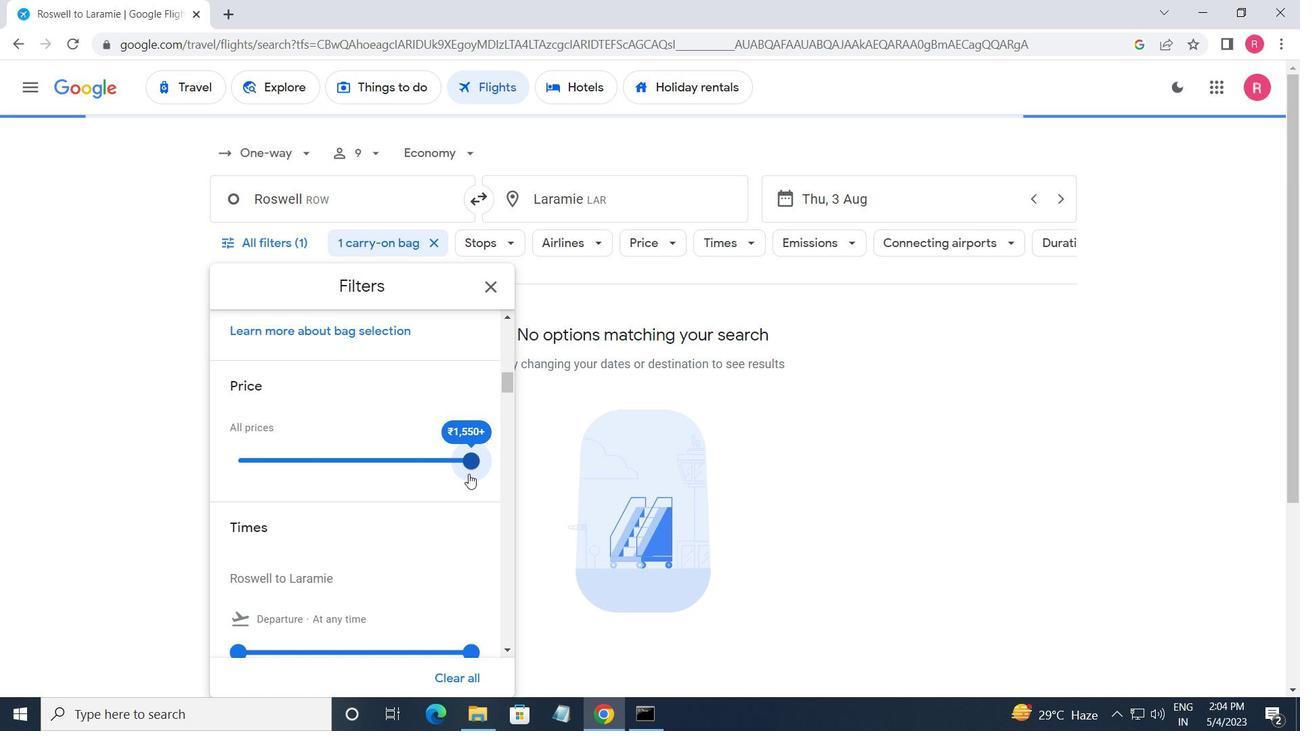 
Action: Mouse scrolled (363, 522) with delta (0, 0)
Screenshot: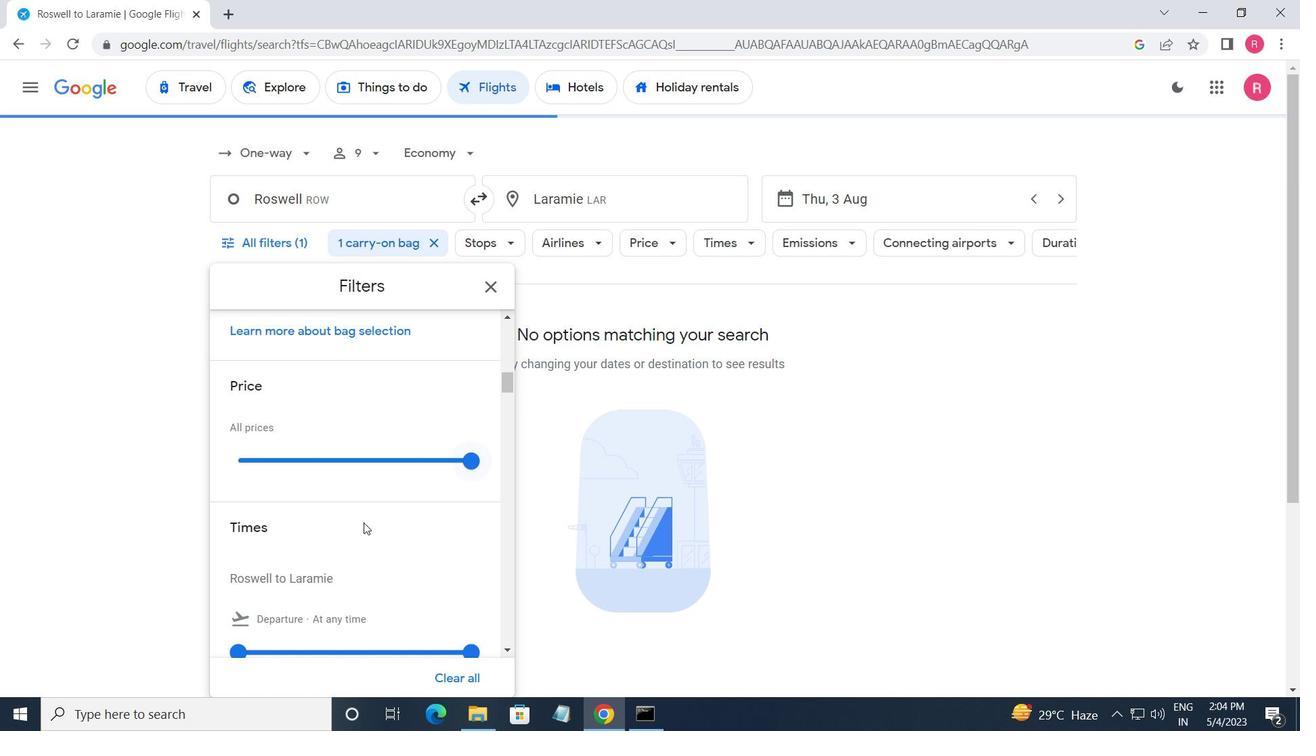 
Action: Mouse scrolled (363, 522) with delta (0, 0)
Screenshot: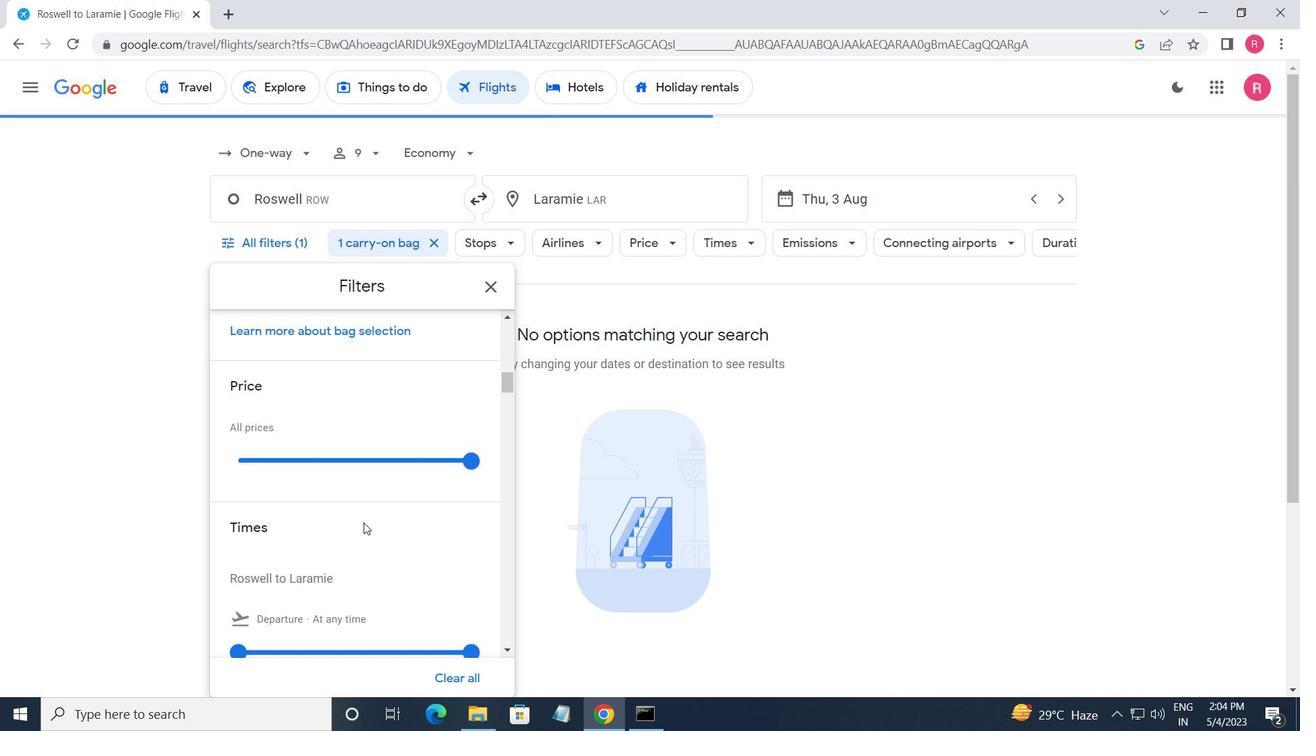 
Action: Mouse moved to (241, 482)
Screenshot: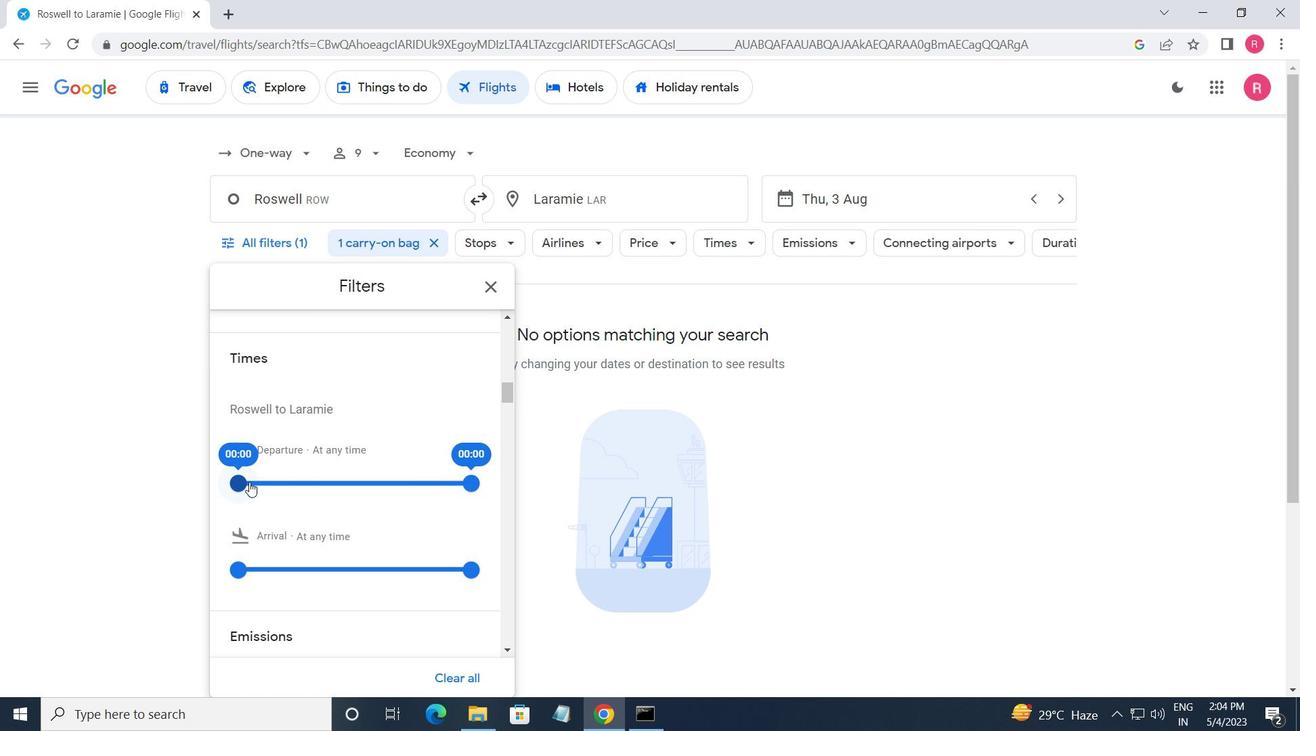 
Action: Mouse pressed left at (241, 482)
Screenshot: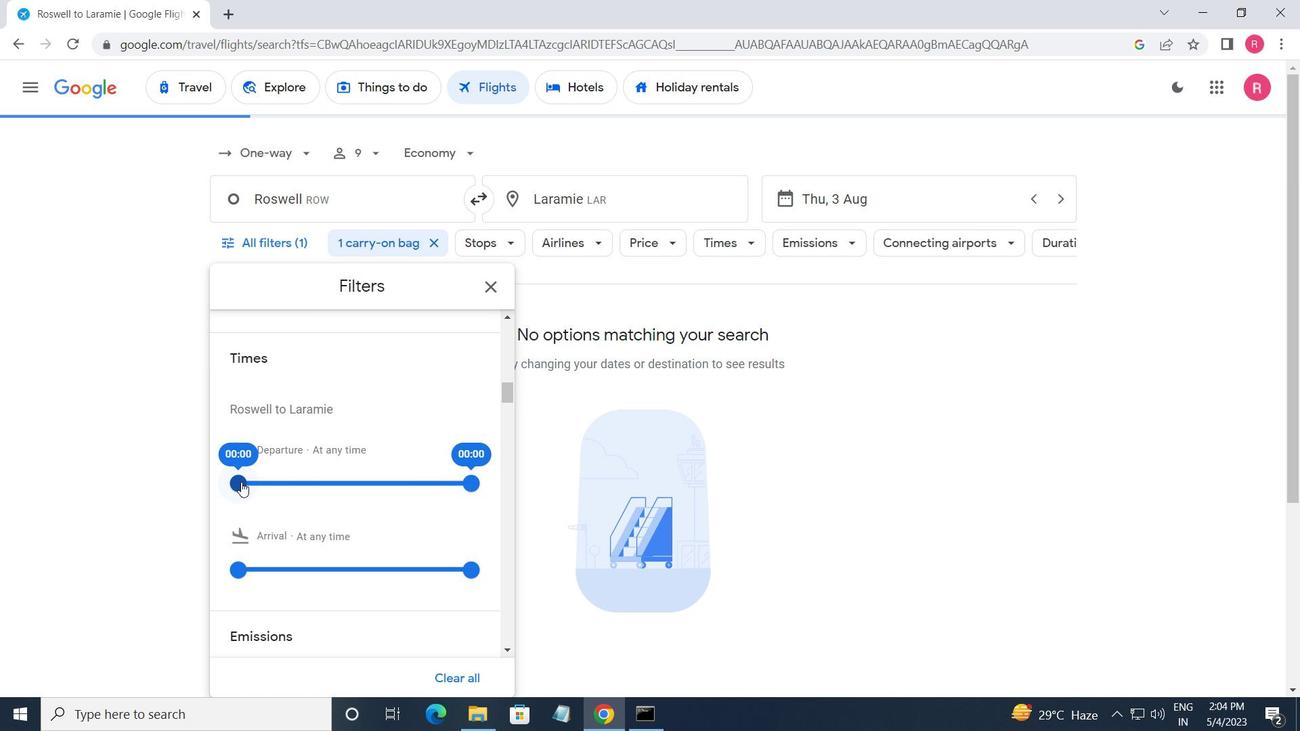 
Action: Mouse moved to (472, 483)
Screenshot: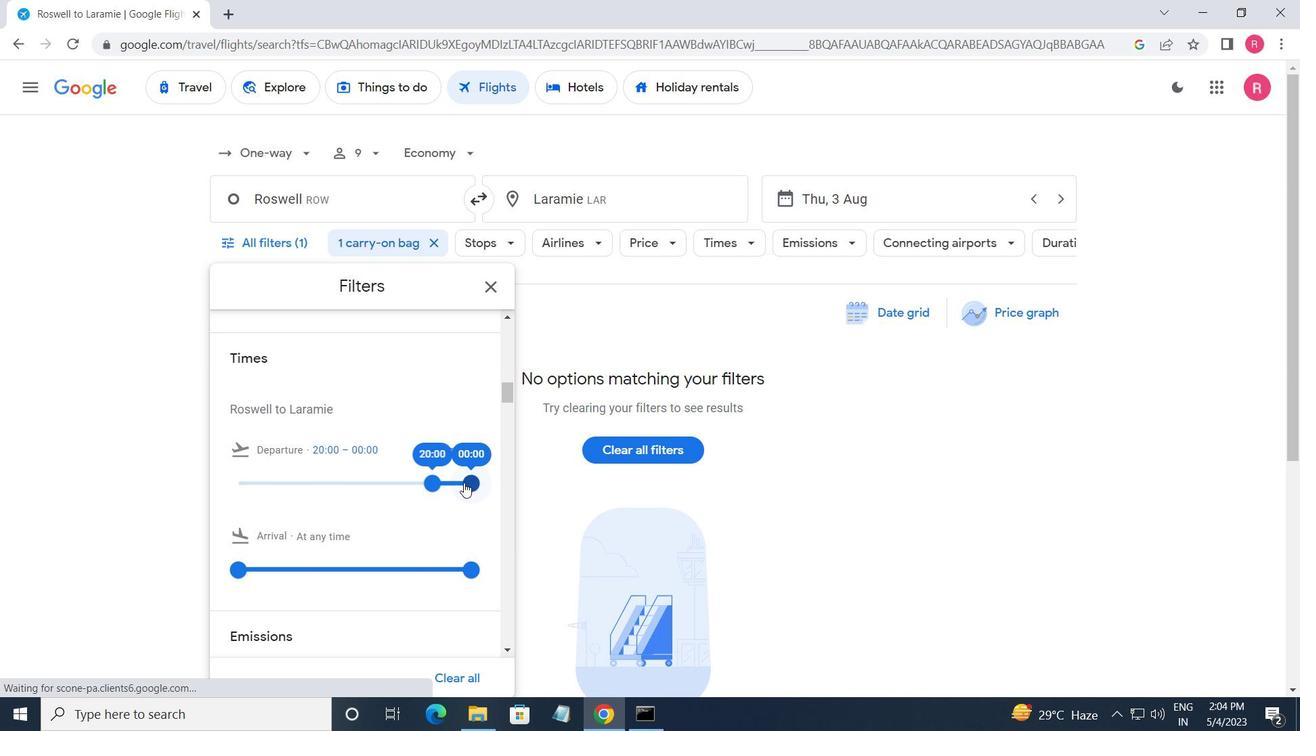 
Action: Mouse pressed left at (472, 483)
Screenshot: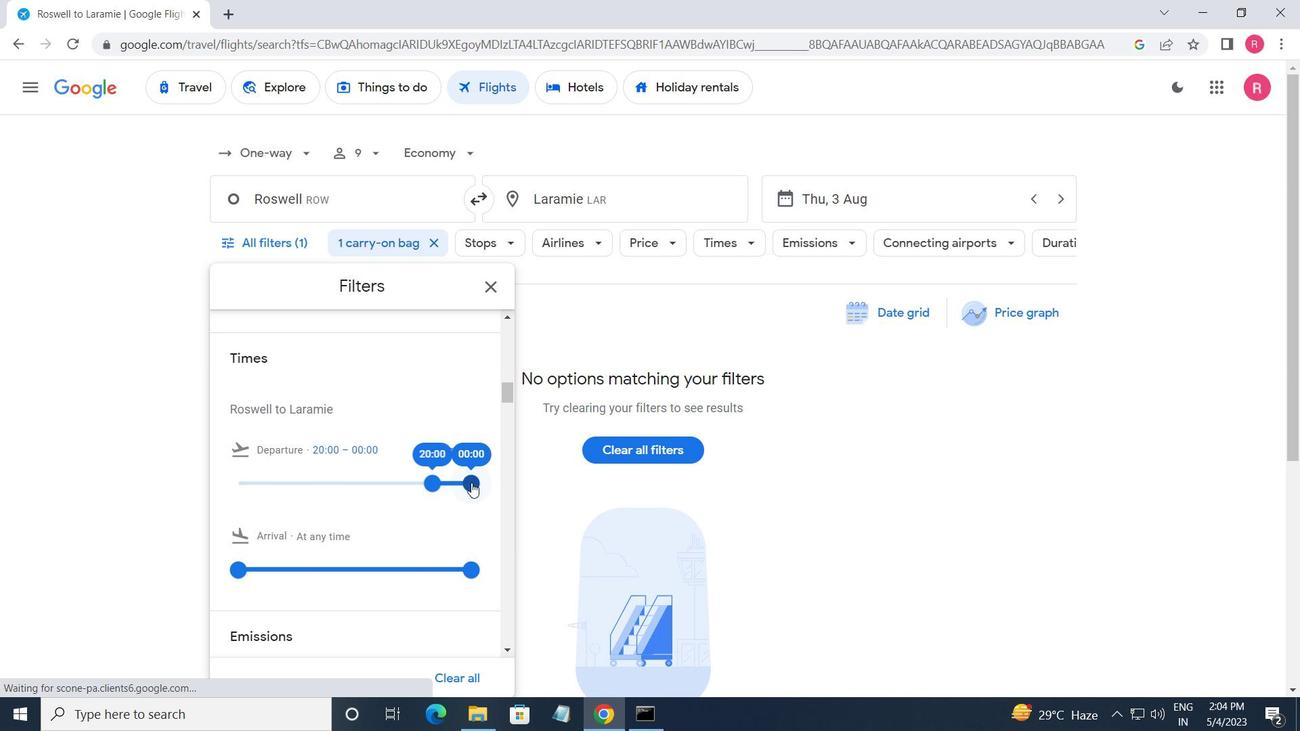 
Action: Mouse moved to (490, 286)
Screenshot: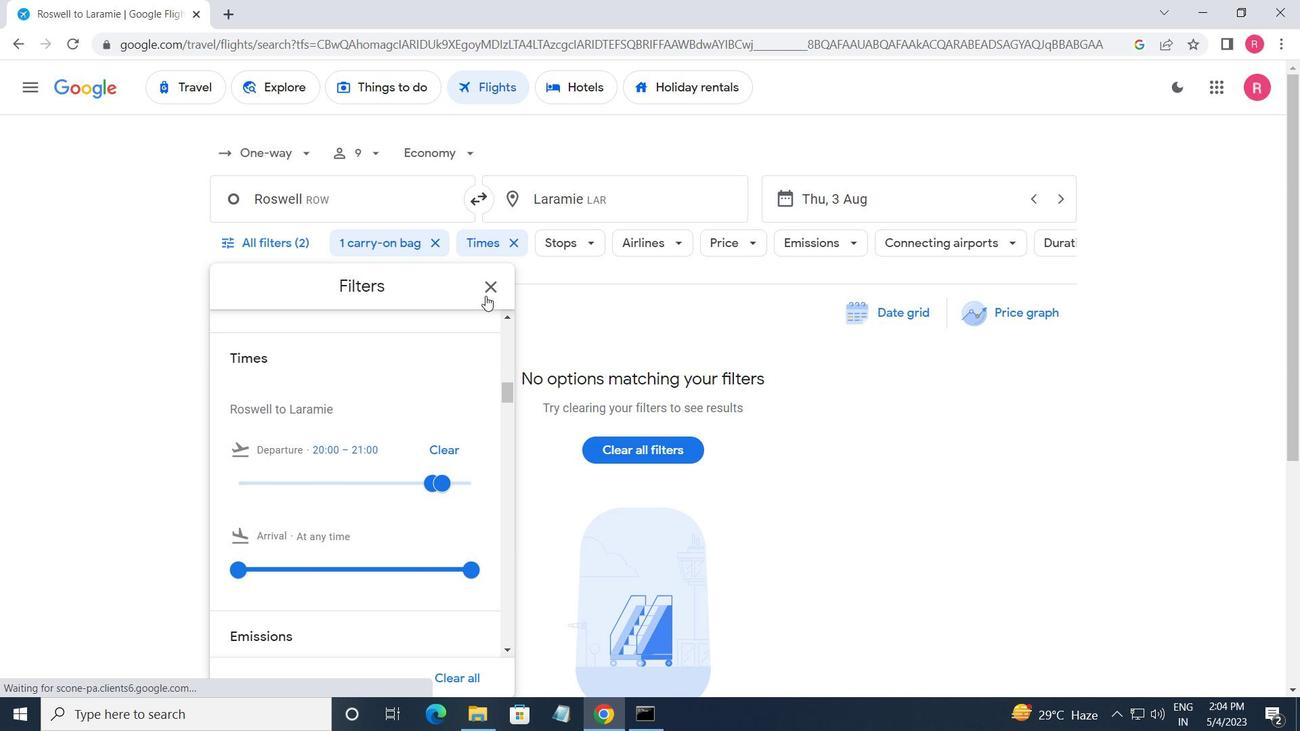 
Action: Mouse pressed left at (490, 286)
Screenshot: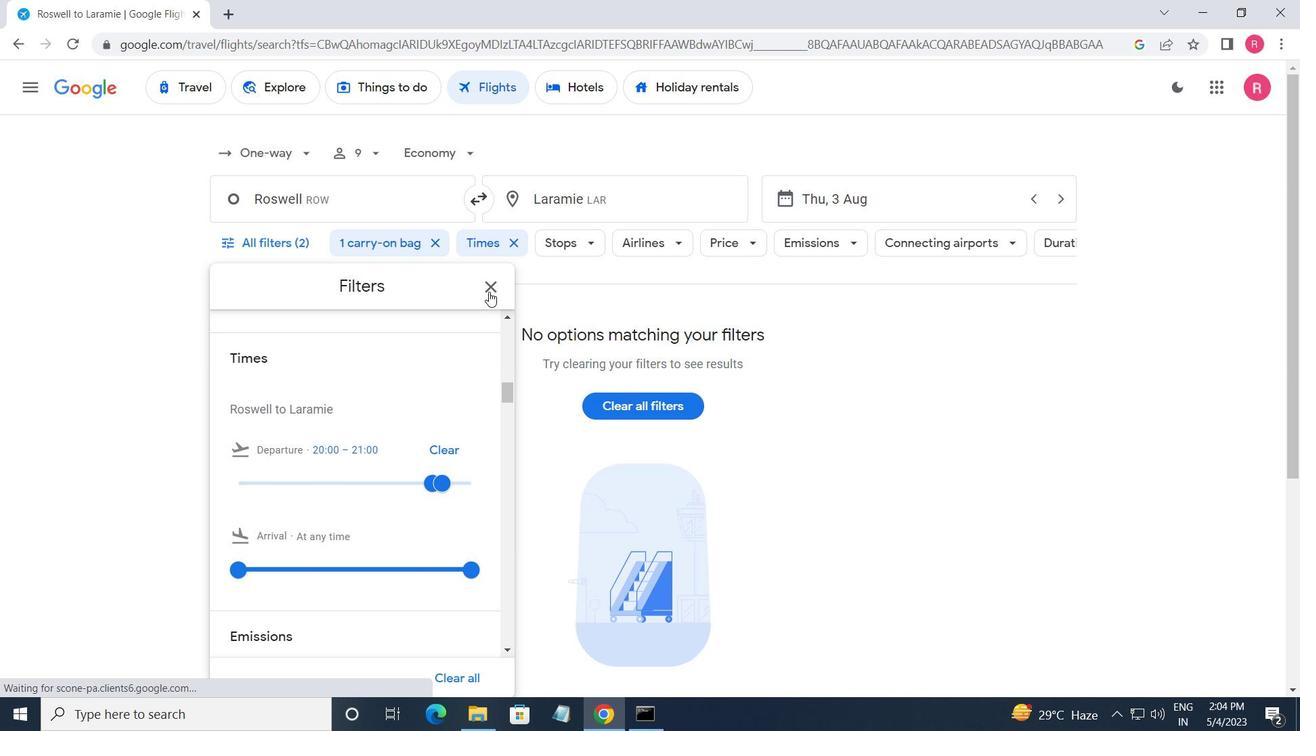 
Action: Mouse moved to (490, 286)
Screenshot: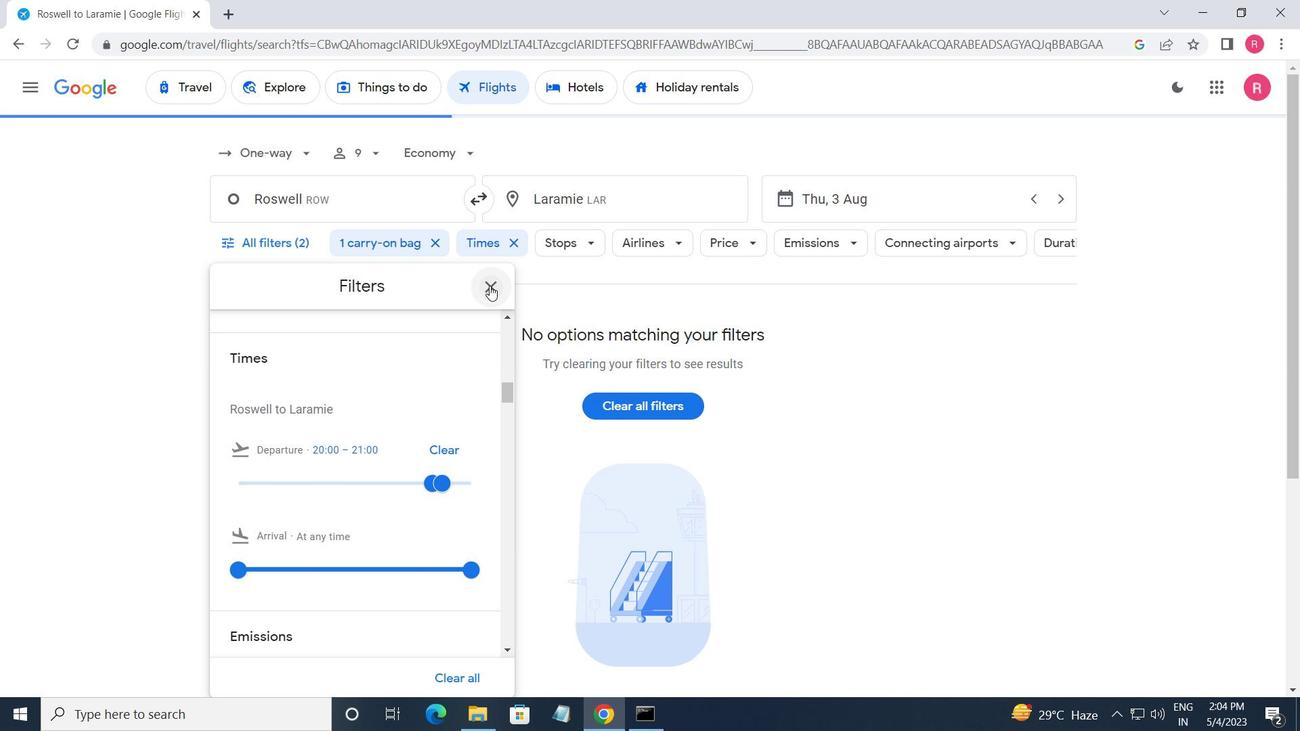 
